 Task: Find connections with filter location Asenovgrad with filter topic #jobsearchwith filter profile language Spanish with filter current company Samsung India with filter school THIAGARAJAR COLLEGE with filter industry Mental Health Care with filter service category Program Management with filter keywords title Pipefitter
Action: Mouse moved to (238, 281)
Screenshot: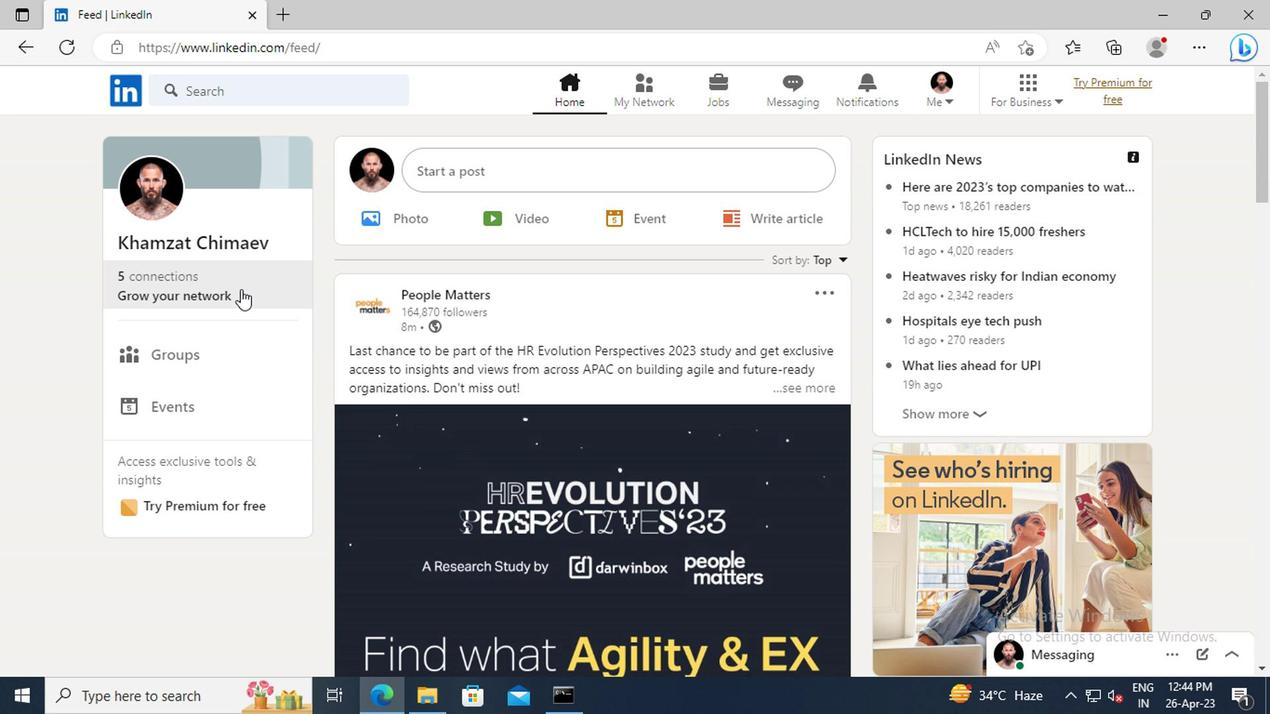 
Action: Mouse pressed left at (238, 281)
Screenshot: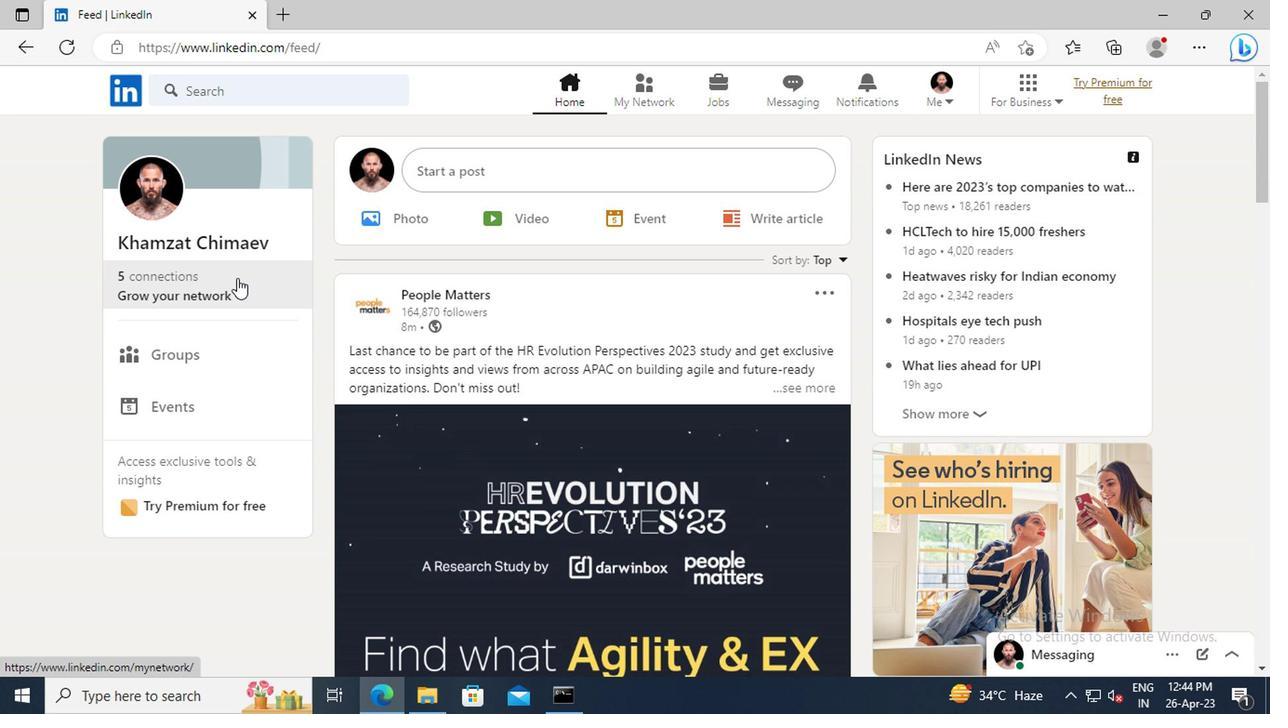 
Action: Mouse moved to (254, 201)
Screenshot: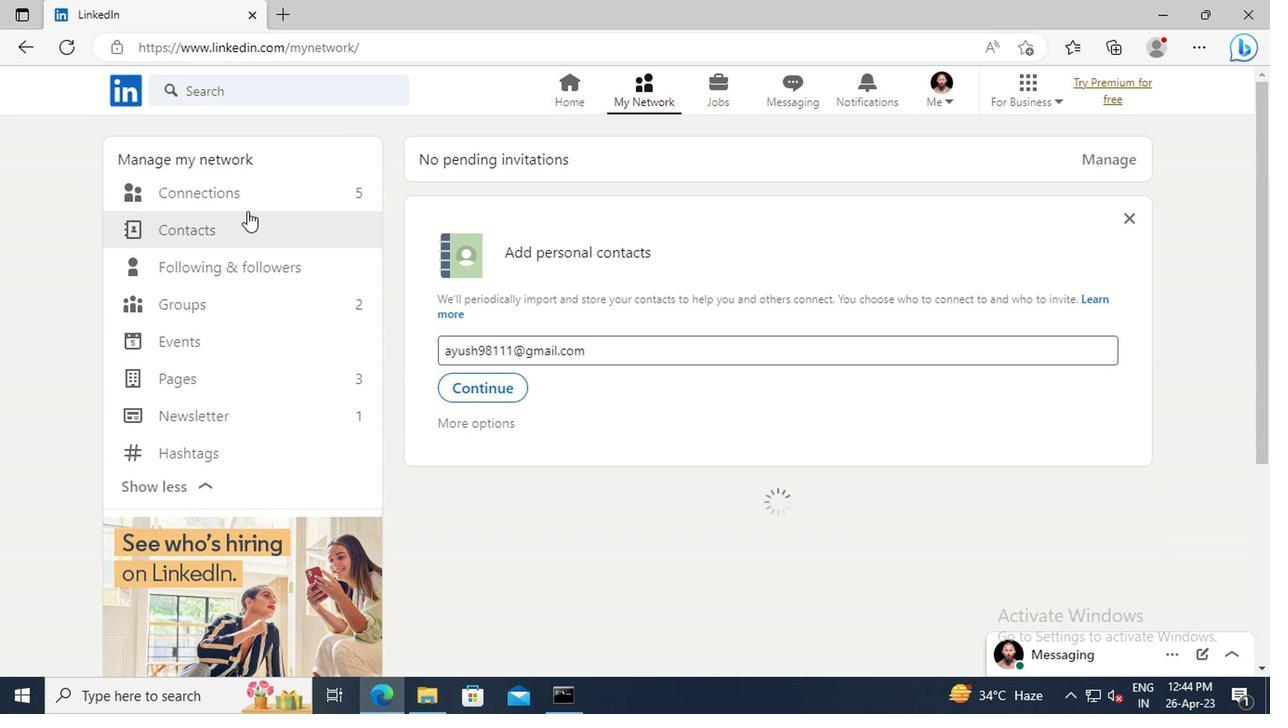 
Action: Mouse pressed left at (254, 201)
Screenshot: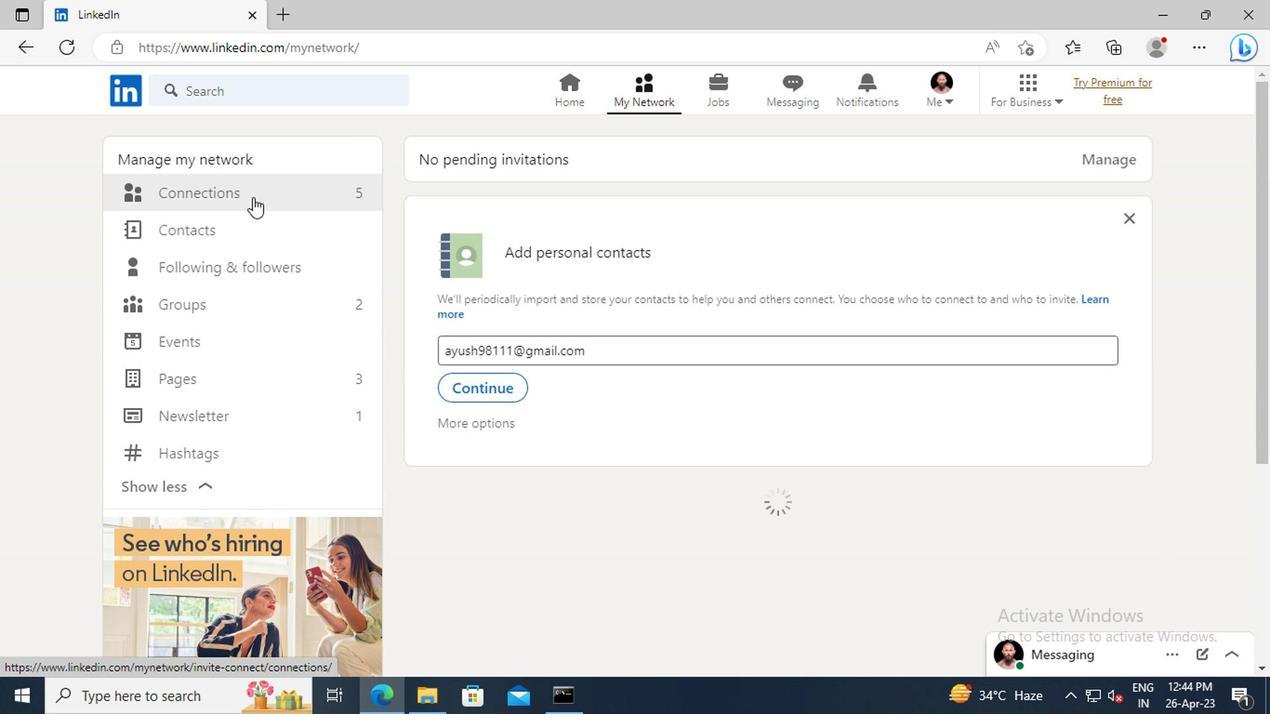 
Action: Mouse moved to (767, 203)
Screenshot: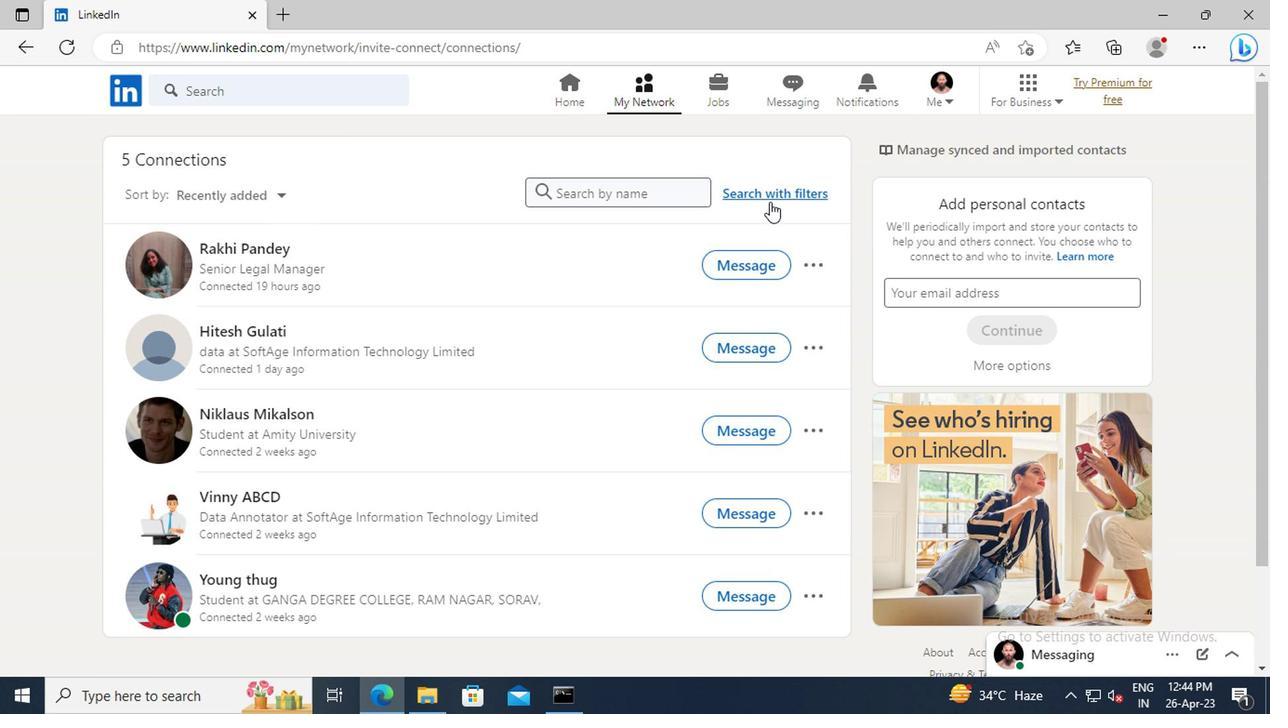 
Action: Mouse pressed left at (767, 203)
Screenshot: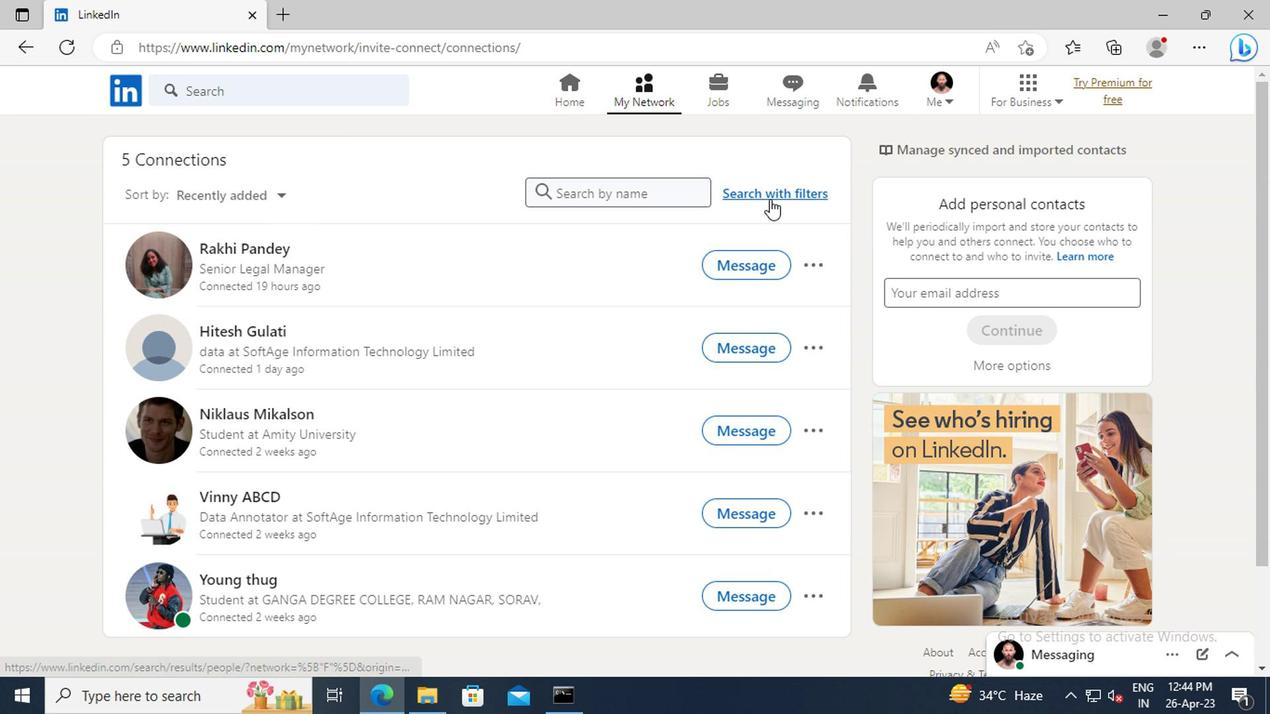 
Action: Mouse moved to (697, 152)
Screenshot: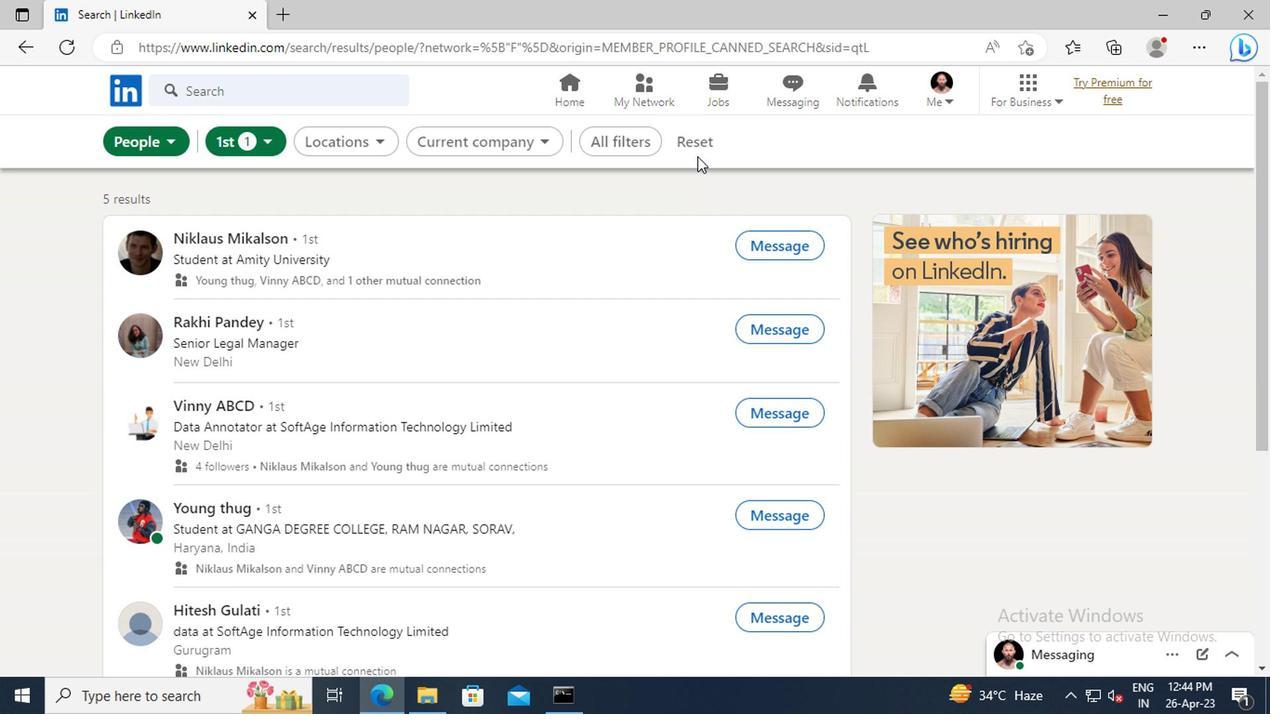 
Action: Mouse pressed left at (697, 152)
Screenshot: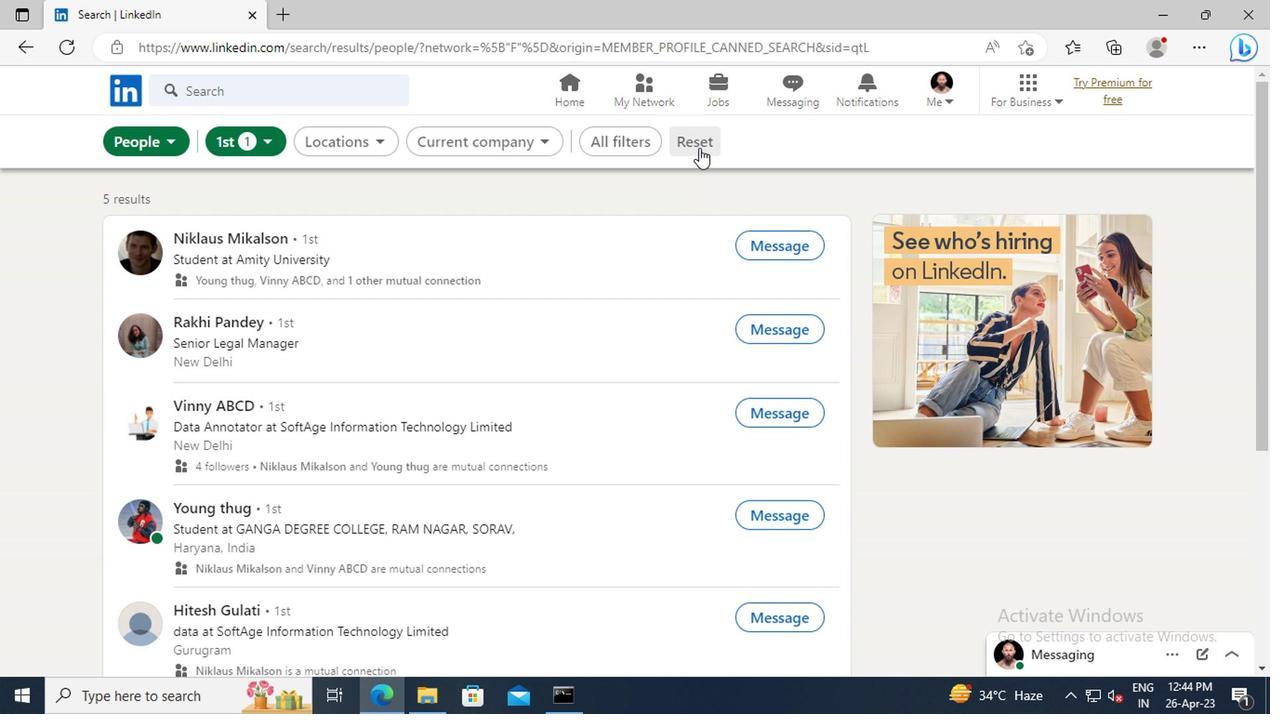 
Action: Mouse moved to (668, 152)
Screenshot: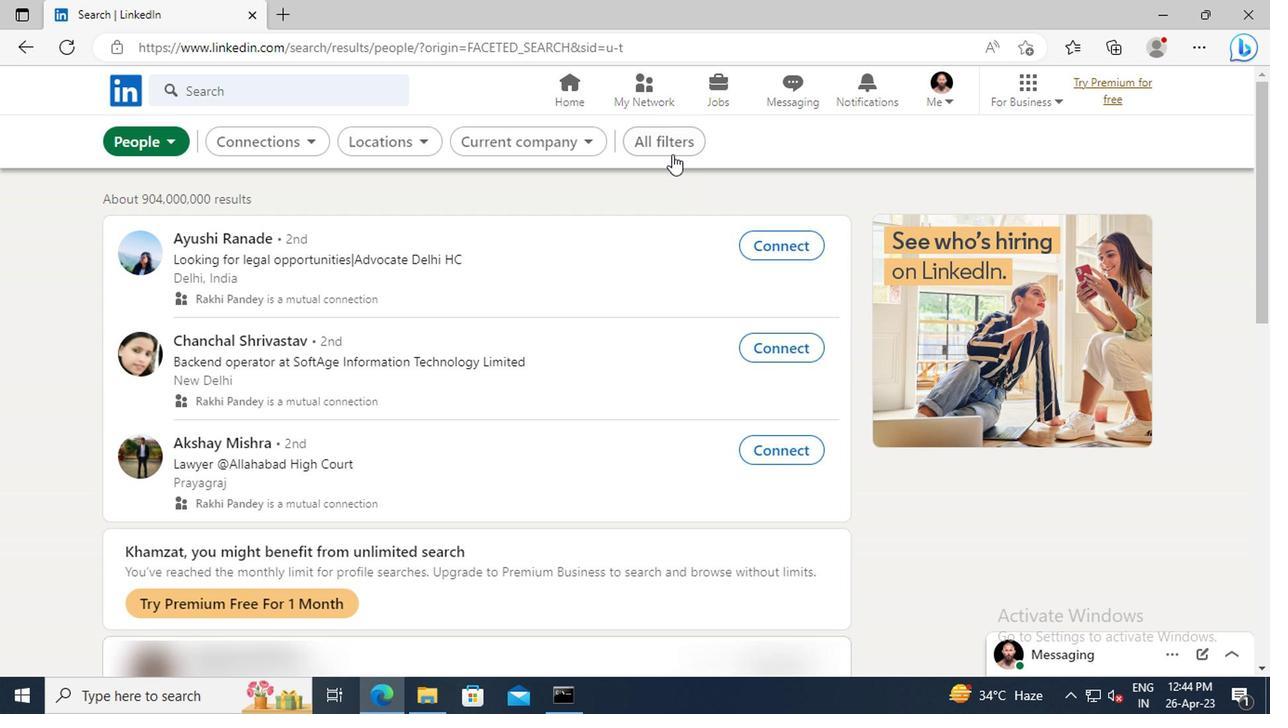 
Action: Mouse pressed left at (668, 152)
Screenshot: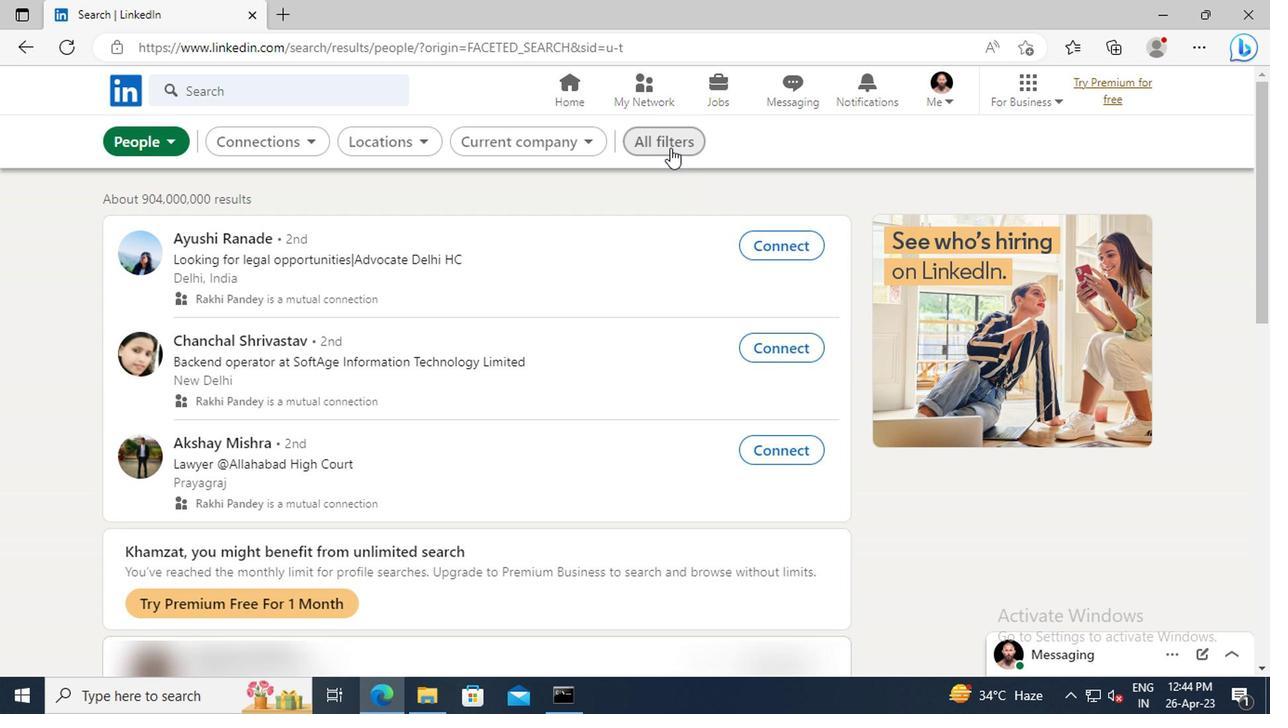 
Action: Mouse moved to (1120, 346)
Screenshot: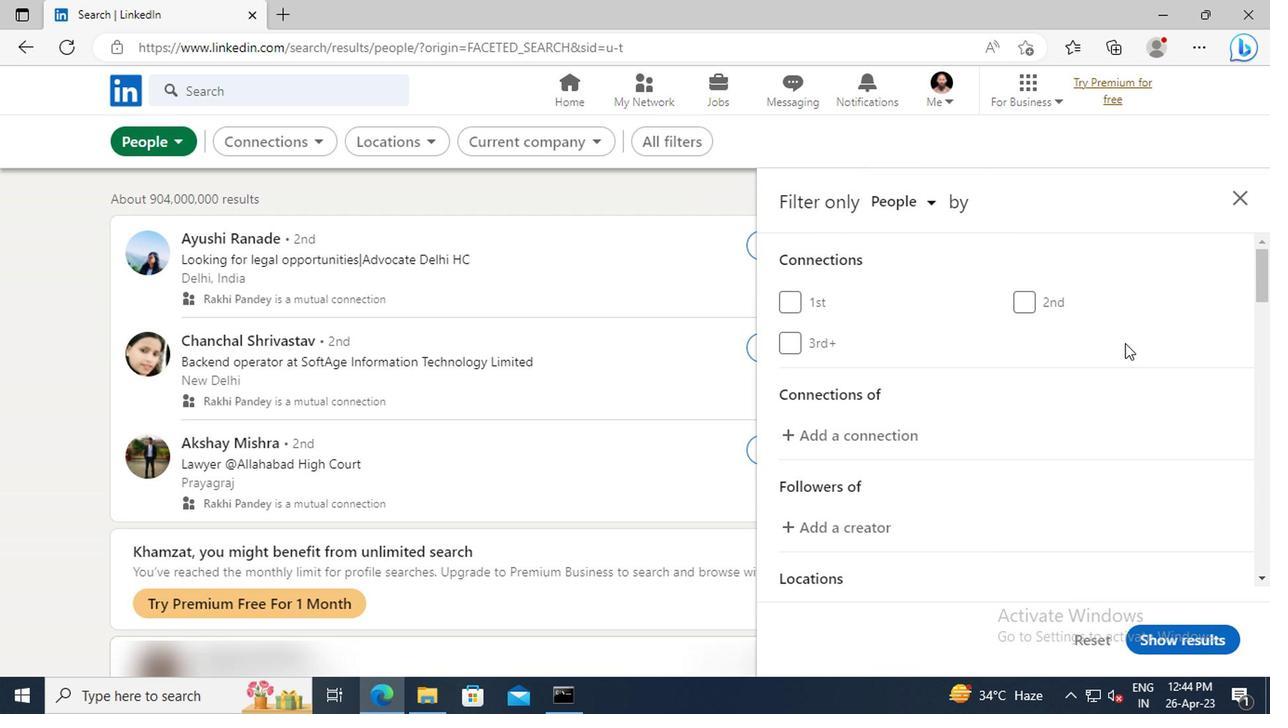 
Action: Mouse scrolled (1120, 345) with delta (0, 0)
Screenshot: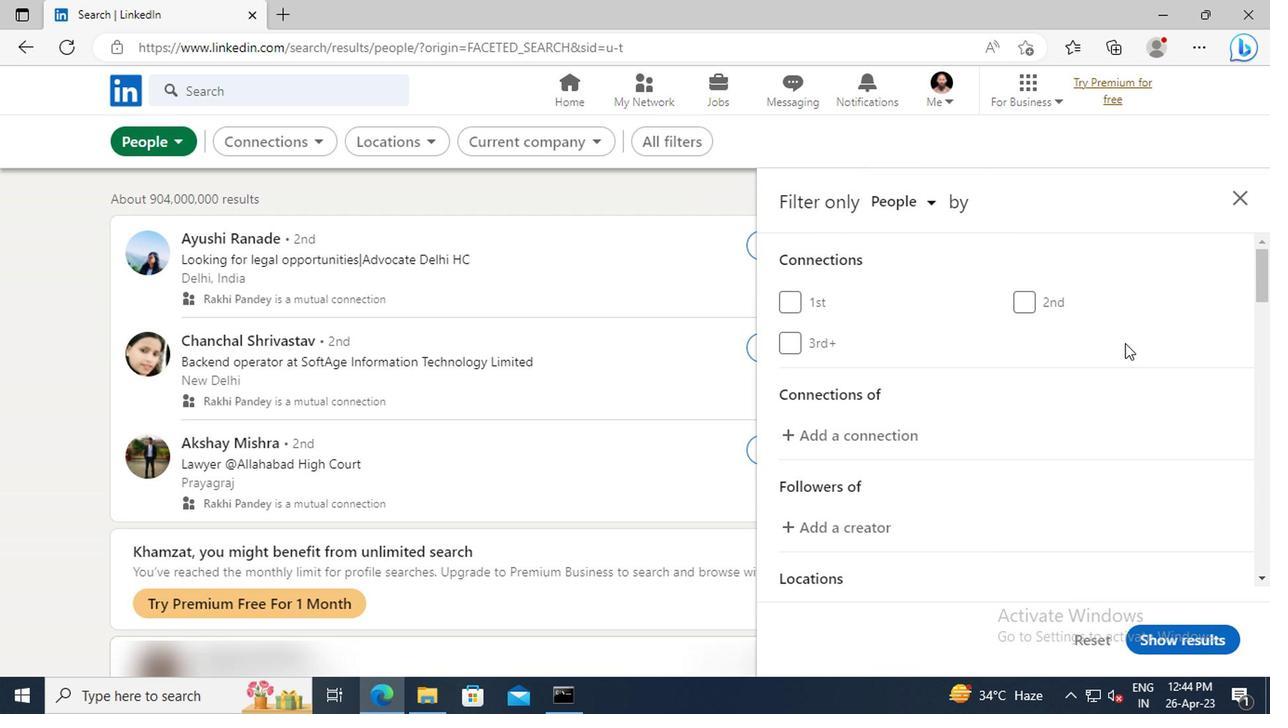 
Action: Mouse scrolled (1120, 345) with delta (0, 0)
Screenshot: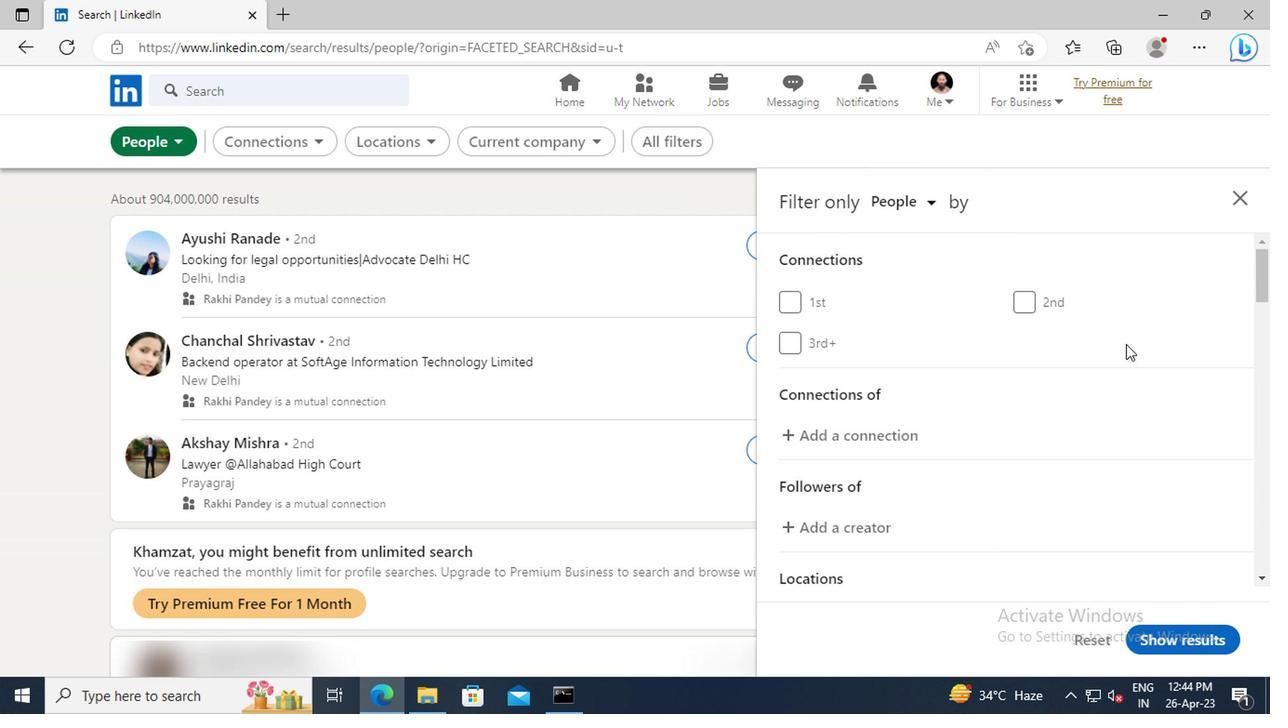
Action: Mouse scrolled (1120, 345) with delta (0, 0)
Screenshot: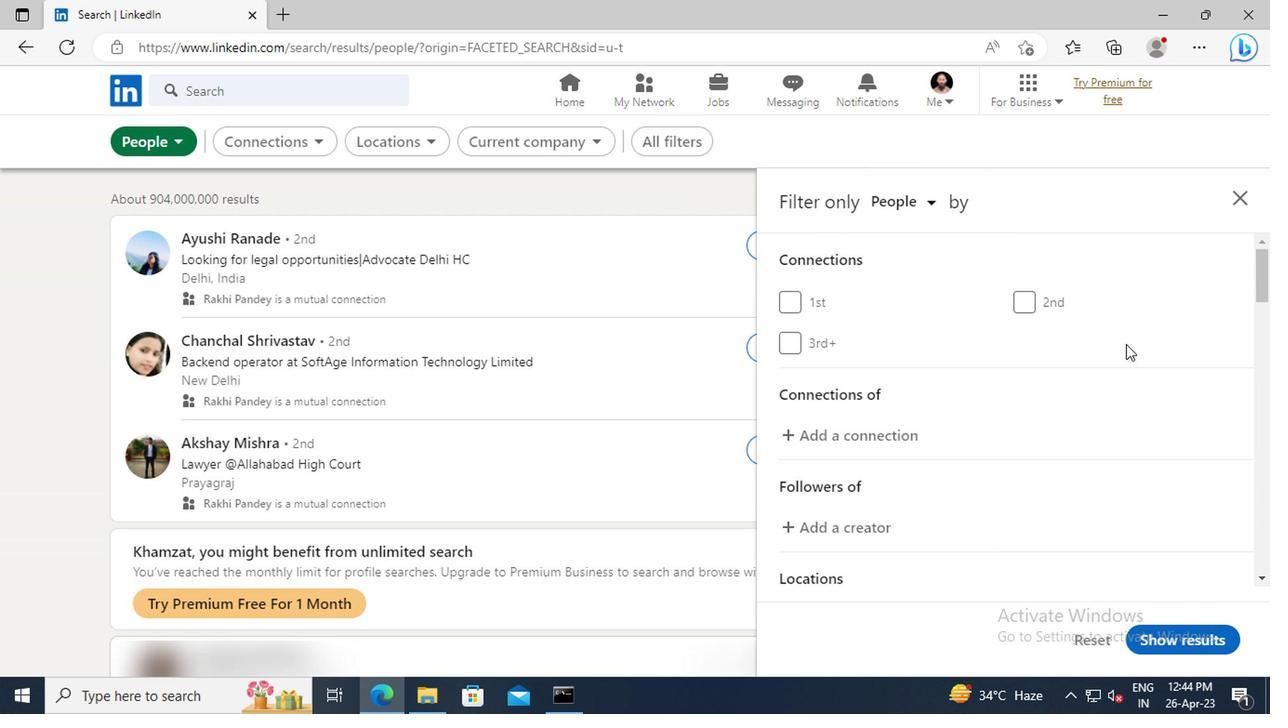 
Action: Mouse scrolled (1120, 345) with delta (0, 0)
Screenshot: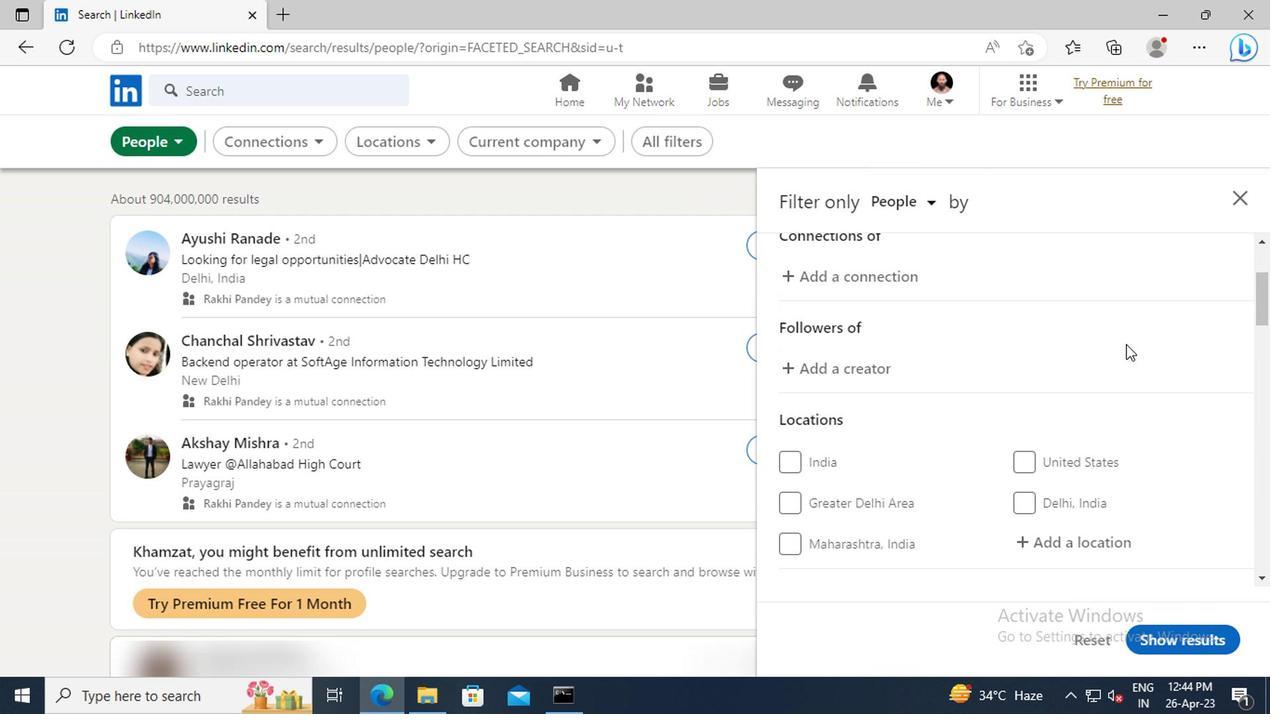
Action: Mouse scrolled (1120, 345) with delta (0, 0)
Screenshot: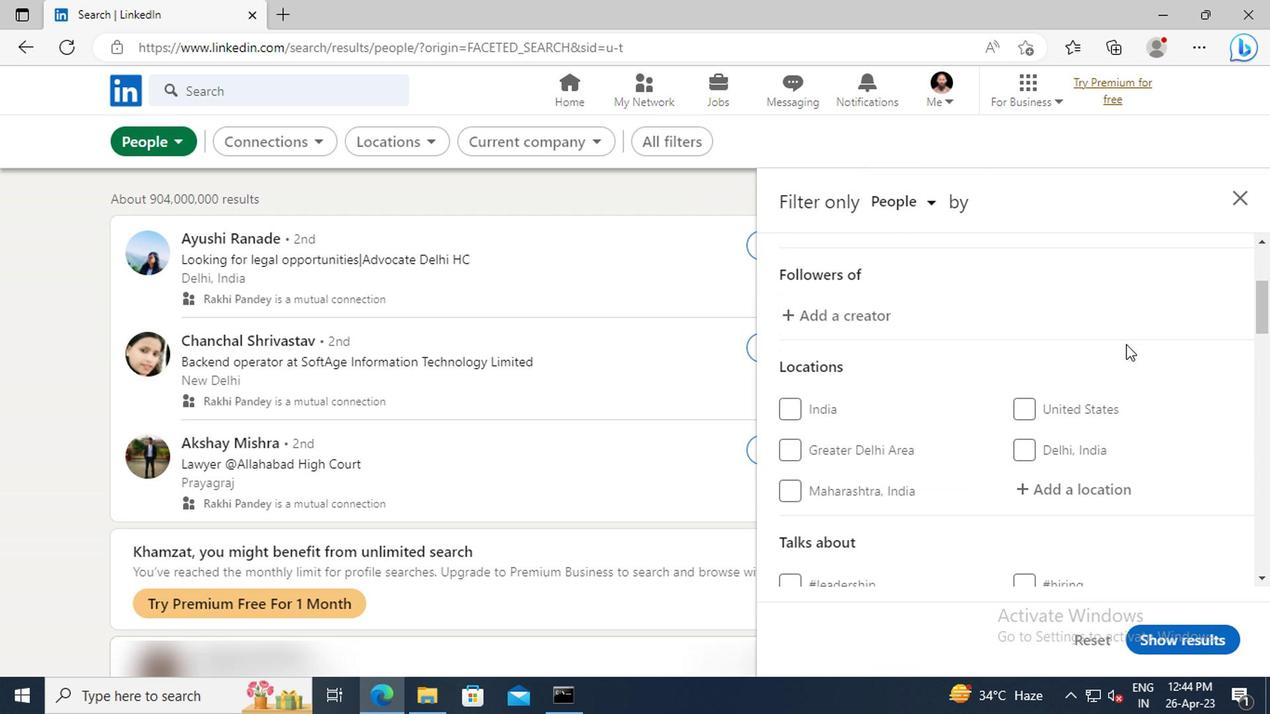 
Action: Mouse scrolled (1120, 345) with delta (0, 0)
Screenshot: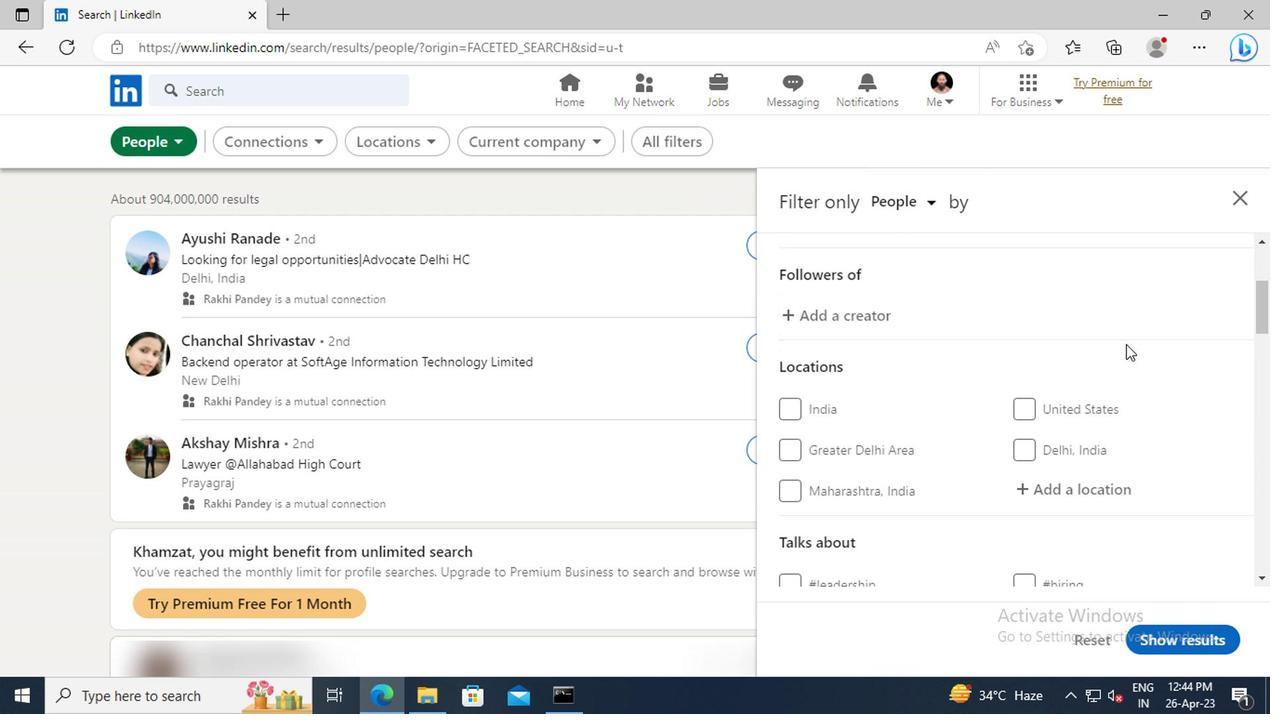 
Action: Mouse moved to (1069, 379)
Screenshot: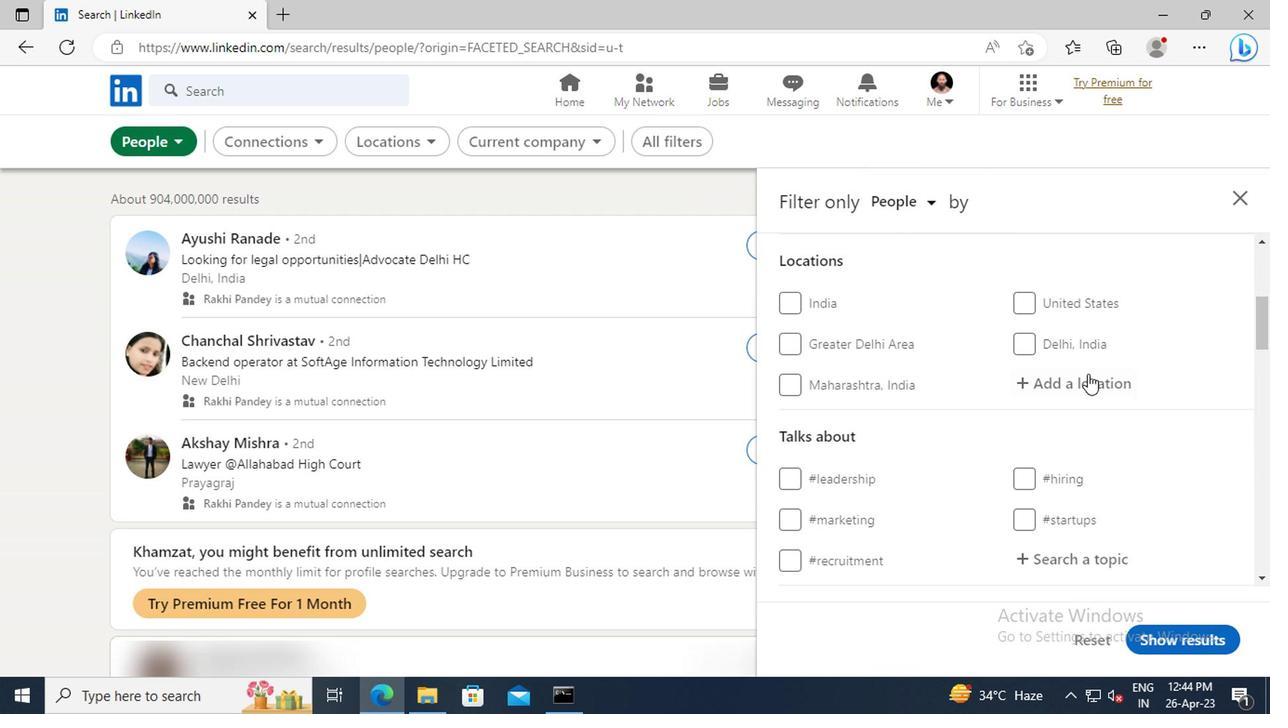 
Action: Mouse pressed left at (1069, 379)
Screenshot: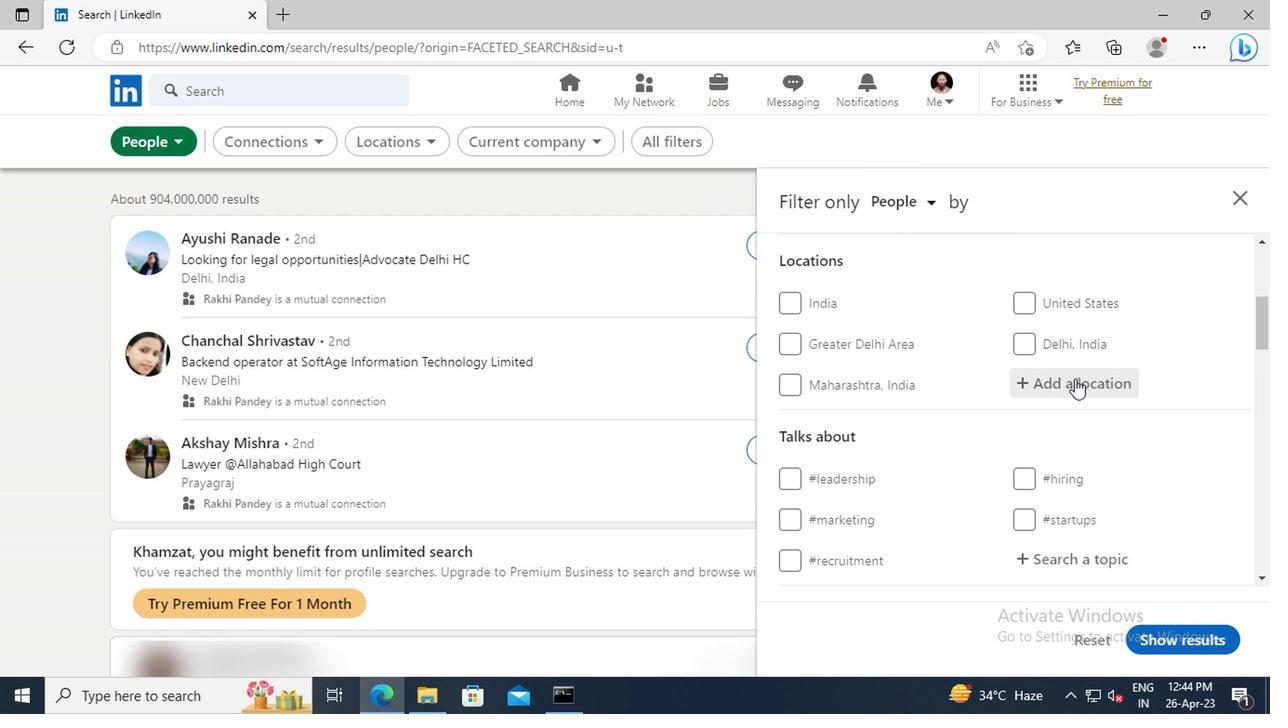 
Action: Key pressed <Key.shift><Key.shift><Key.shift>ASENOVGRAD
Screenshot: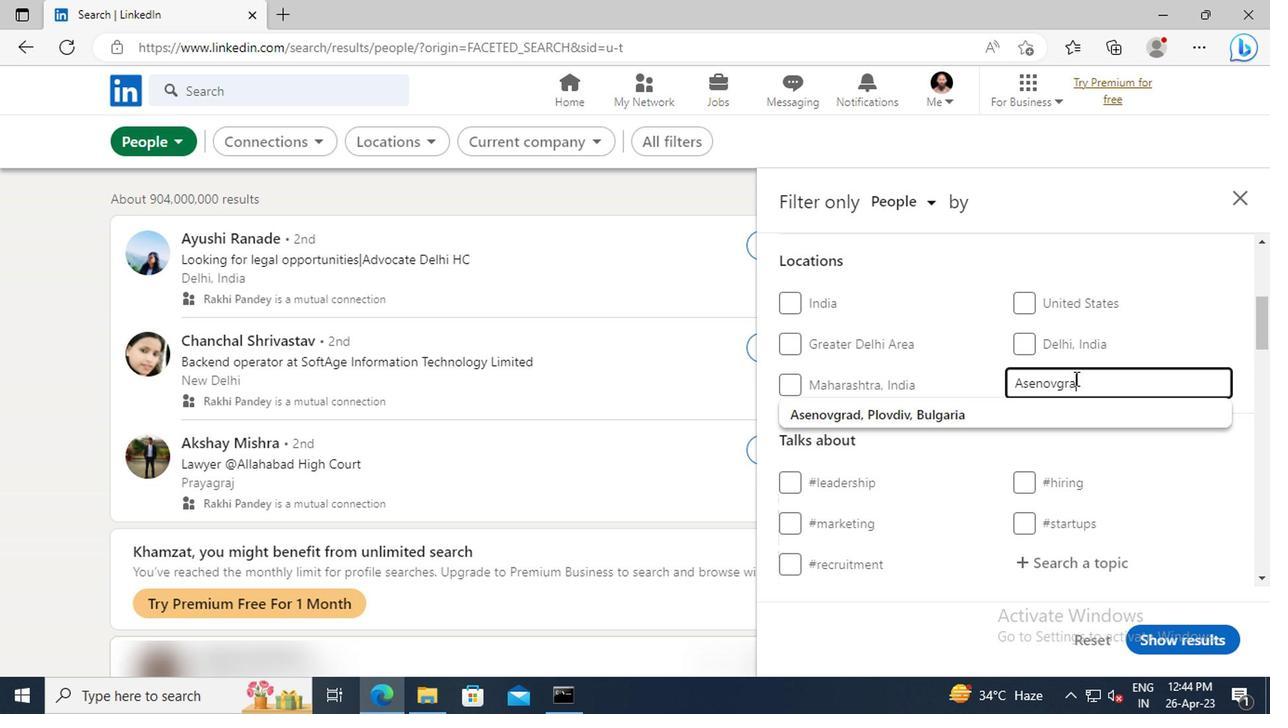 
Action: Mouse moved to (1070, 412)
Screenshot: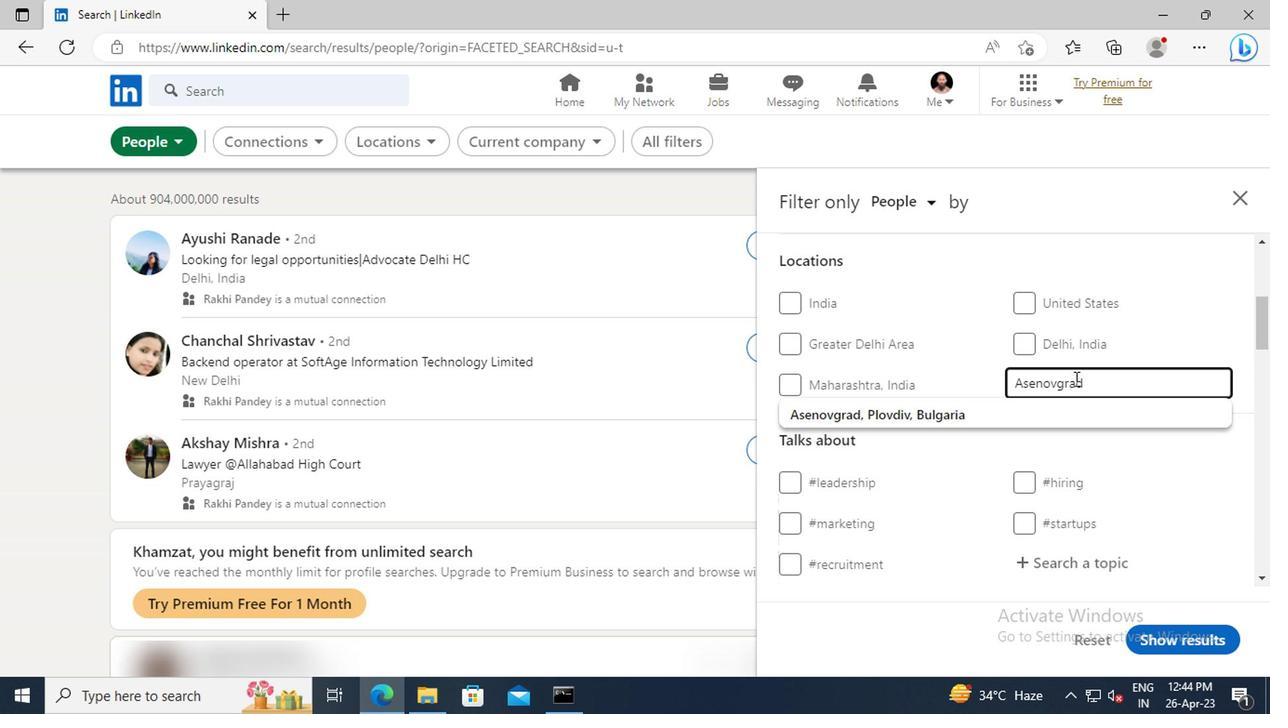 
Action: Mouse pressed left at (1070, 412)
Screenshot: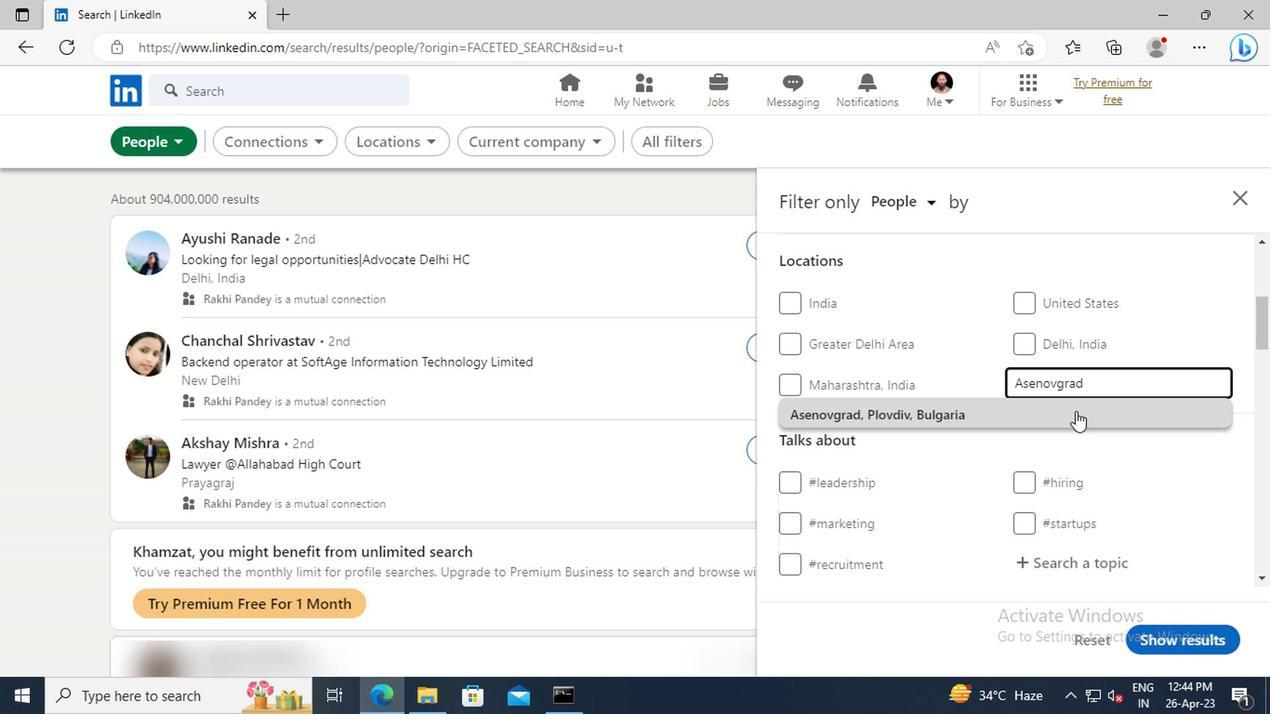 
Action: Mouse moved to (1042, 383)
Screenshot: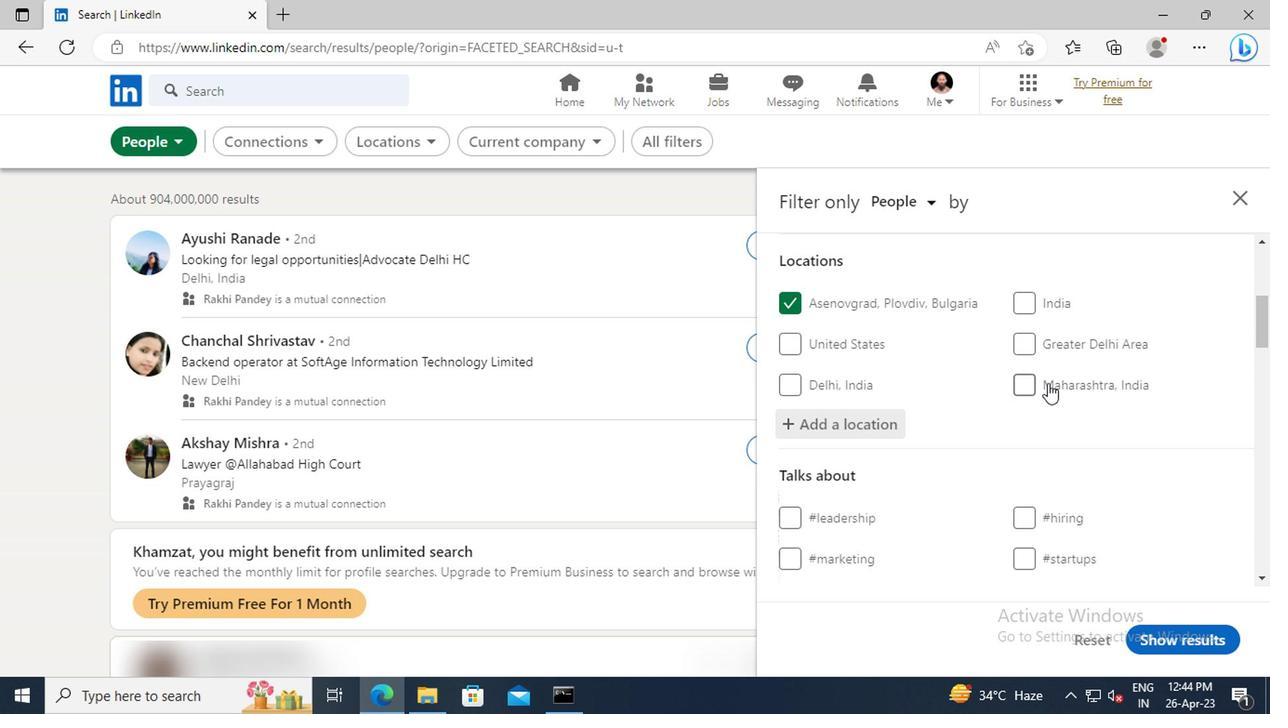 
Action: Mouse scrolled (1042, 382) with delta (0, -1)
Screenshot: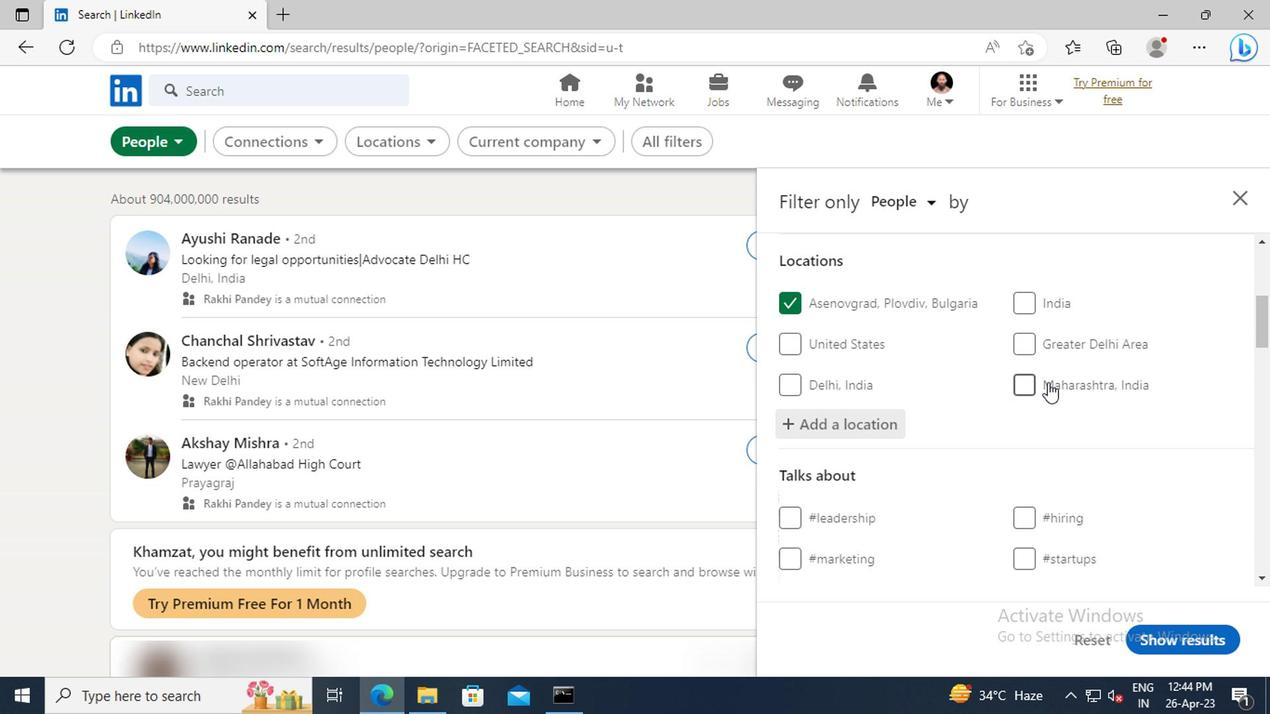 
Action: Mouse scrolled (1042, 382) with delta (0, -1)
Screenshot: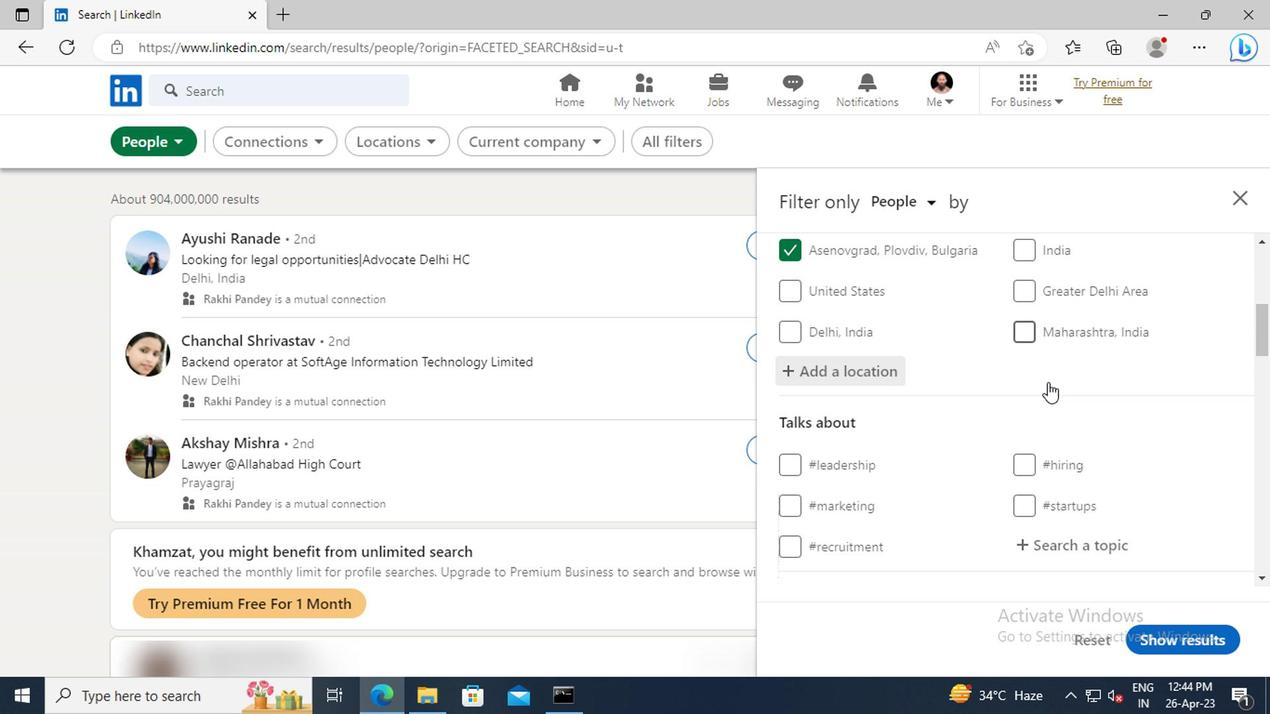
Action: Mouse scrolled (1042, 382) with delta (0, -1)
Screenshot: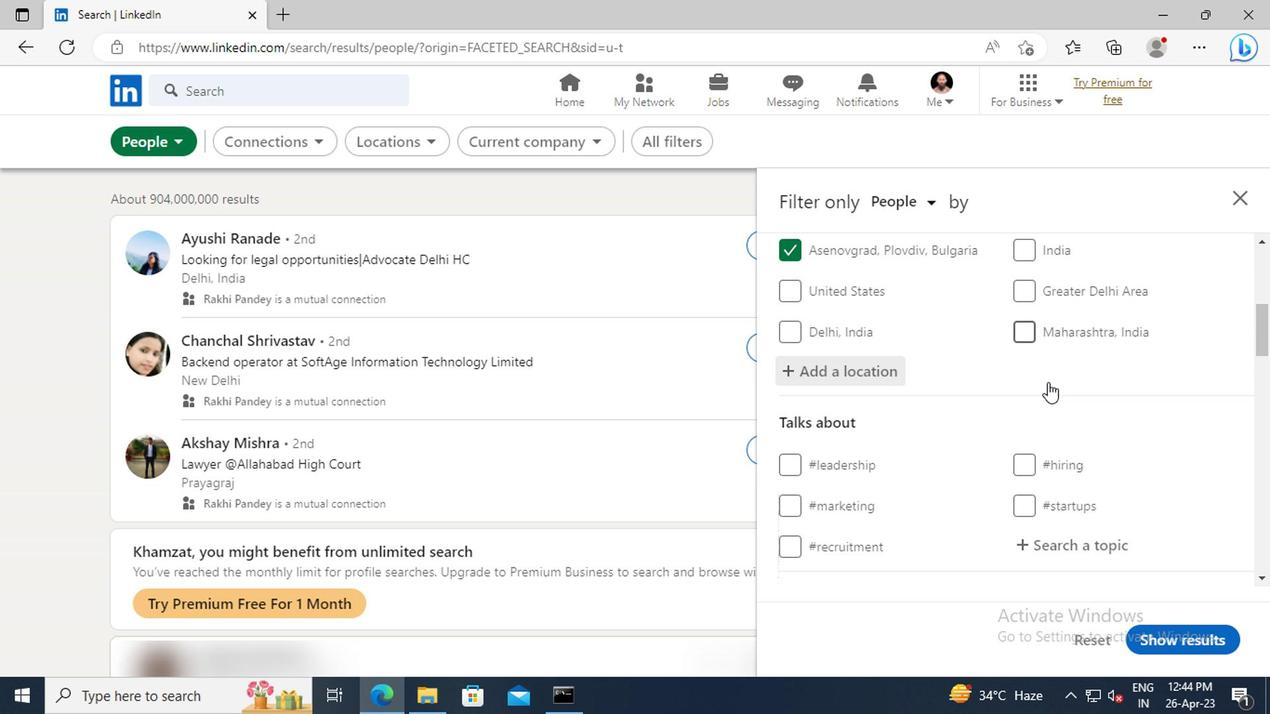 
Action: Mouse moved to (1055, 440)
Screenshot: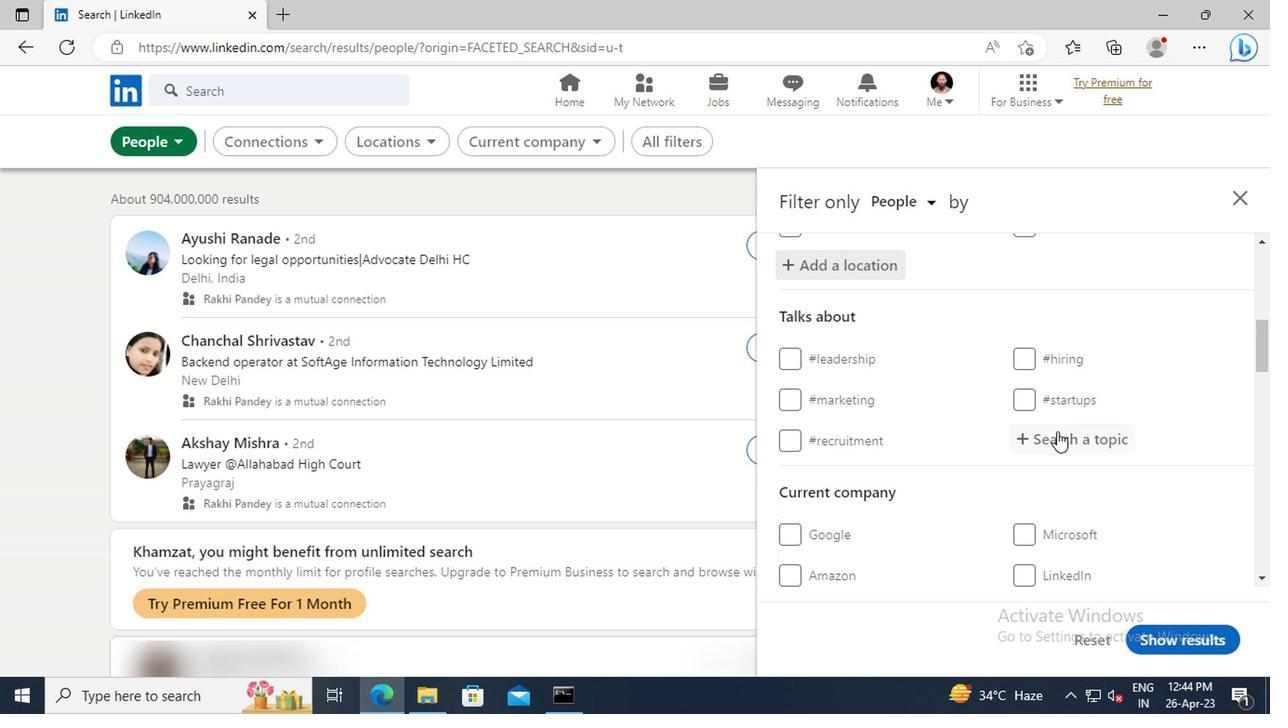
Action: Mouse pressed left at (1055, 440)
Screenshot: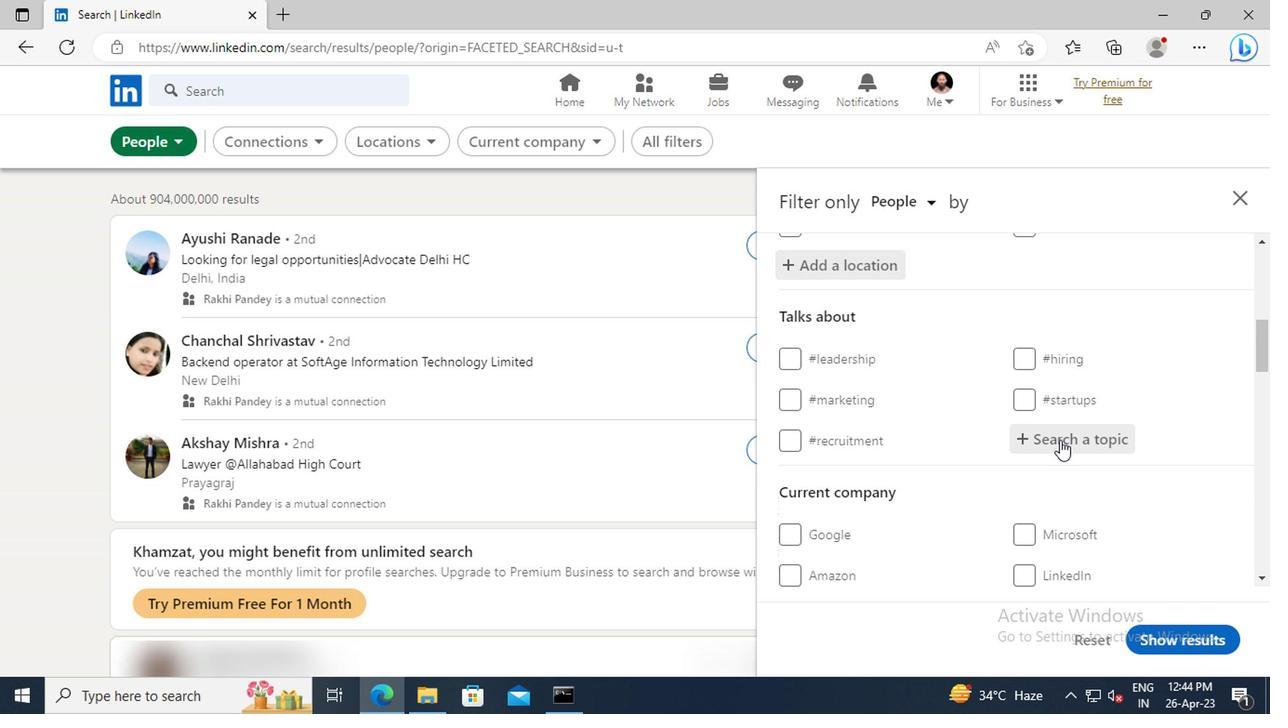 
Action: Key pressed <Key.shift>#JOBSEARCHWITH<Key.enter>
Screenshot: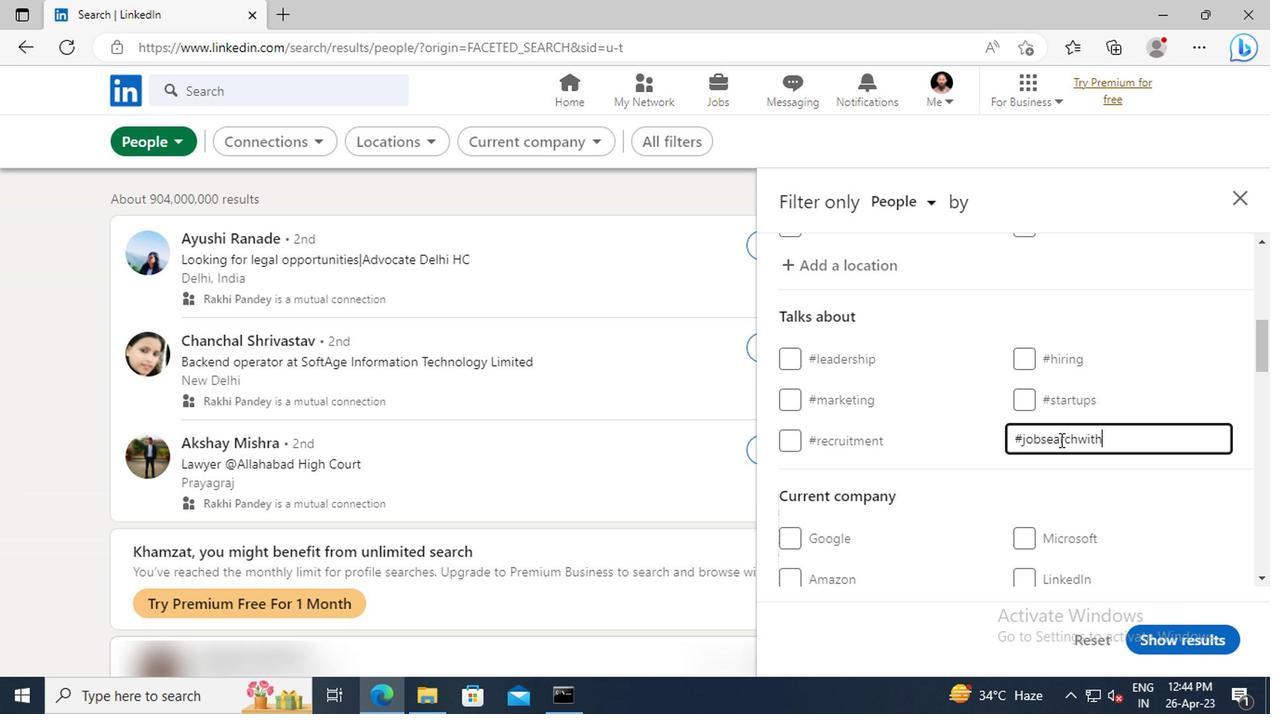 
Action: Mouse moved to (1027, 441)
Screenshot: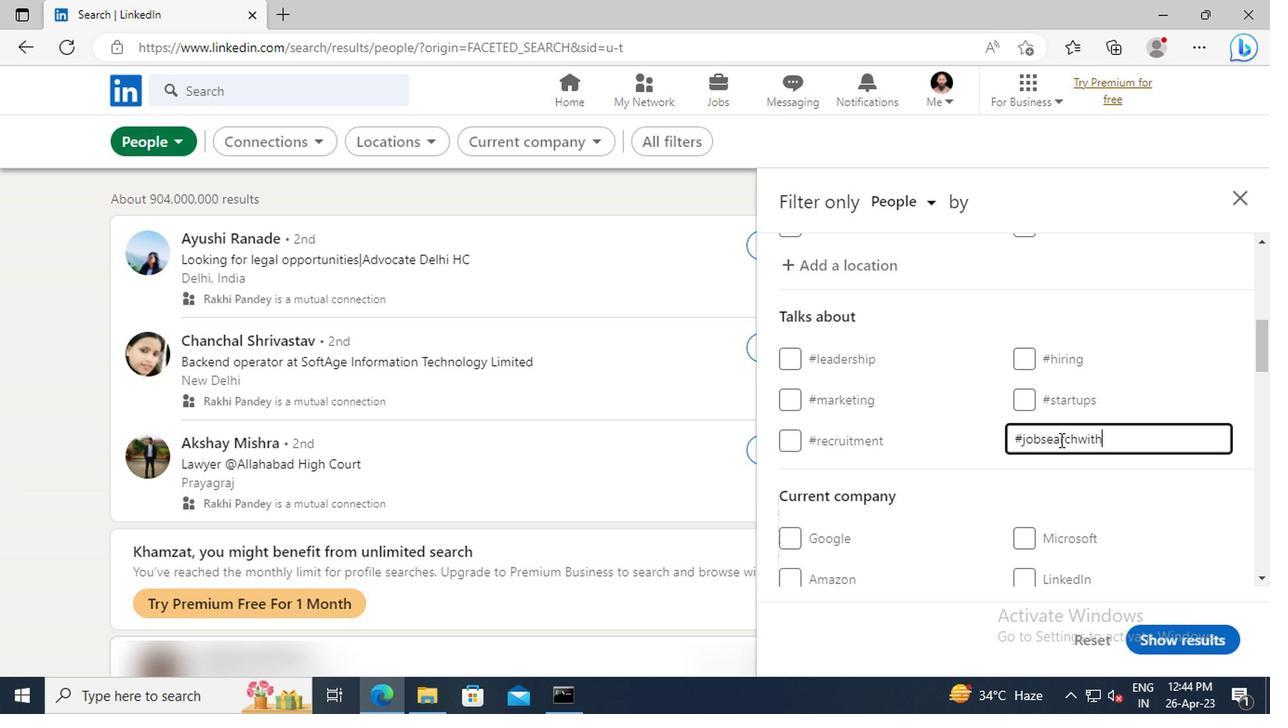 
Action: Mouse scrolled (1027, 441) with delta (0, 0)
Screenshot: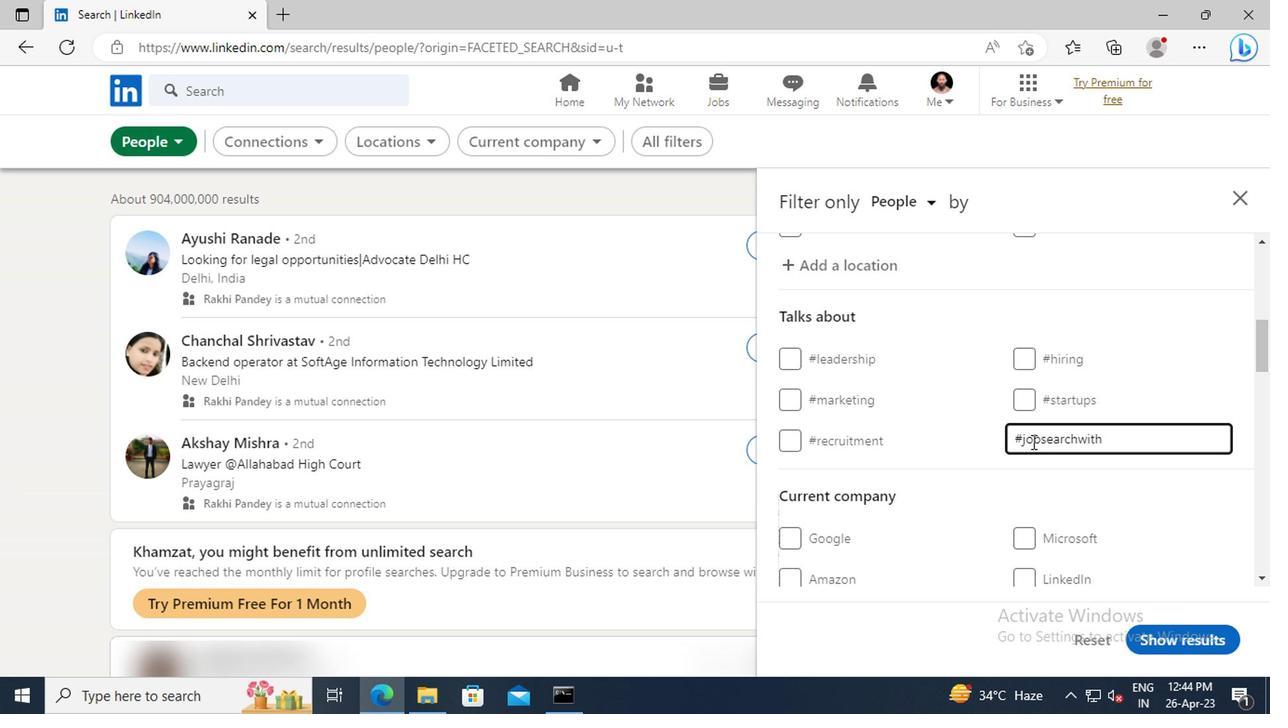 
Action: Mouse scrolled (1027, 441) with delta (0, 0)
Screenshot: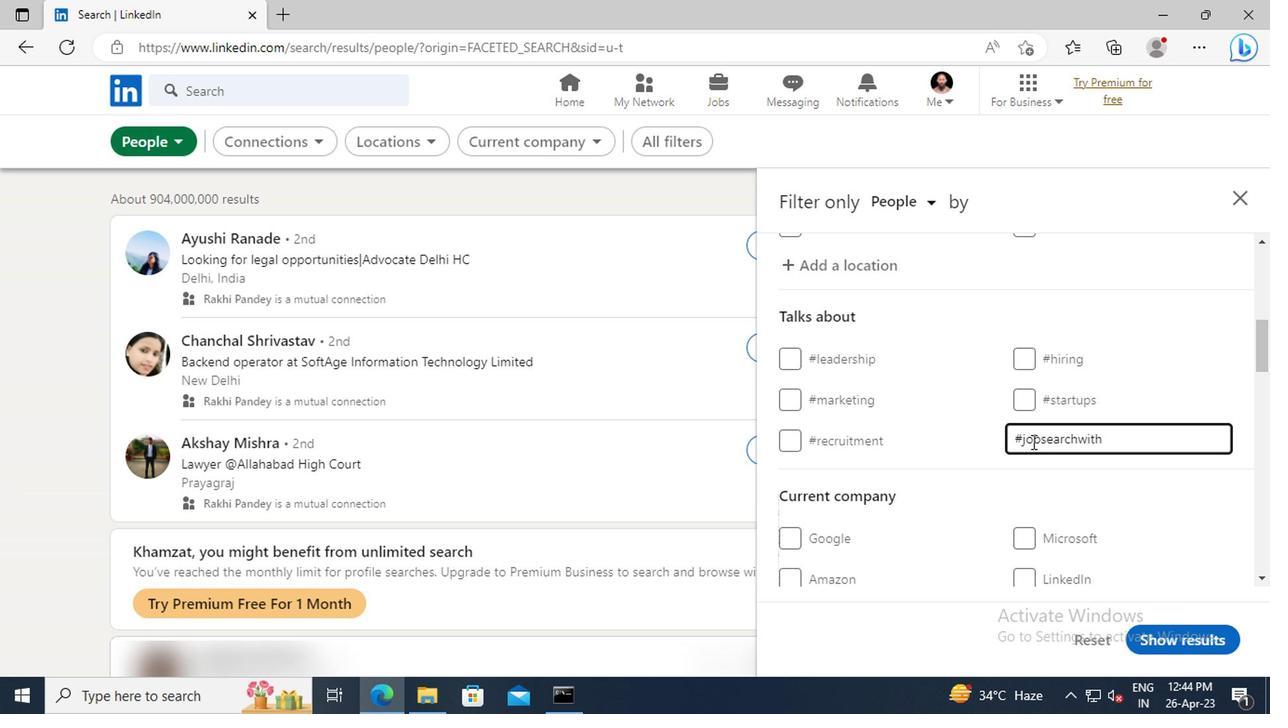 
Action: Mouse scrolled (1027, 441) with delta (0, 0)
Screenshot: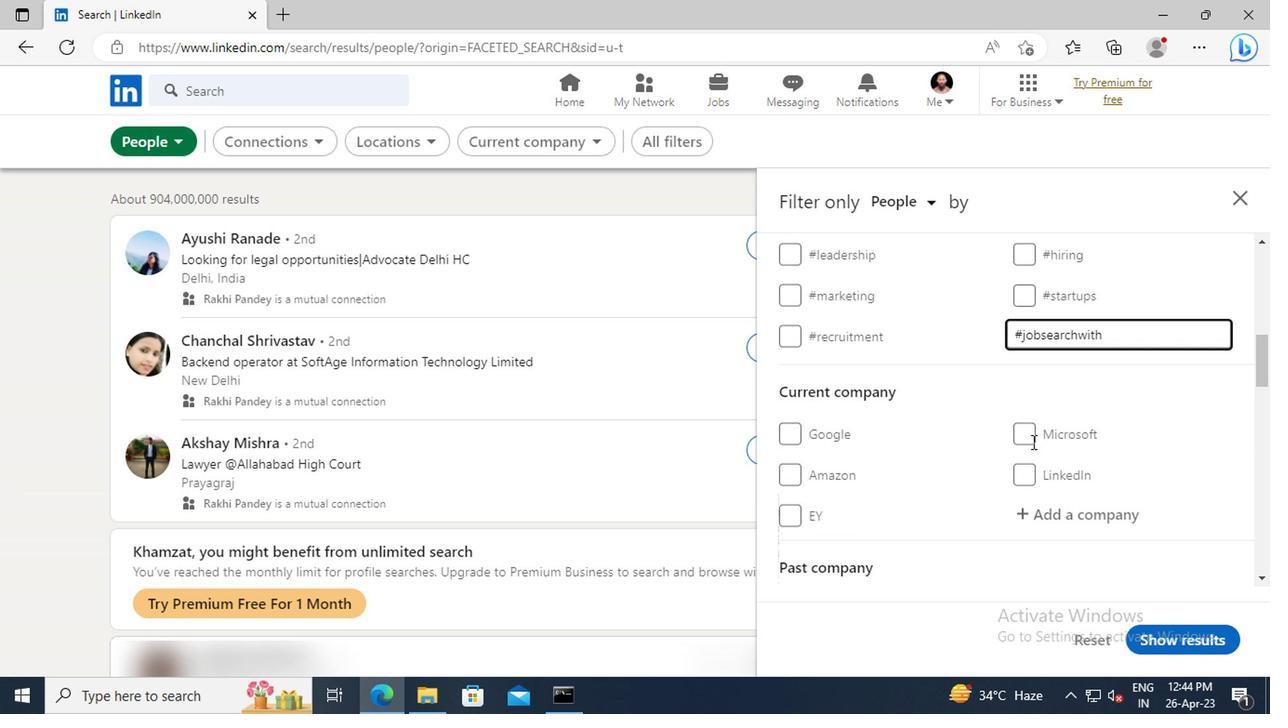 
Action: Mouse scrolled (1027, 441) with delta (0, 0)
Screenshot: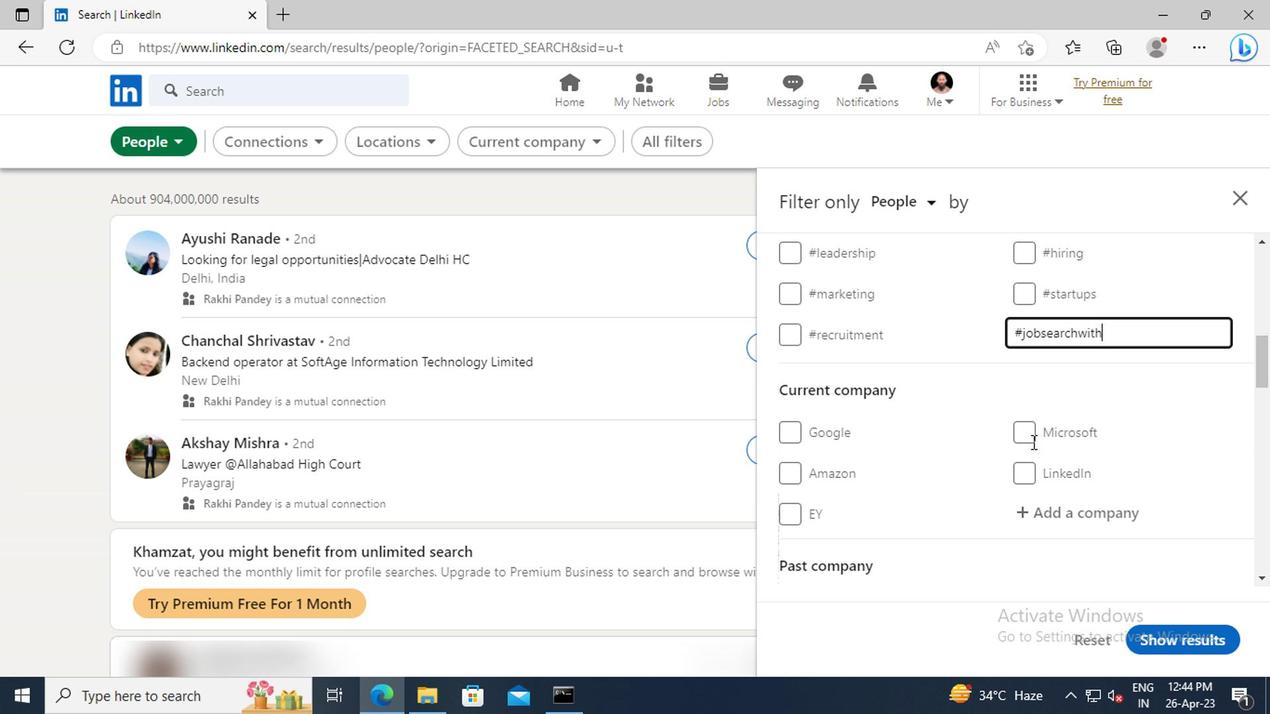 
Action: Mouse scrolled (1027, 441) with delta (0, 0)
Screenshot: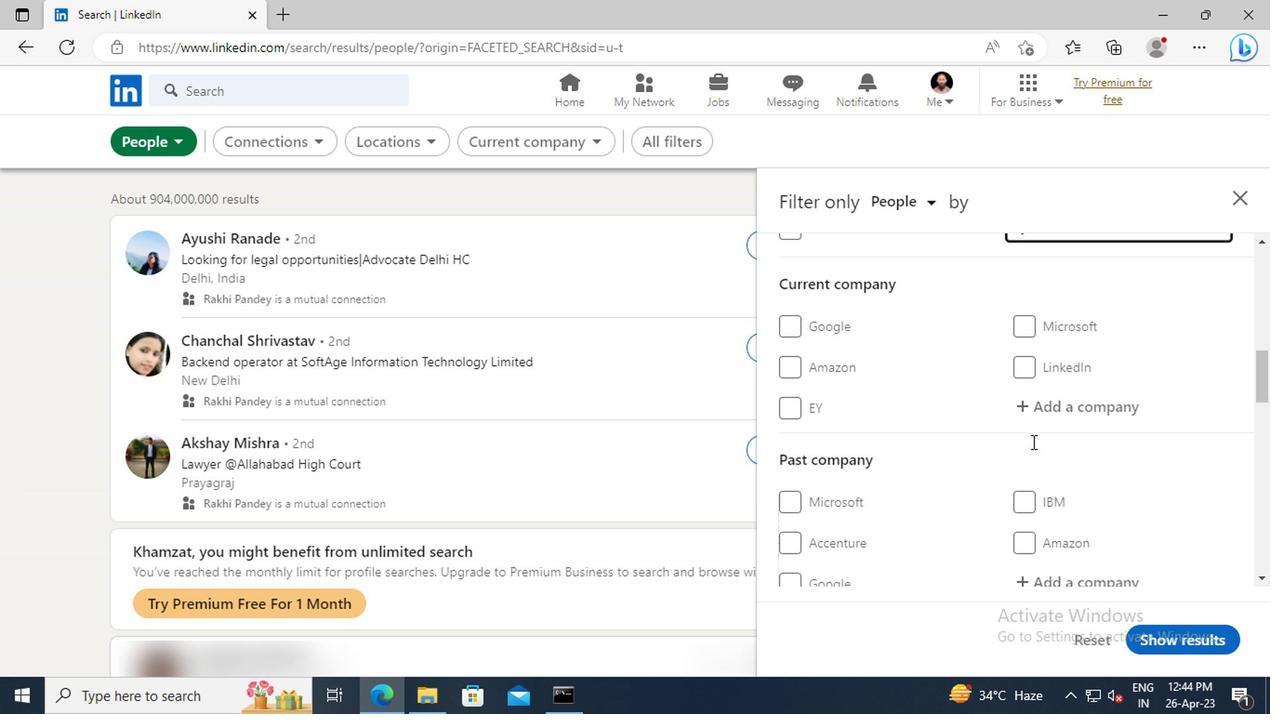 
Action: Mouse scrolled (1027, 441) with delta (0, 0)
Screenshot: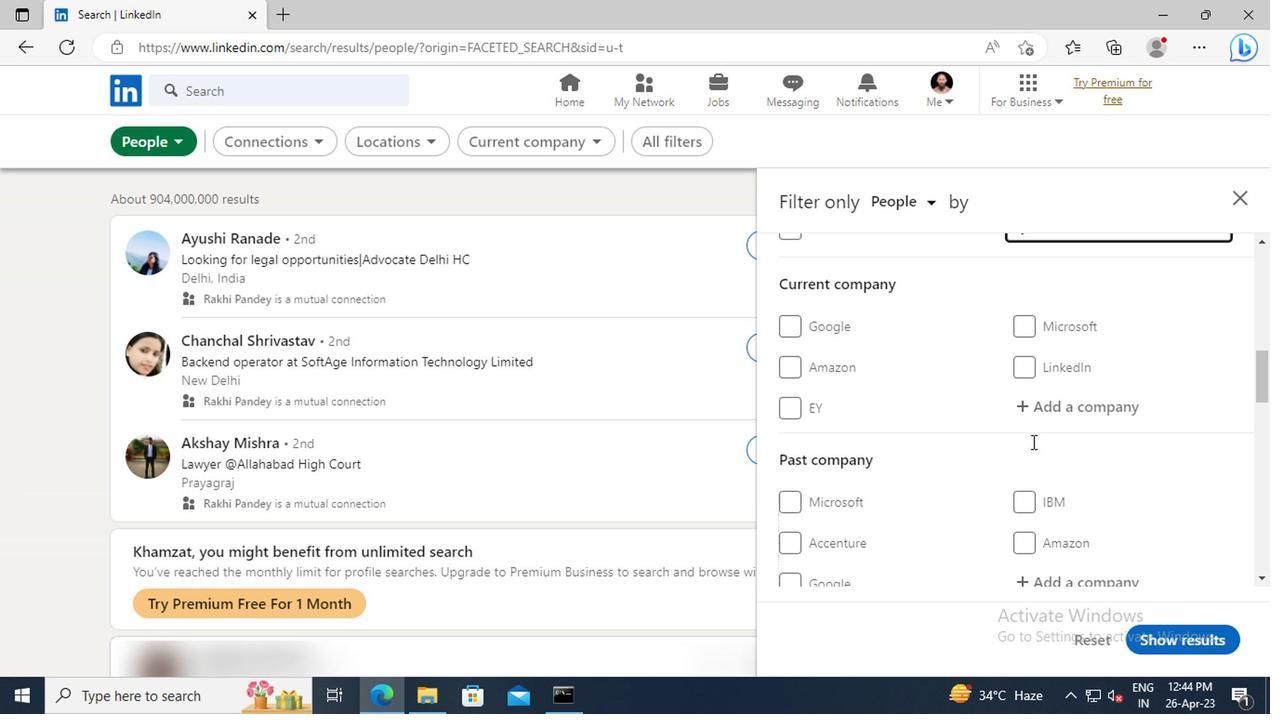 
Action: Mouse scrolled (1027, 441) with delta (0, 0)
Screenshot: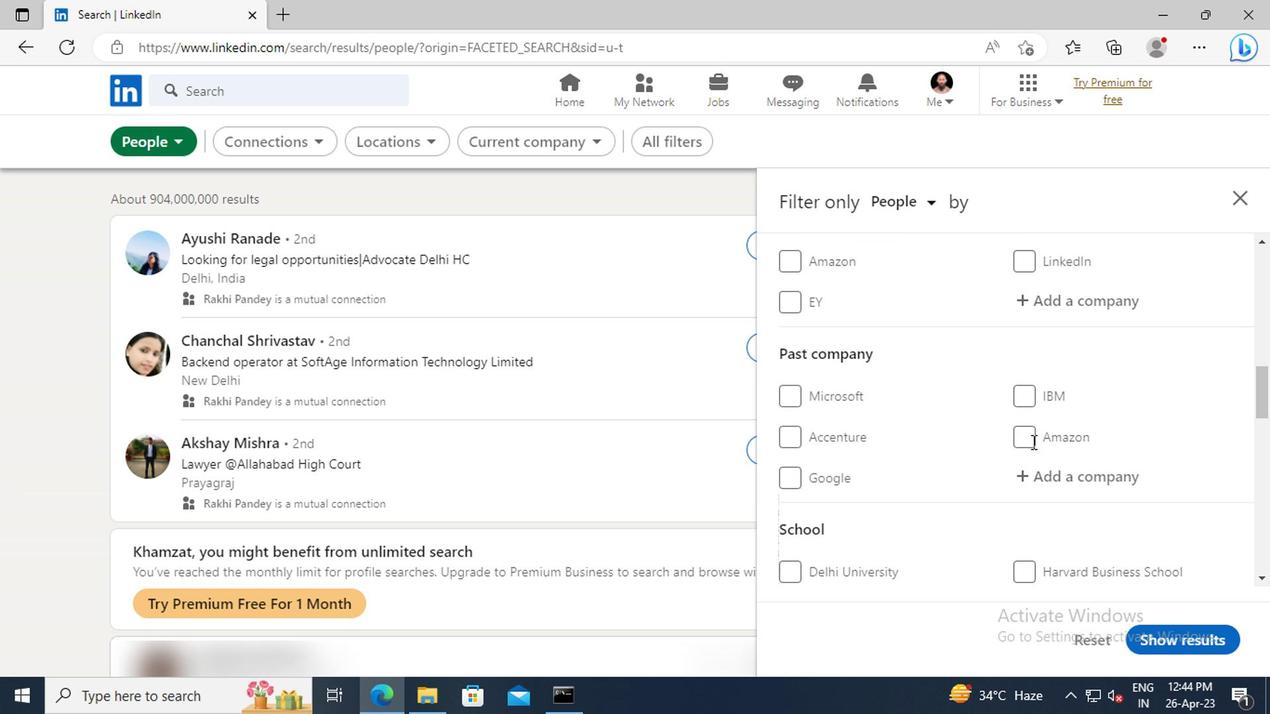 
Action: Mouse scrolled (1027, 441) with delta (0, 0)
Screenshot: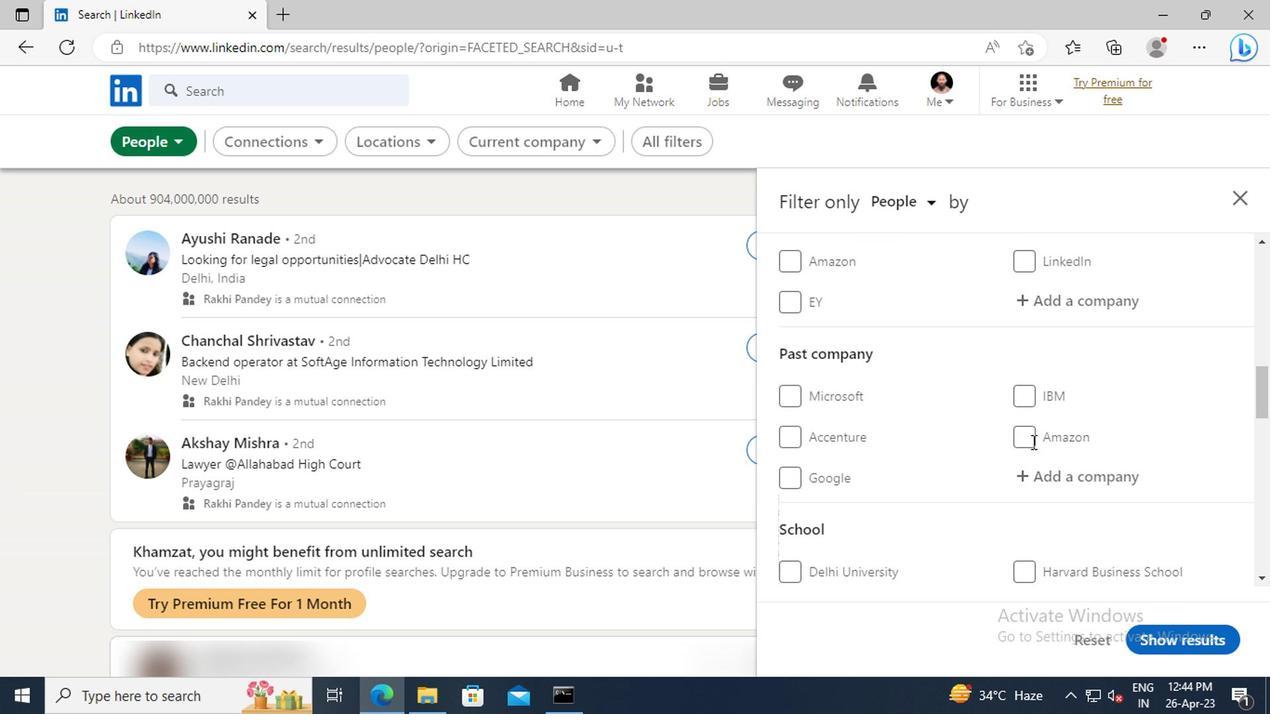 
Action: Mouse scrolled (1027, 441) with delta (0, 0)
Screenshot: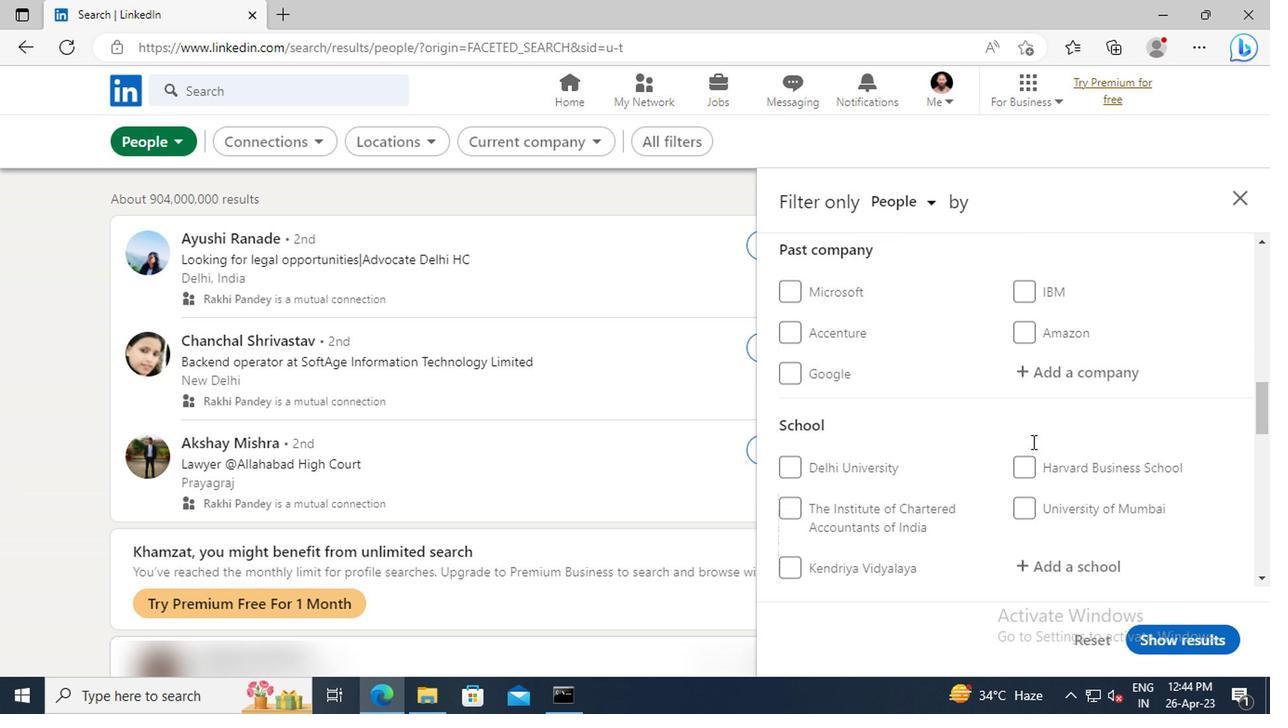 
Action: Mouse scrolled (1027, 441) with delta (0, 0)
Screenshot: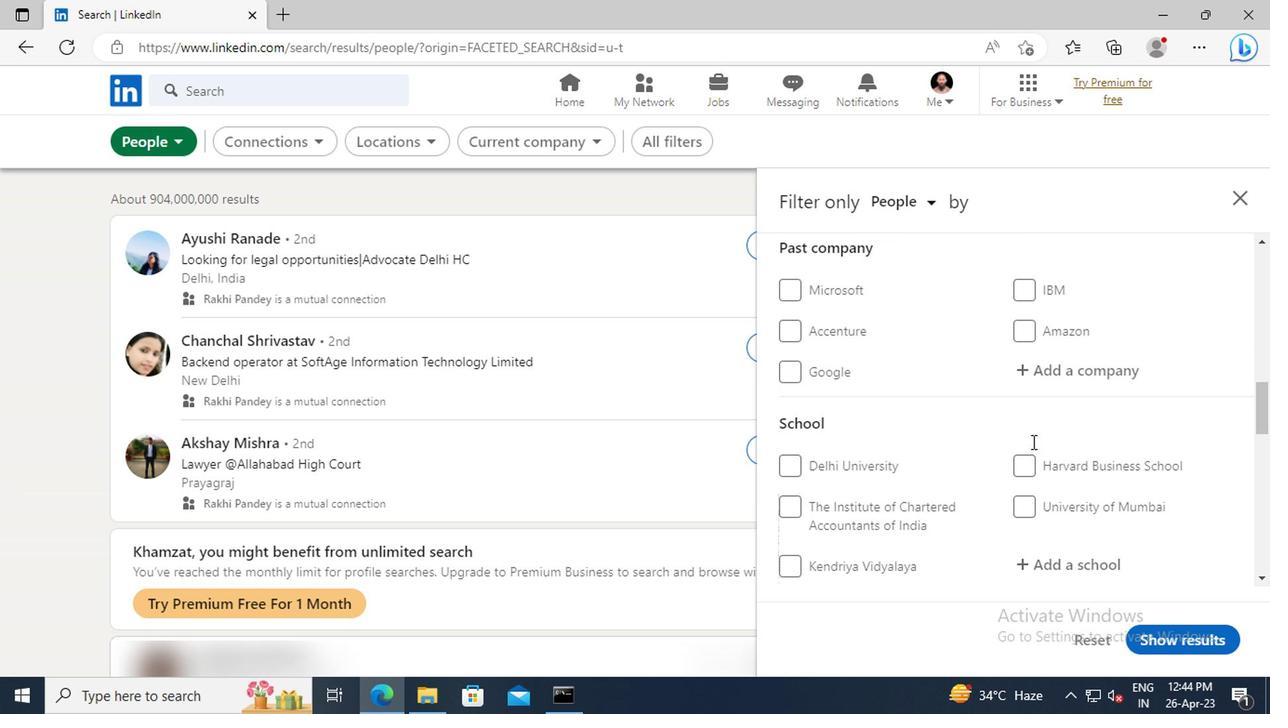 
Action: Mouse scrolled (1027, 441) with delta (0, 0)
Screenshot: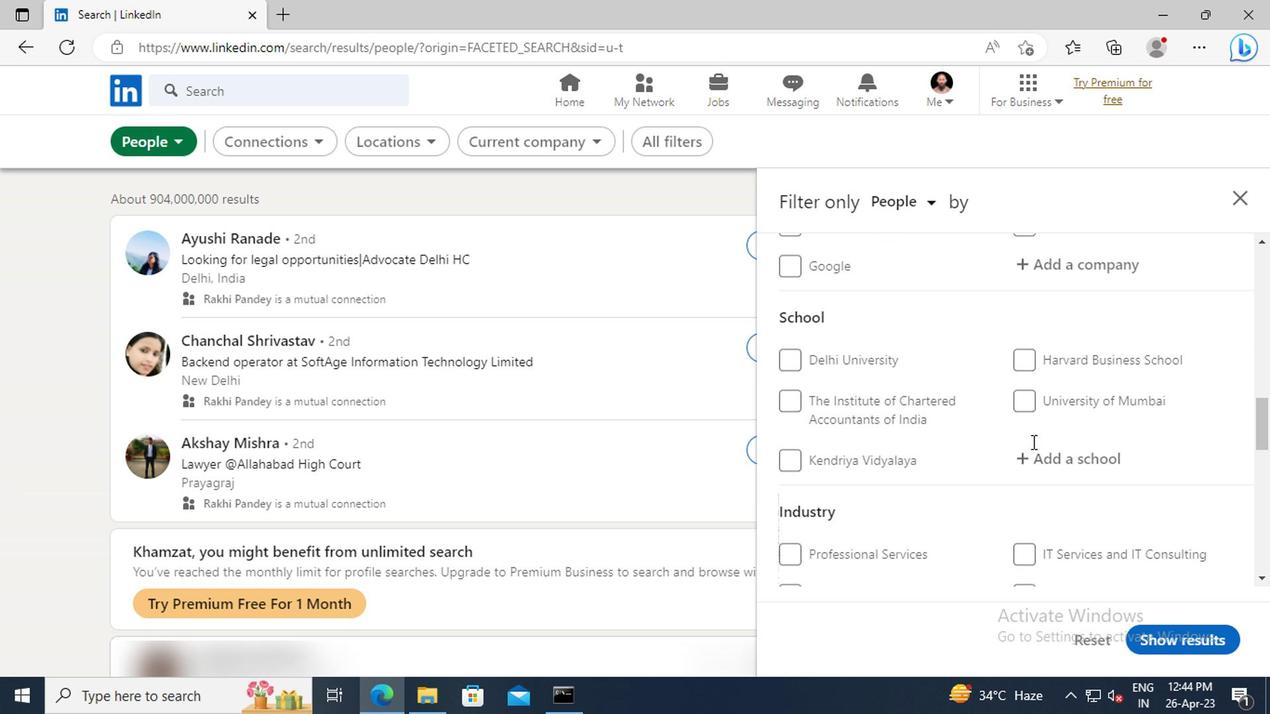 
Action: Mouse scrolled (1027, 441) with delta (0, 0)
Screenshot: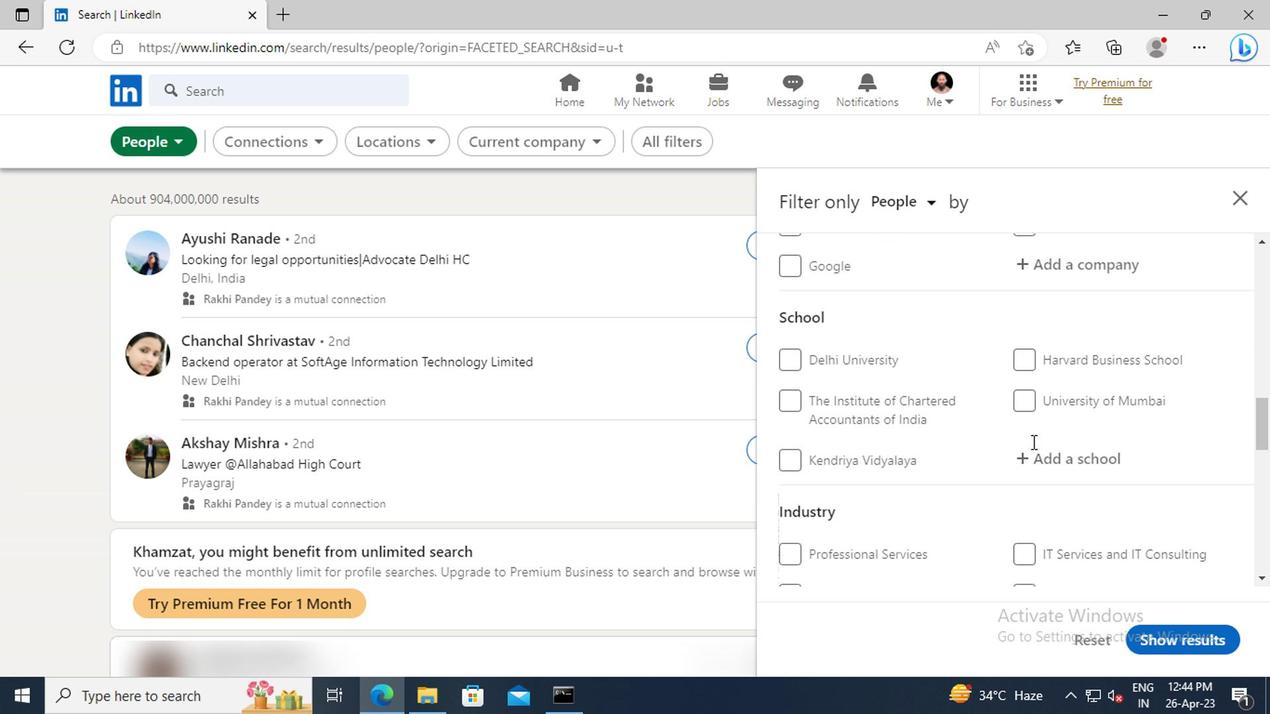 
Action: Mouse scrolled (1027, 441) with delta (0, 0)
Screenshot: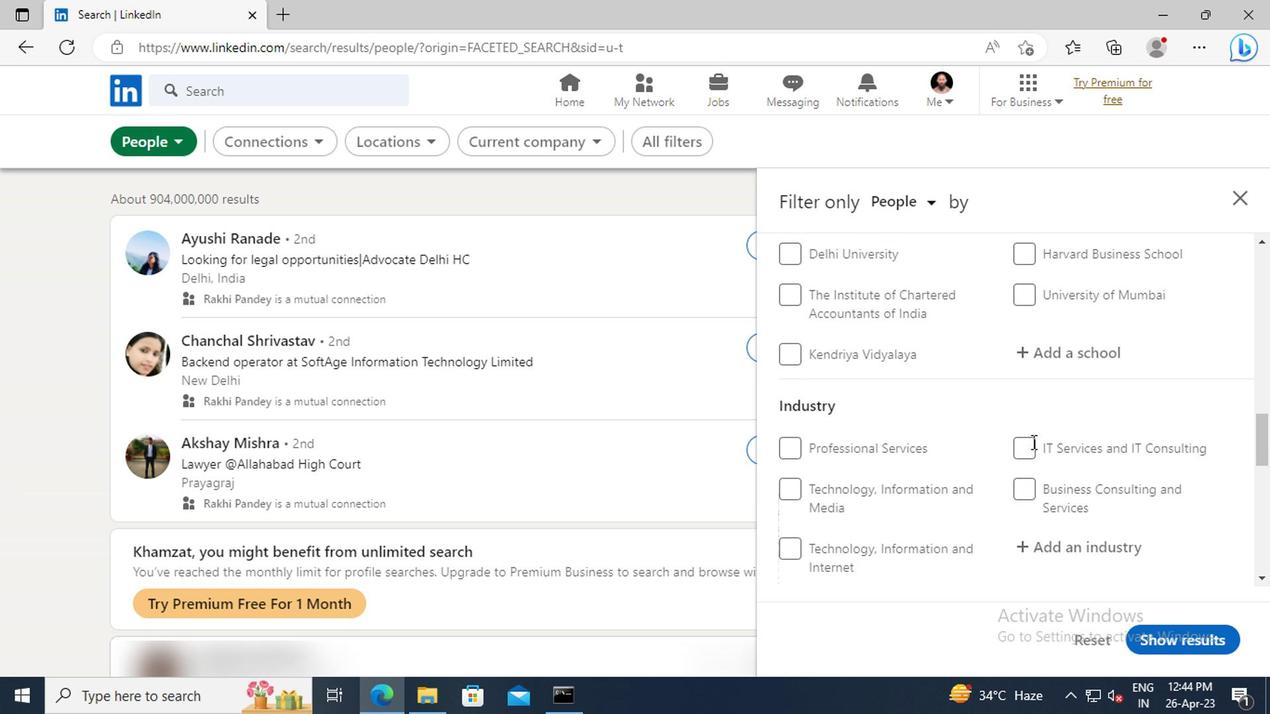 
Action: Mouse scrolled (1027, 441) with delta (0, 0)
Screenshot: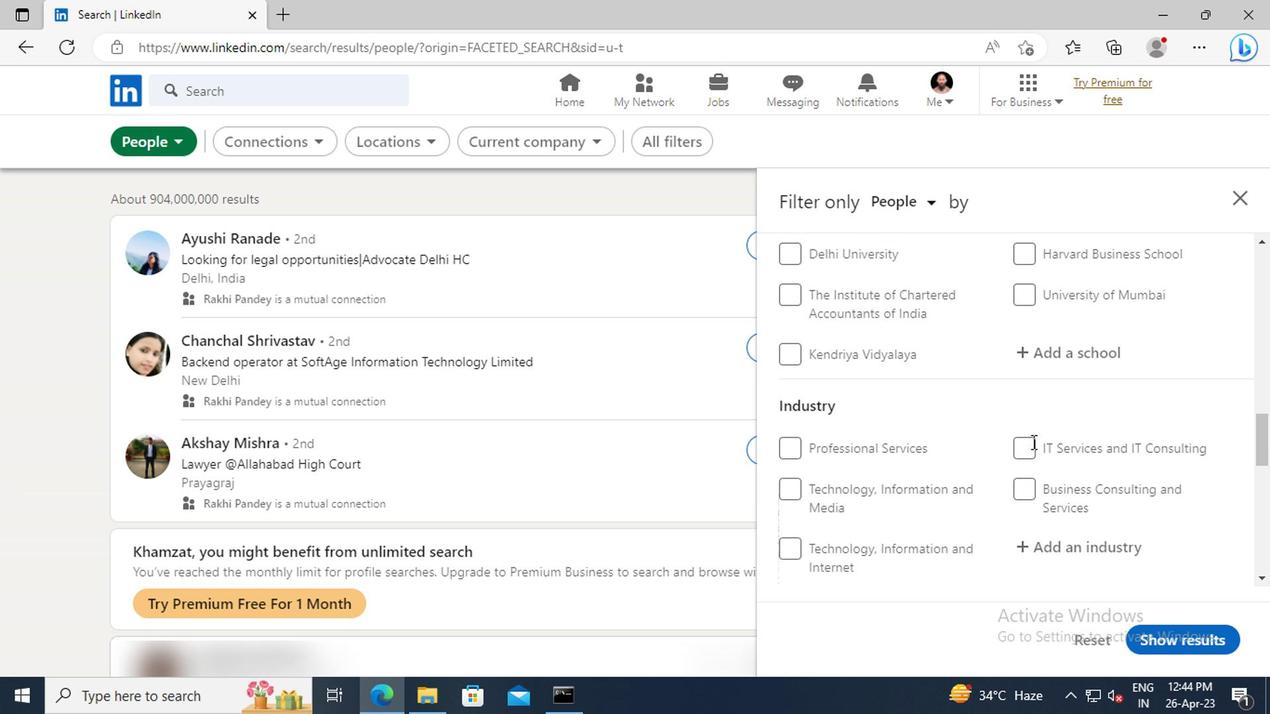 
Action: Mouse scrolled (1027, 441) with delta (0, 0)
Screenshot: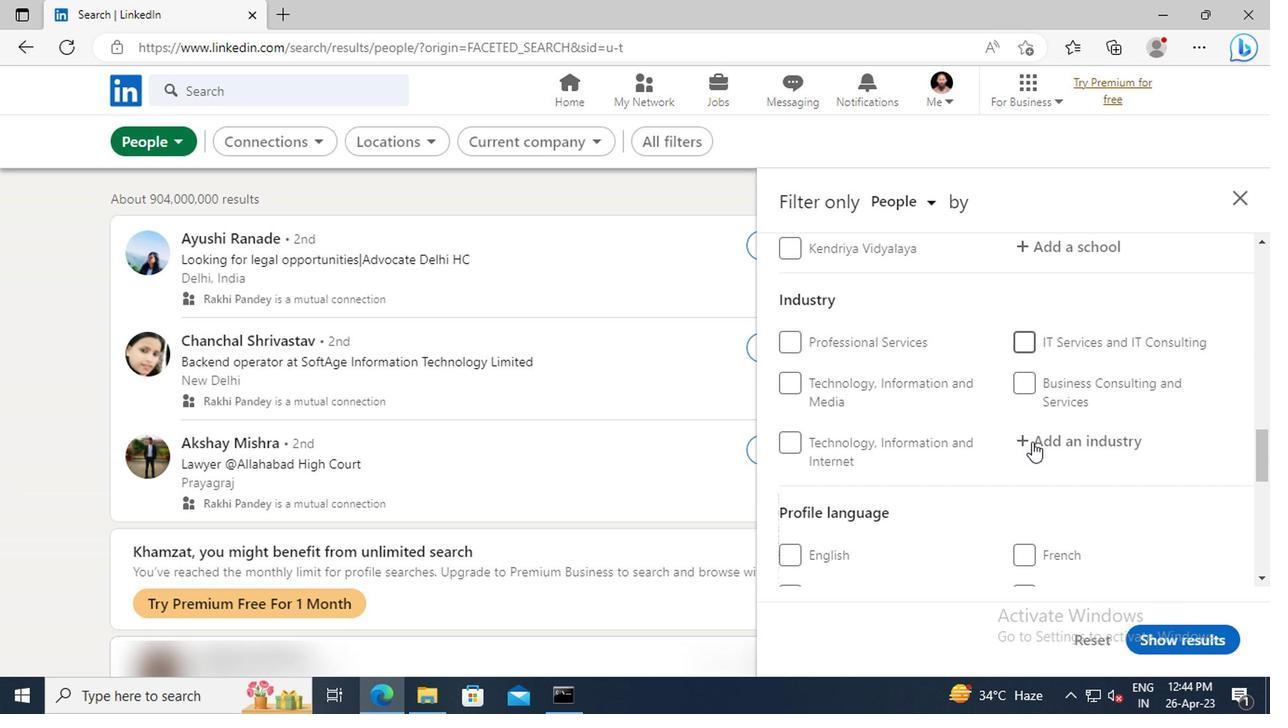 
Action: Mouse scrolled (1027, 441) with delta (0, 0)
Screenshot: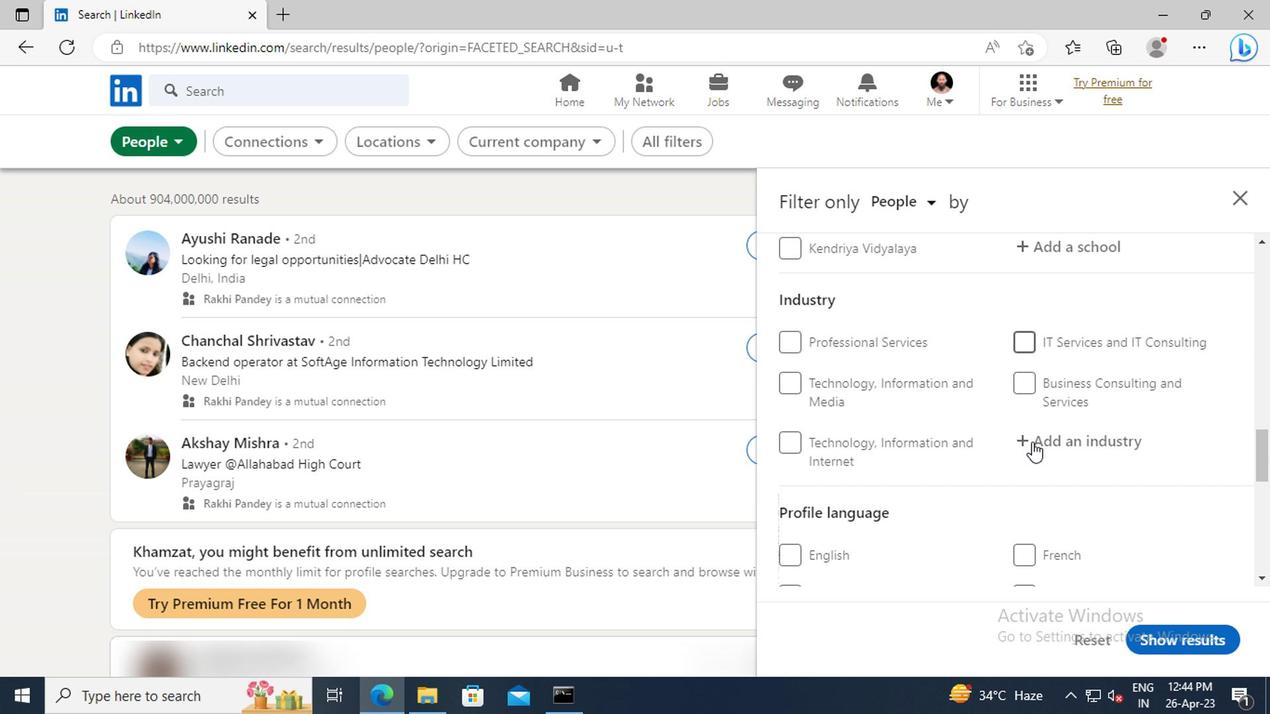 
Action: Mouse scrolled (1027, 441) with delta (0, 0)
Screenshot: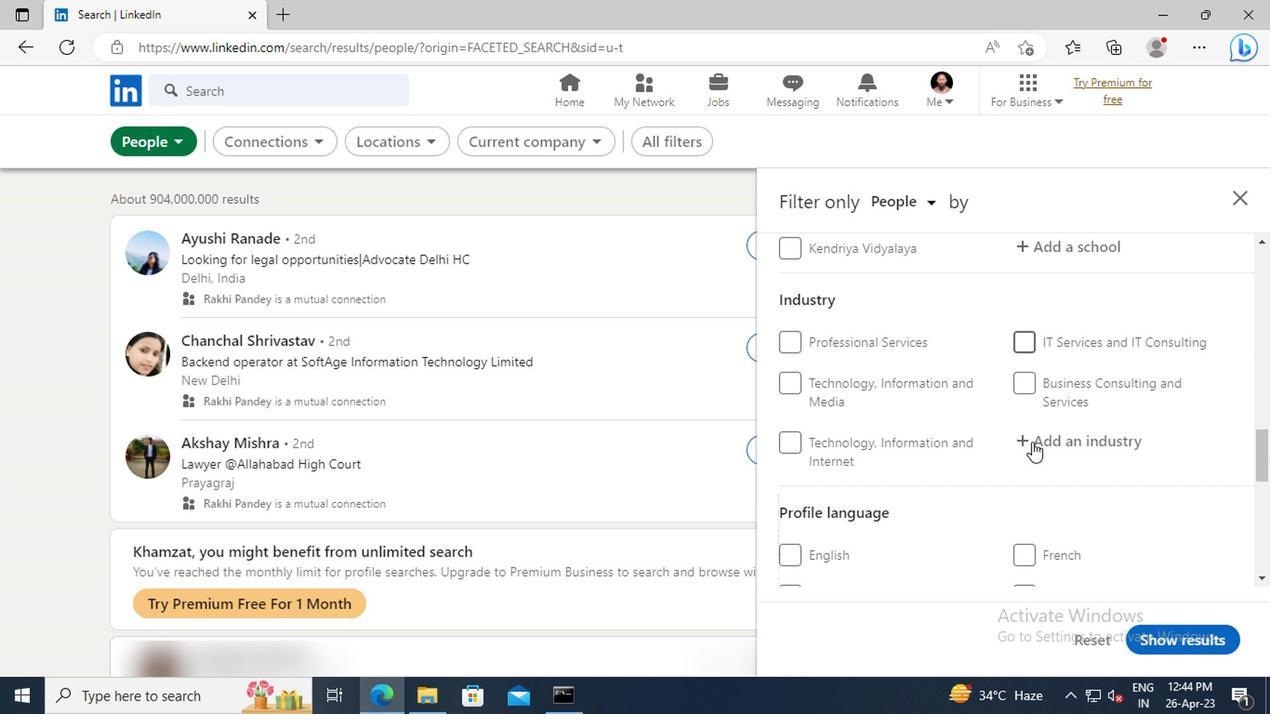 
Action: Mouse moved to (790, 443)
Screenshot: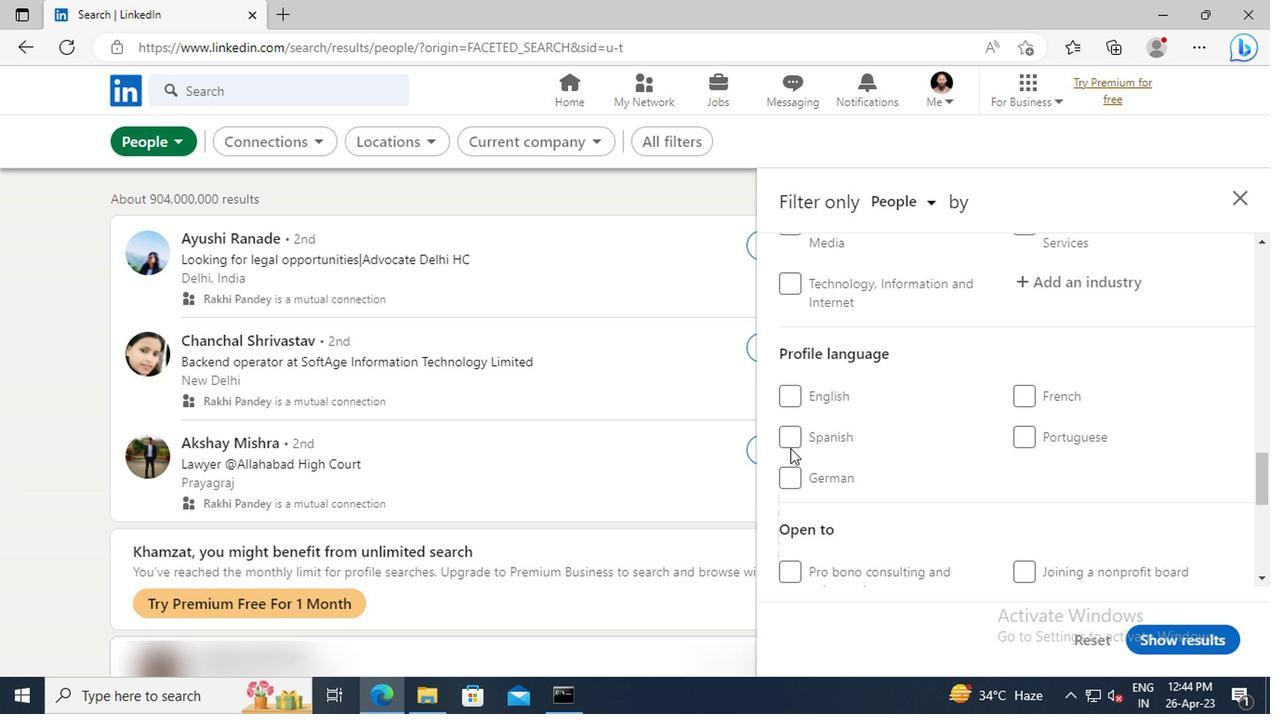 
Action: Mouse pressed left at (790, 443)
Screenshot: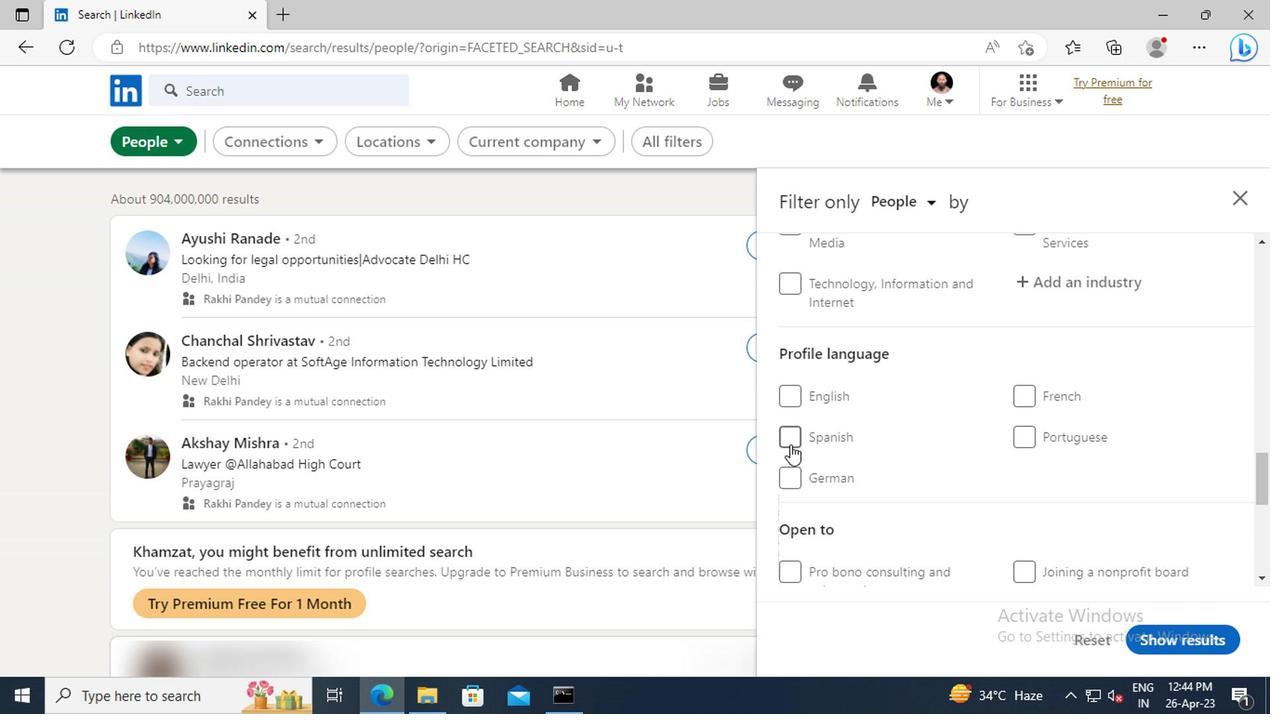 
Action: Mouse moved to (965, 460)
Screenshot: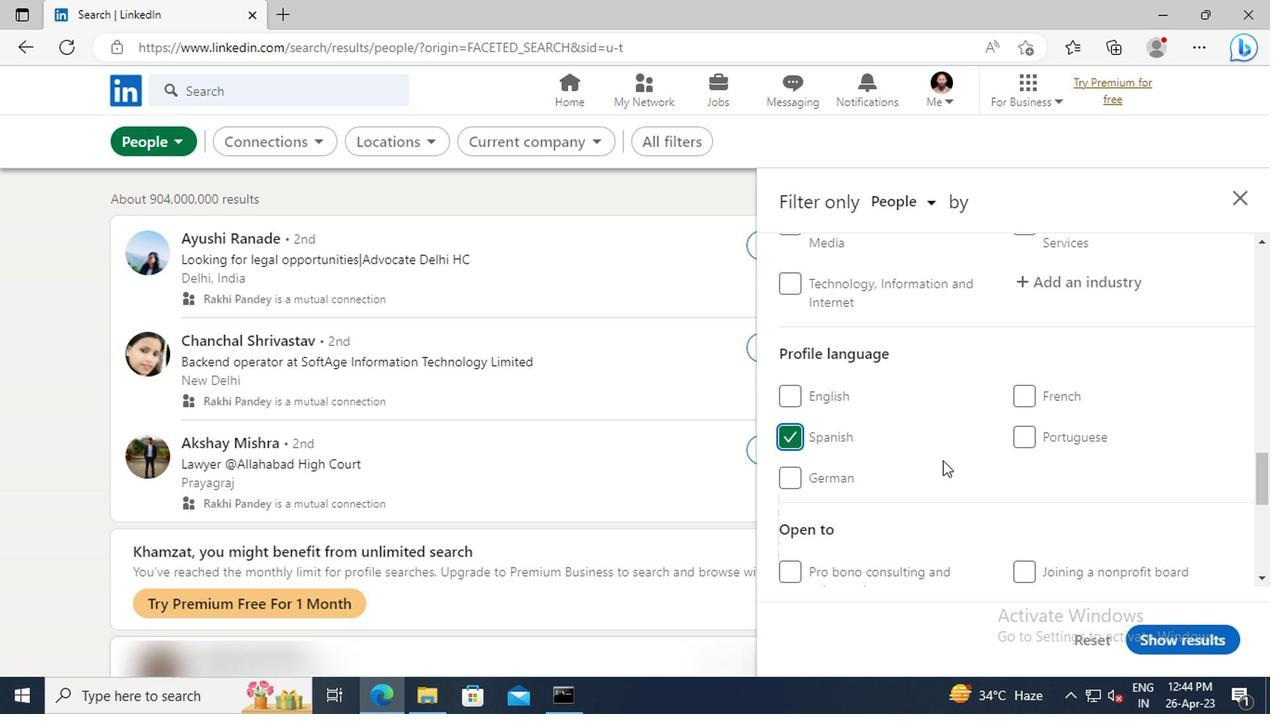 
Action: Mouse scrolled (965, 461) with delta (0, 0)
Screenshot: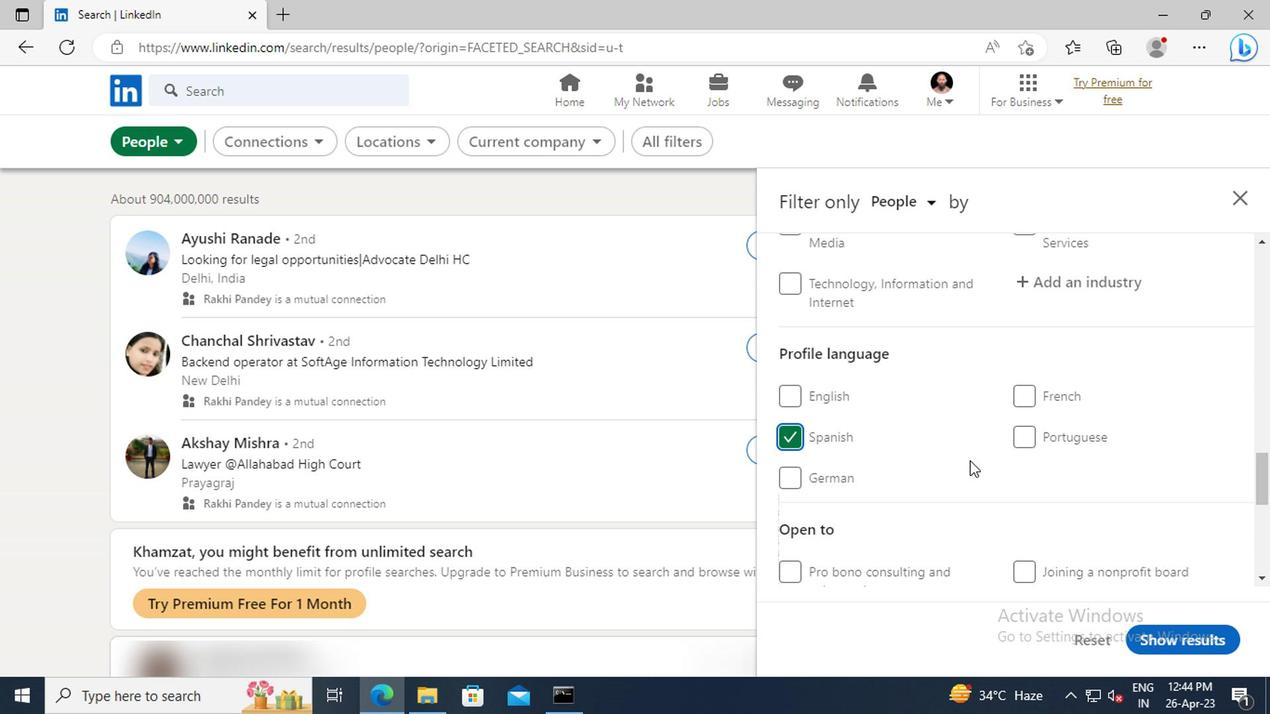 
Action: Mouse scrolled (965, 461) with delta (0, 0)
Screenshot: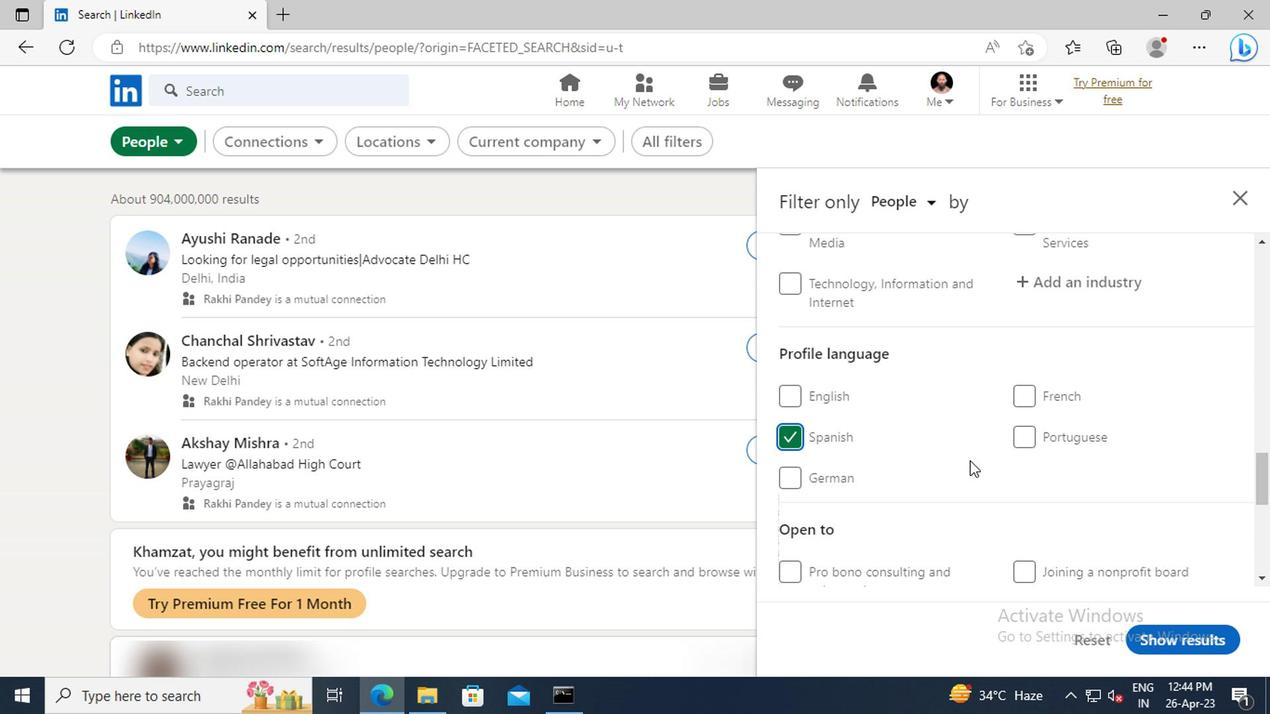 
Action: Mouse scrolled (965, 461) with delta (0, 0)
Screenshot: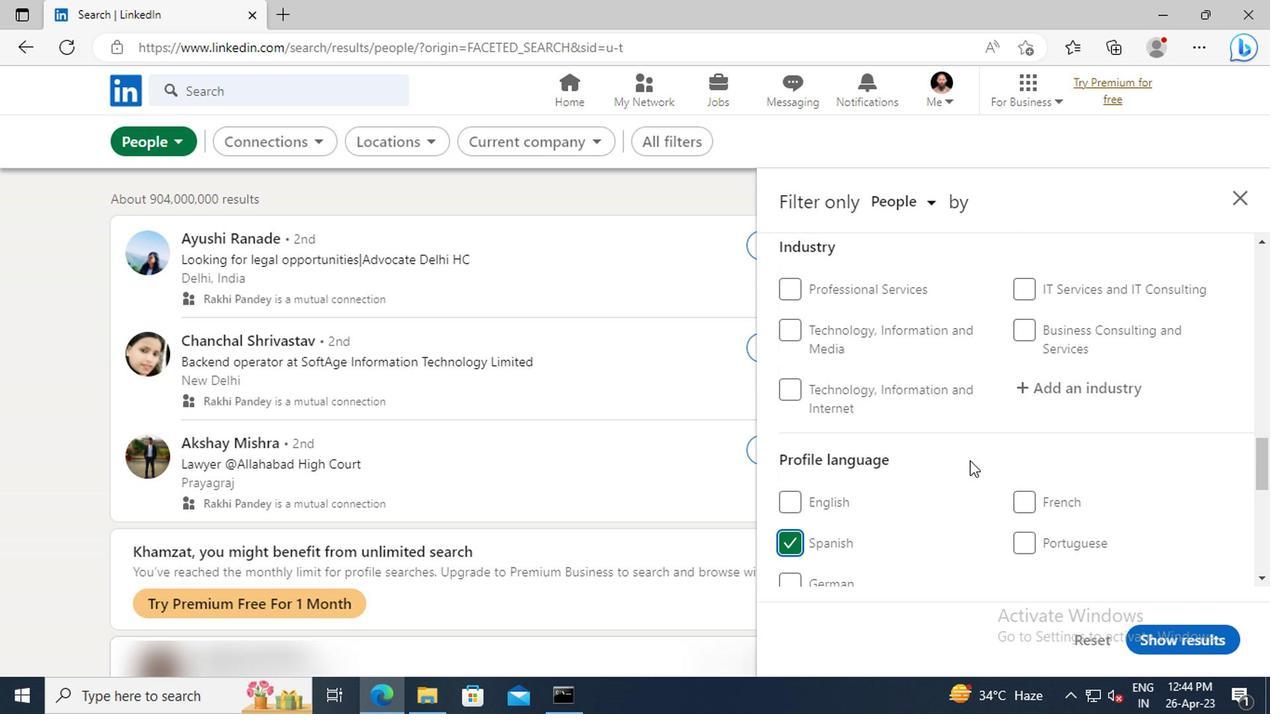 
Action: Mouse scrolled (965, 461) with delta (0, 0)
Screenshot: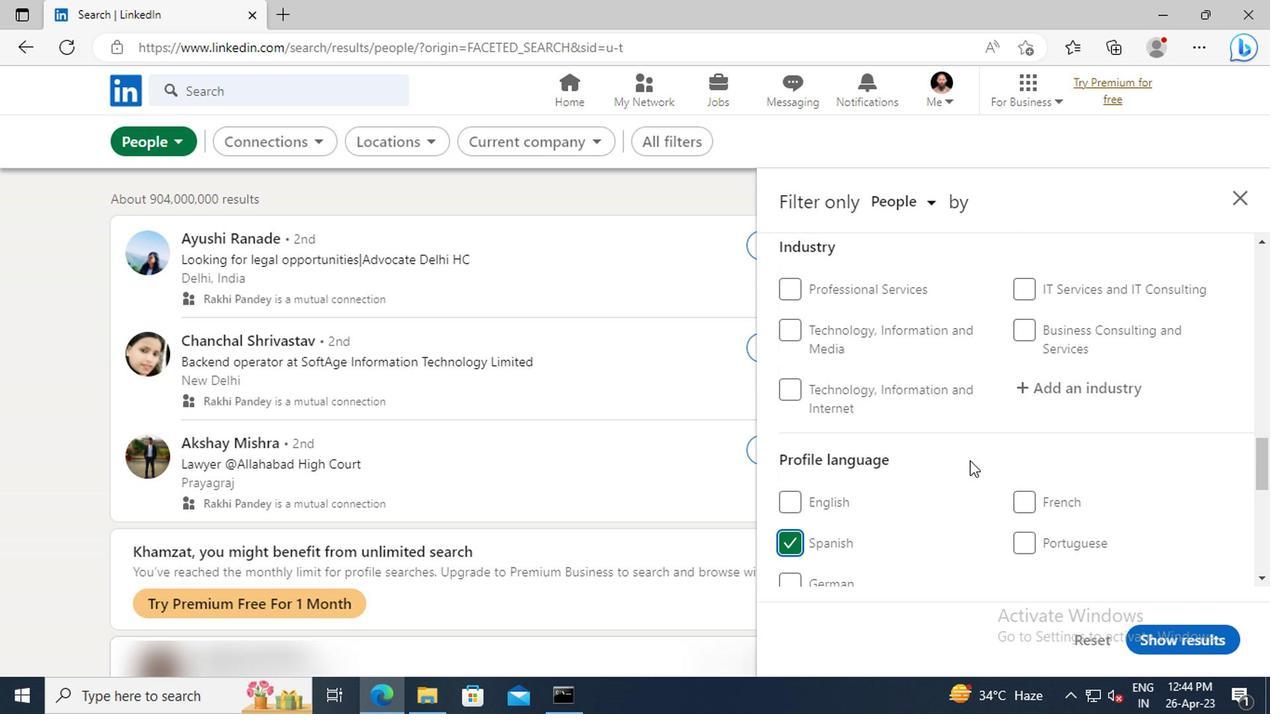 
Action: Mouse scrolled (965, 461) with delta (0, 0)
Screenshot: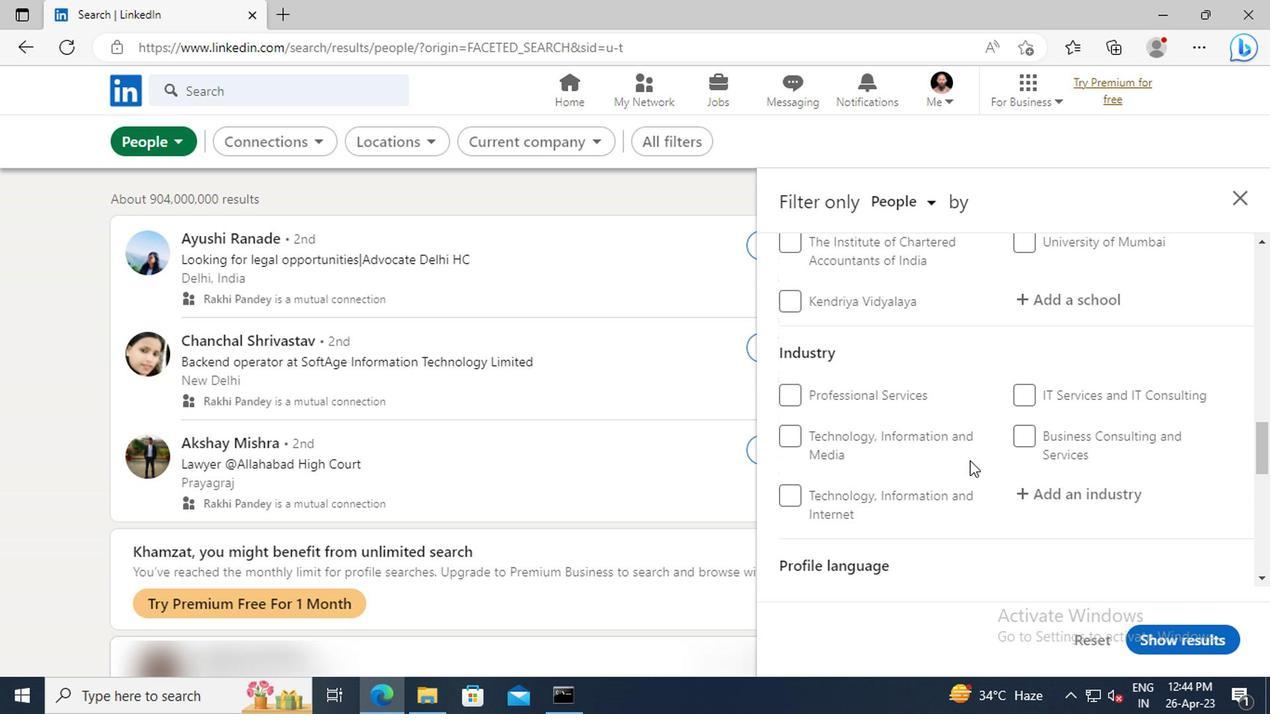 
Action: Mouse scrolled (965, 461) with delta (0, 0)
Screenshot: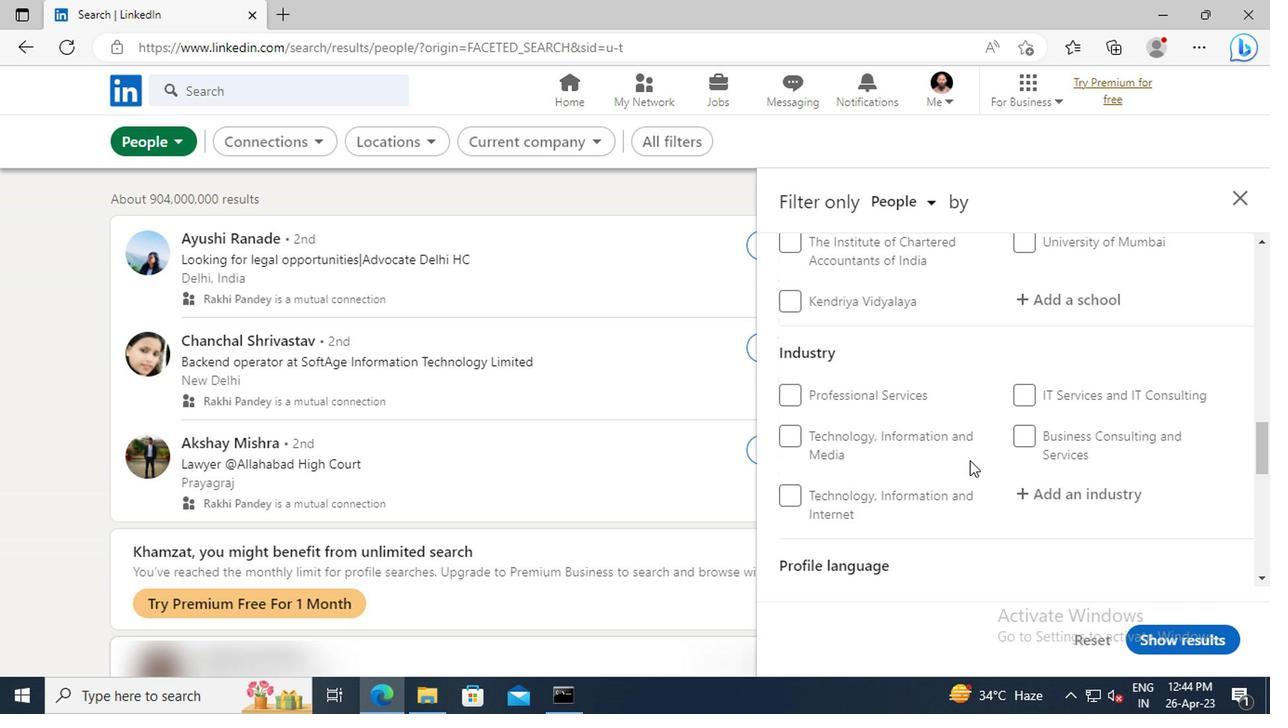 
Action: Mouse scrolled (965, 461) with delta (0, 0)
Screenshot: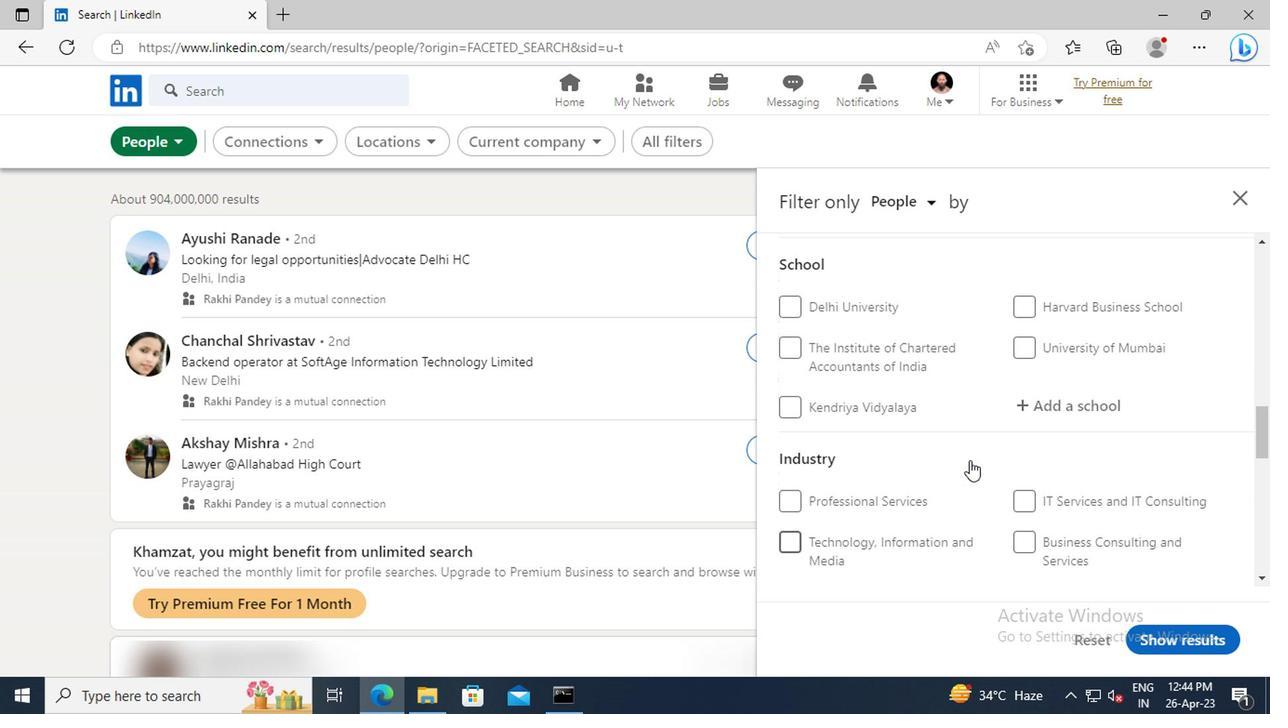 
Action: Mouse scrolled (965, 461) with delta (0, 0)
Screenshot: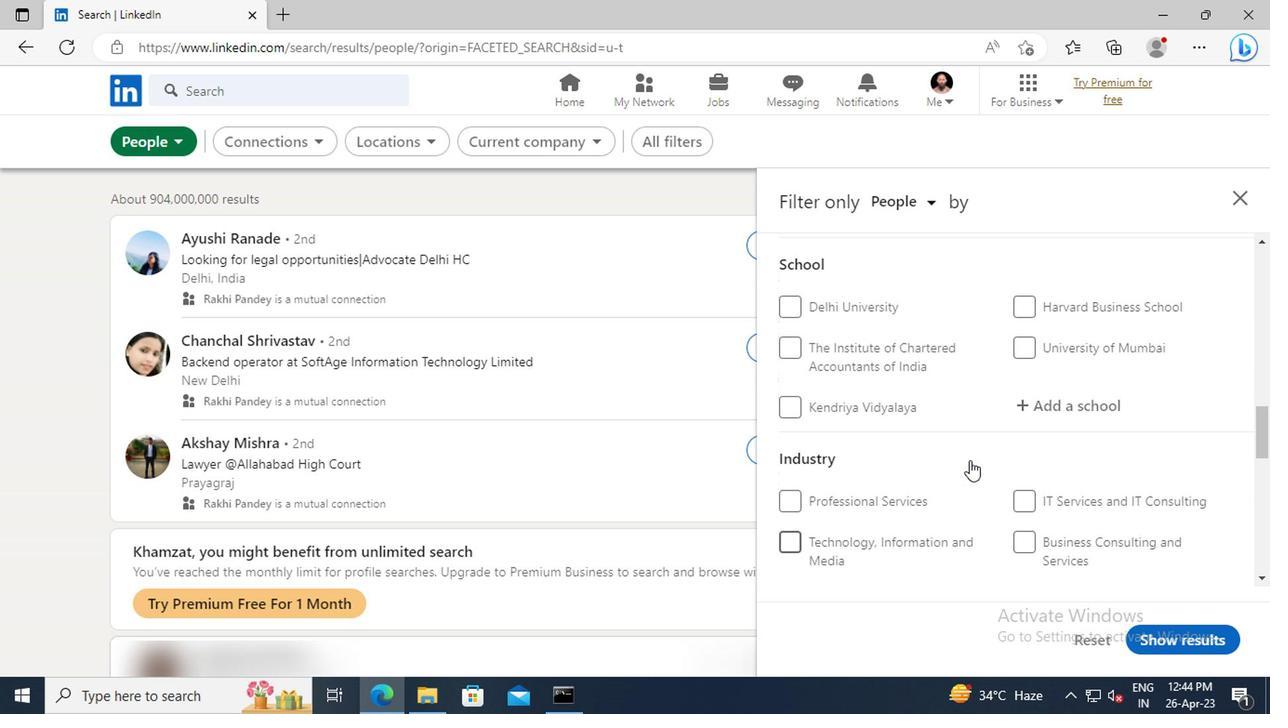 
Action: Mouse scrolled (965, 461) with delta (0, 0)
Screenshot: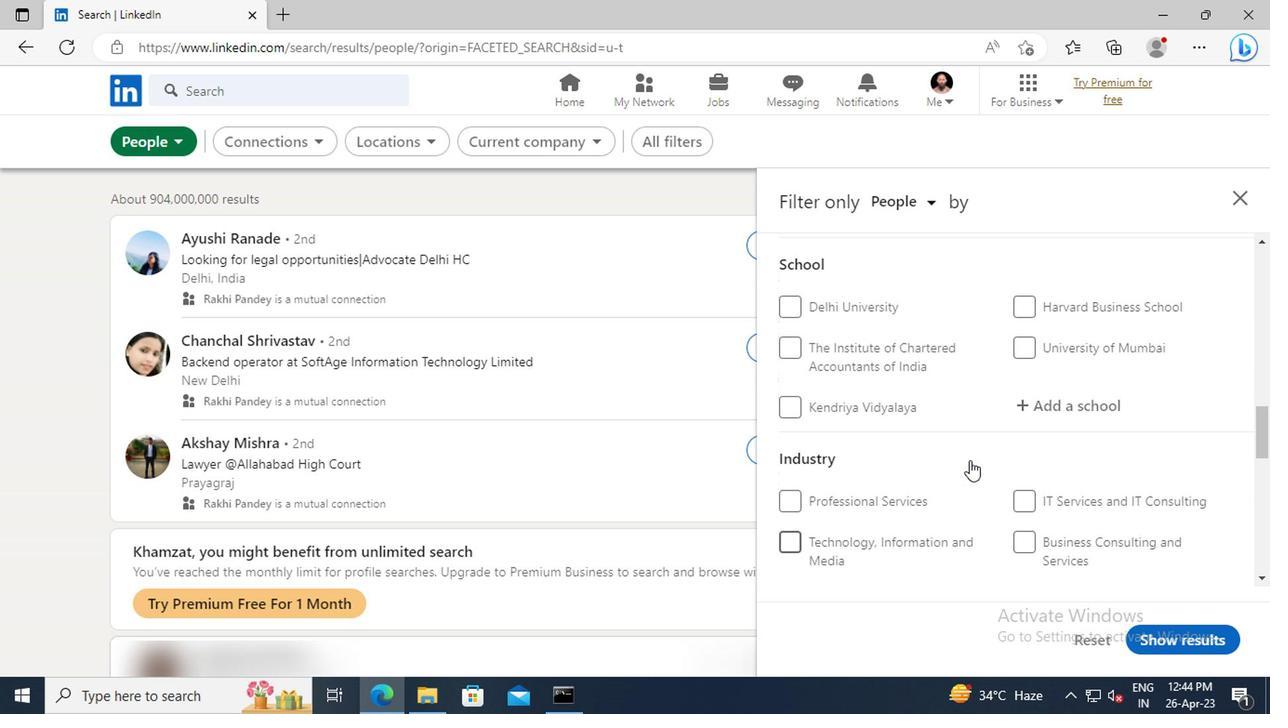 
Action: Mouse scrolled (965, 461) with delta (0, 0)
Screenshot: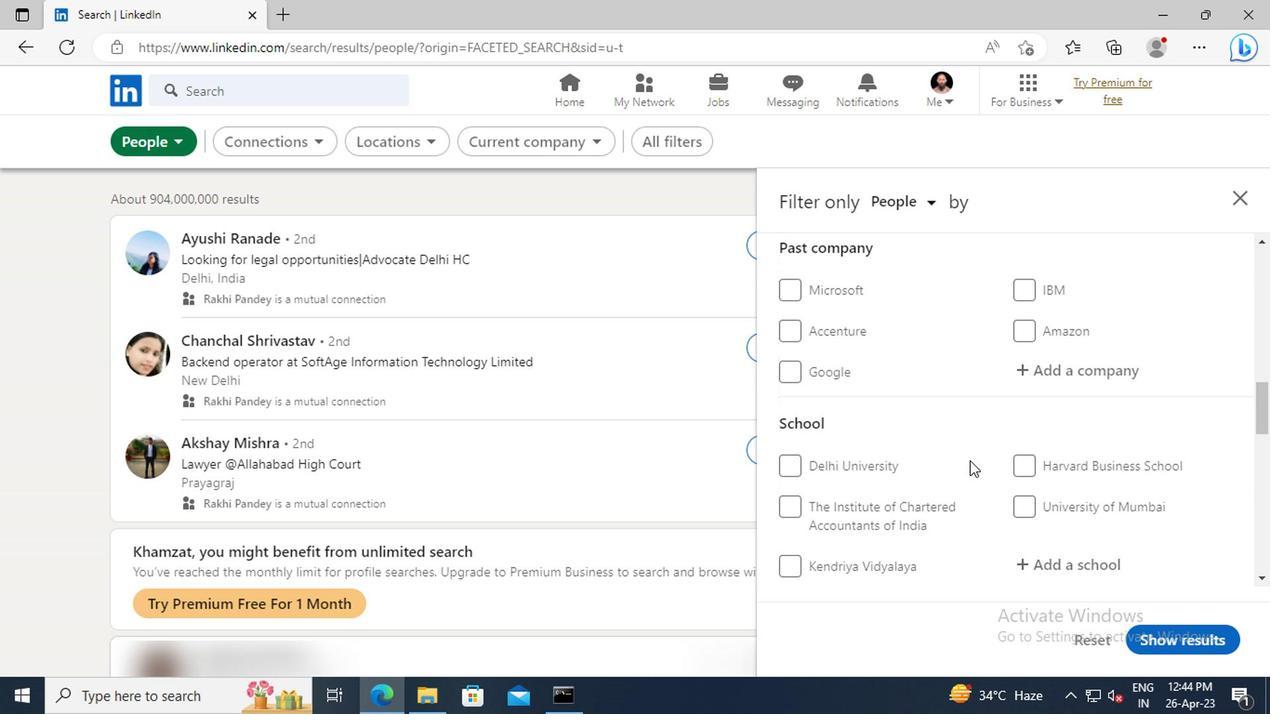 
Action: Mouse scrolled (965, 461) with delta (0, 0)
Screenshot: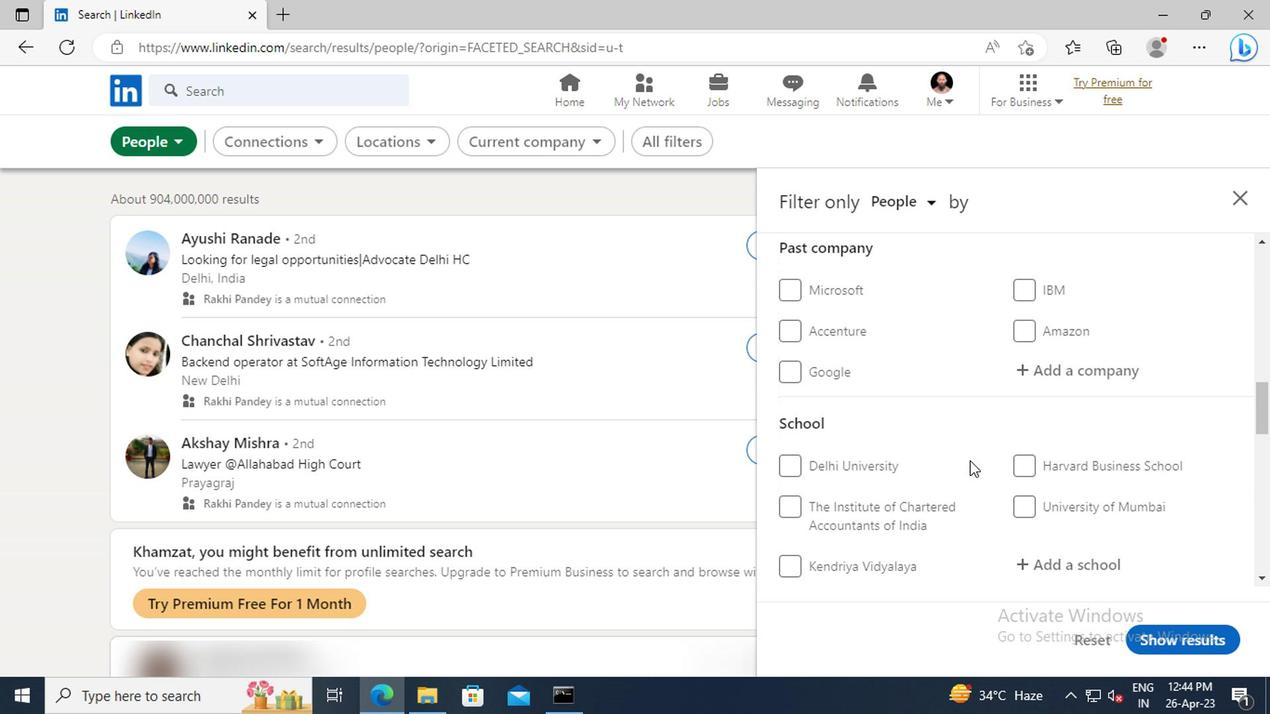 
Action: Mouse scrolled (965, 461) with delta (0, 0)
Screenshot: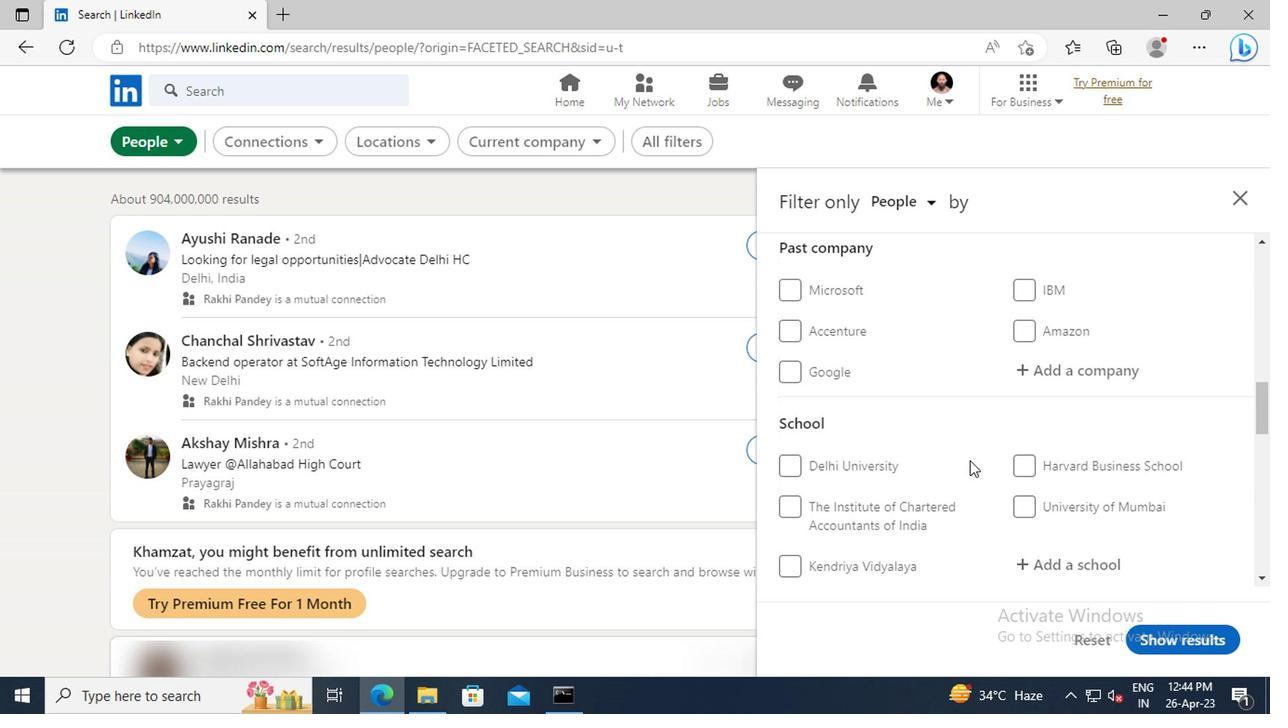
Action: Mouse scrolled (965, 461) with delta (0, 0)
Screenshot: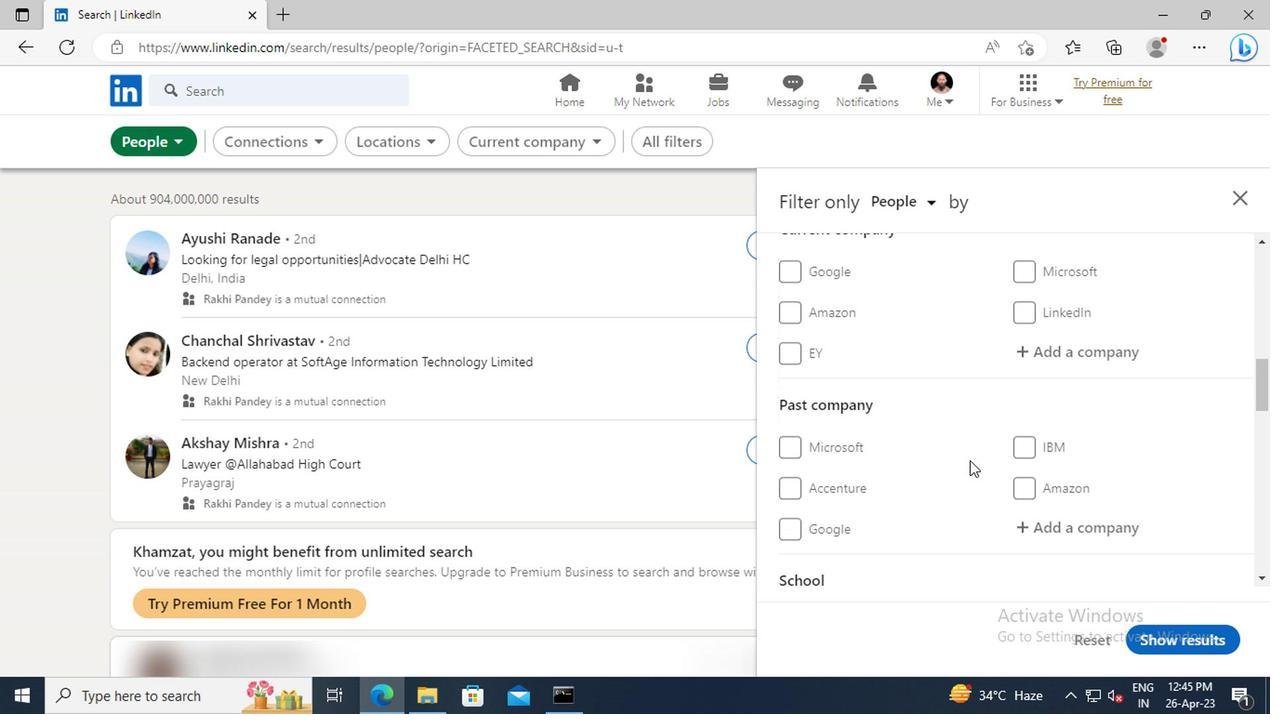 
Action: Mouse scrolled (965, 461) with delta (0, 0)
Screenshot: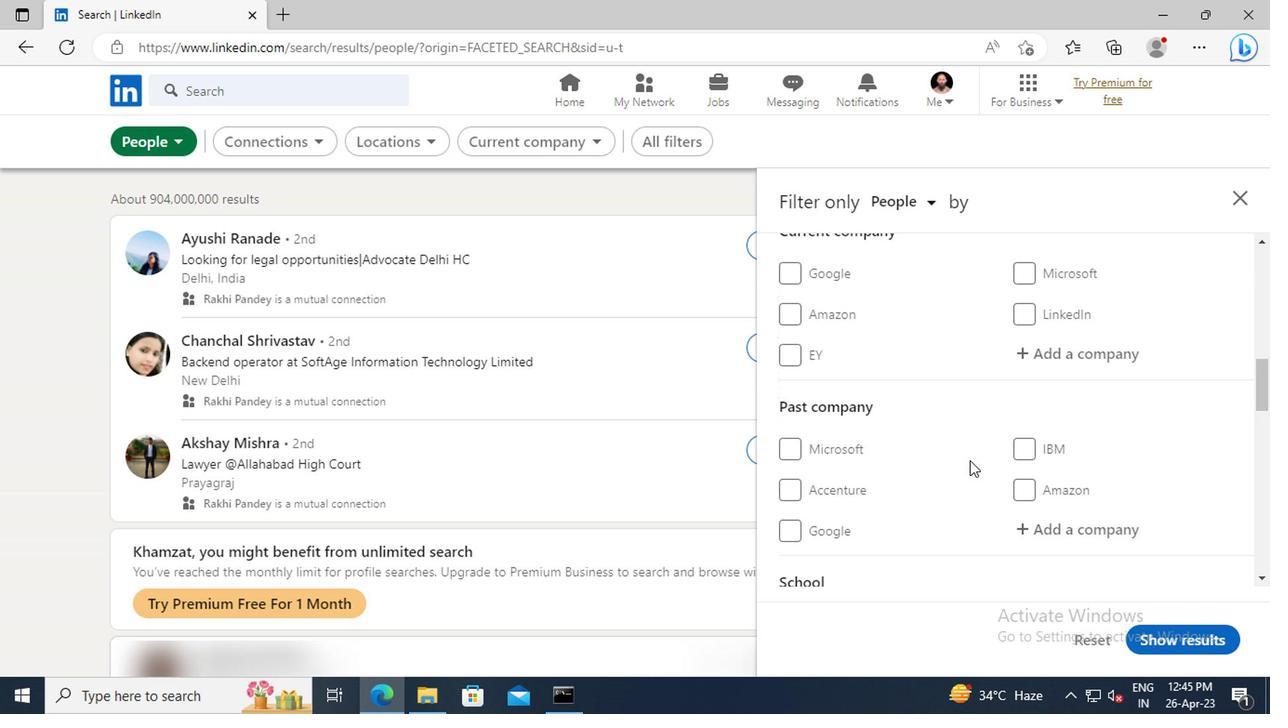 
Action: Mouse moved to (1041, 467)
Screenshot: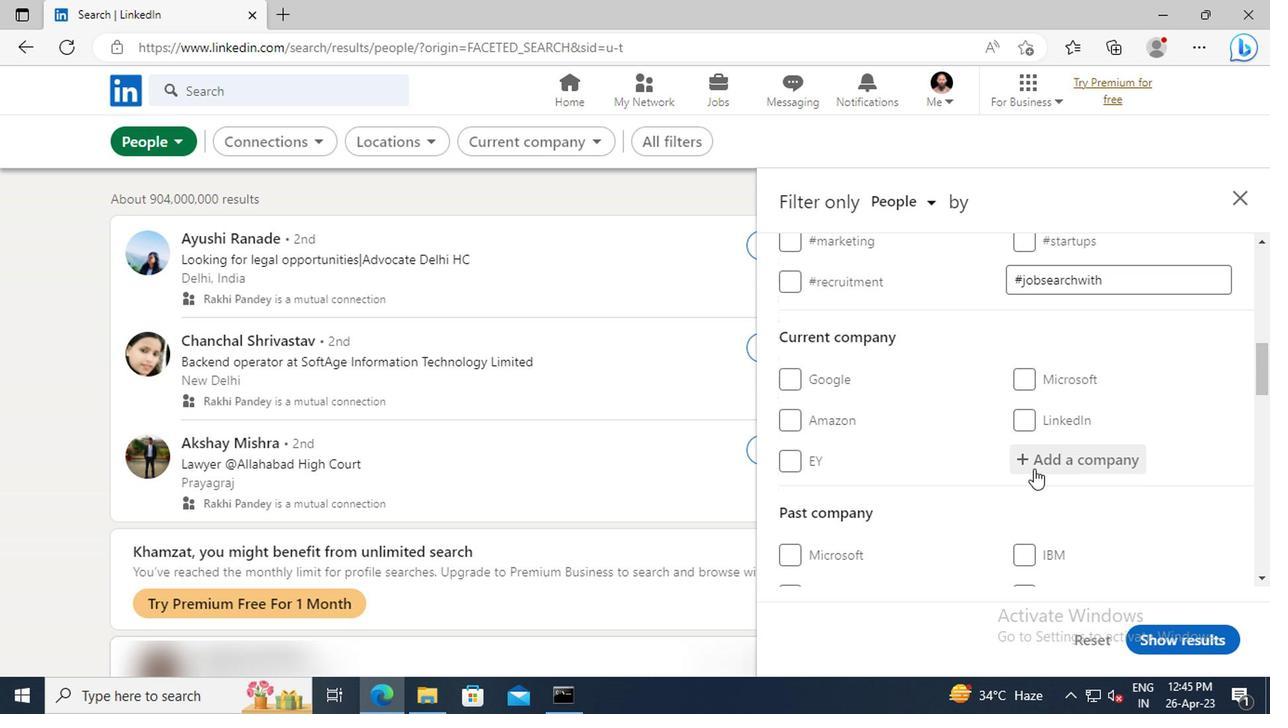 
Action: Mouse pressed left at (1041, 467)
Screenshot: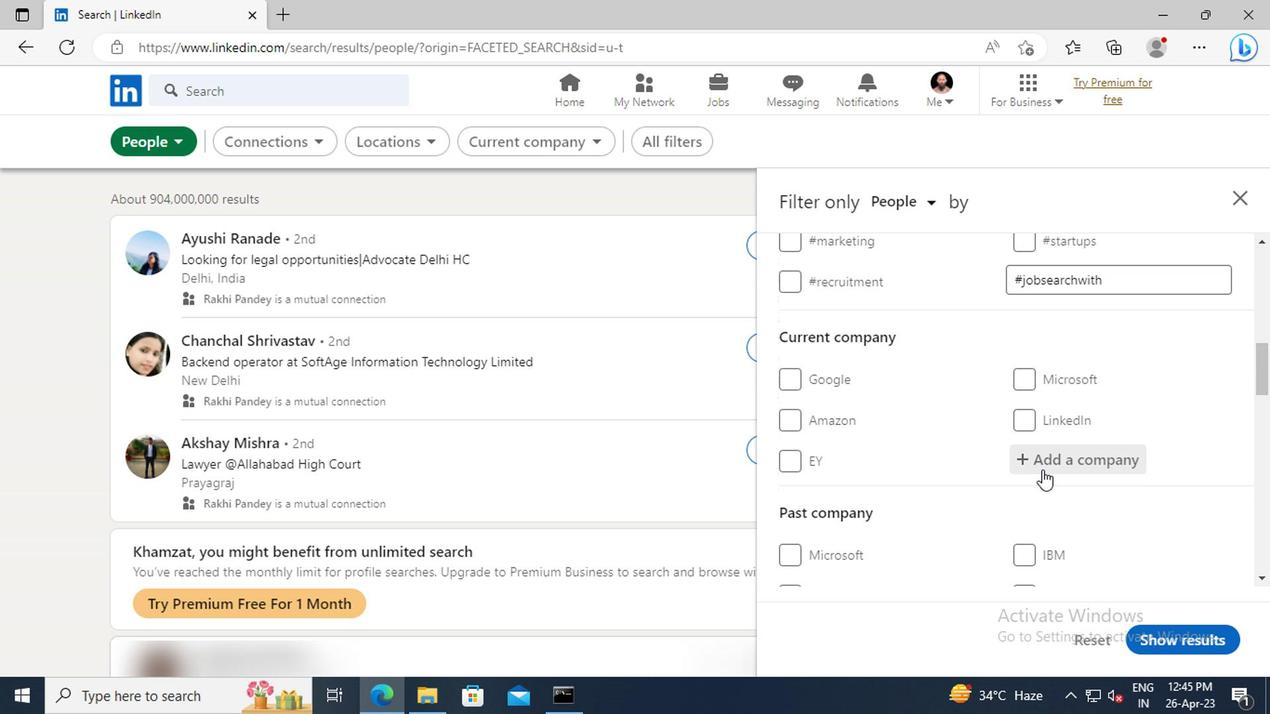 
Action: Key pressed <Key.shift>SAMSUNG<Key.space><Key.shift>INDIA
Screenshot: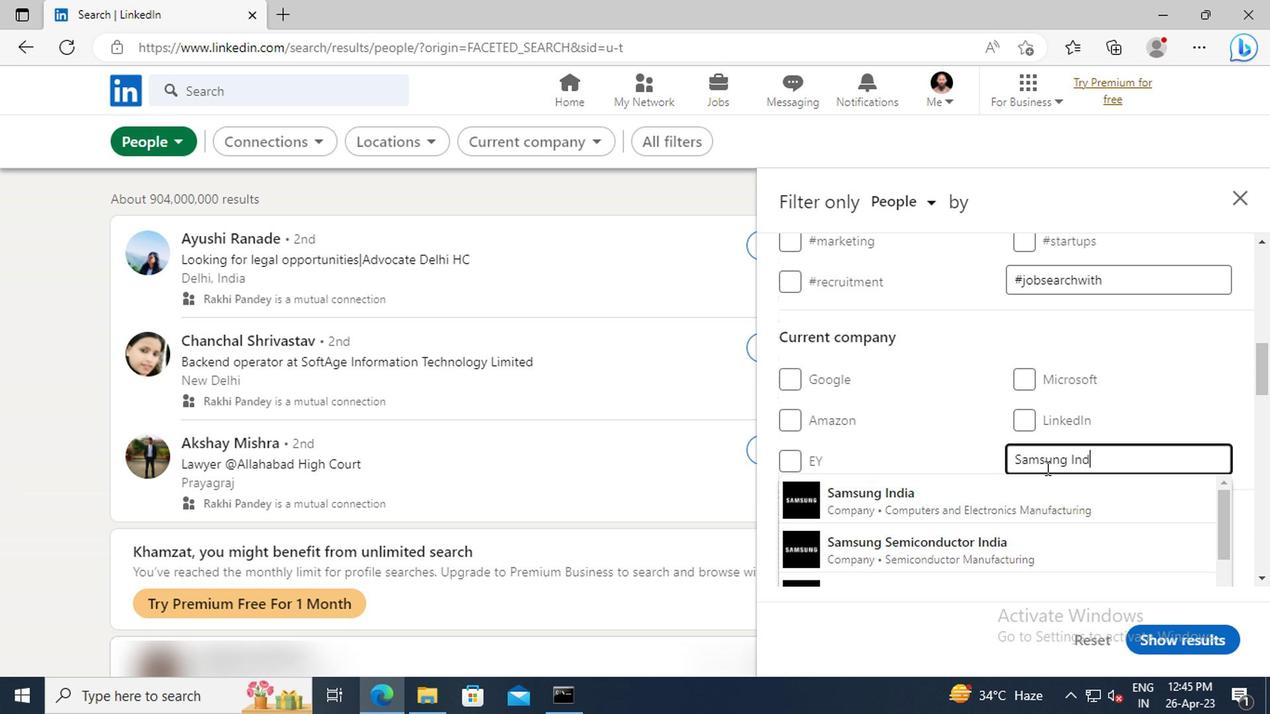 
Action: Mouse moved to (1034, 493)
Screenshot: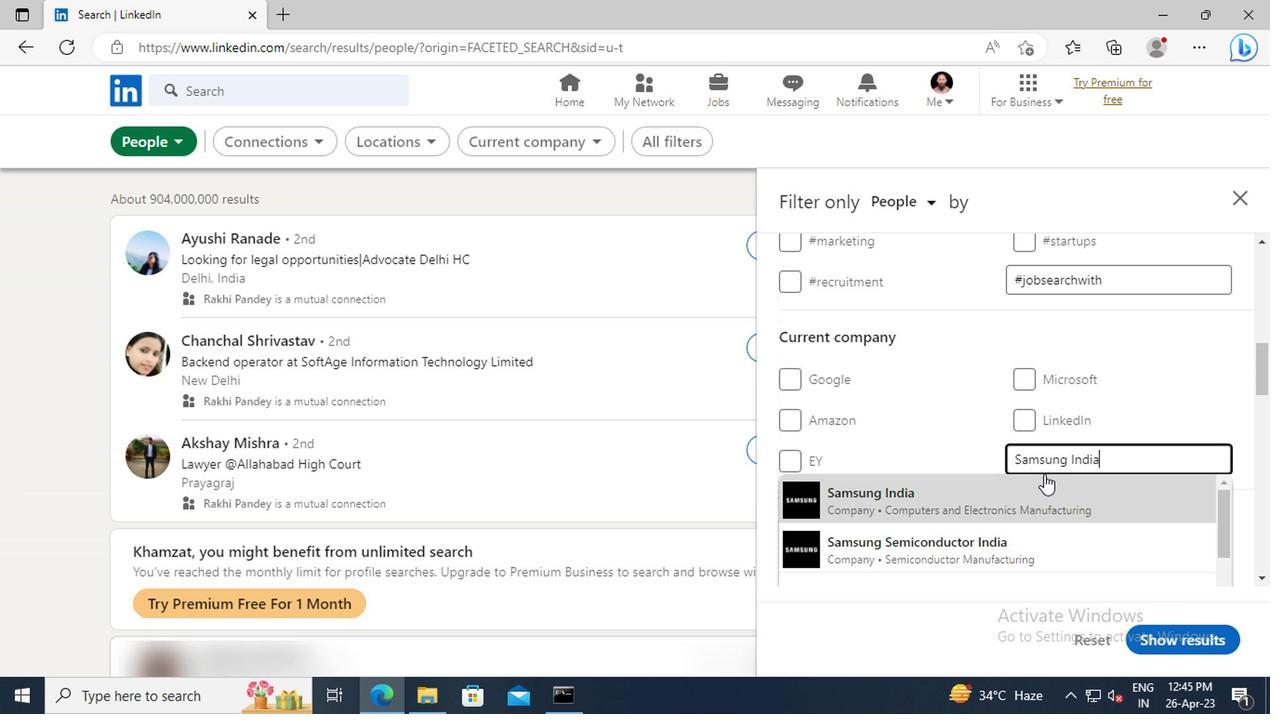 
Action: Mouse pressed left at (1034, 493)
Screenshot: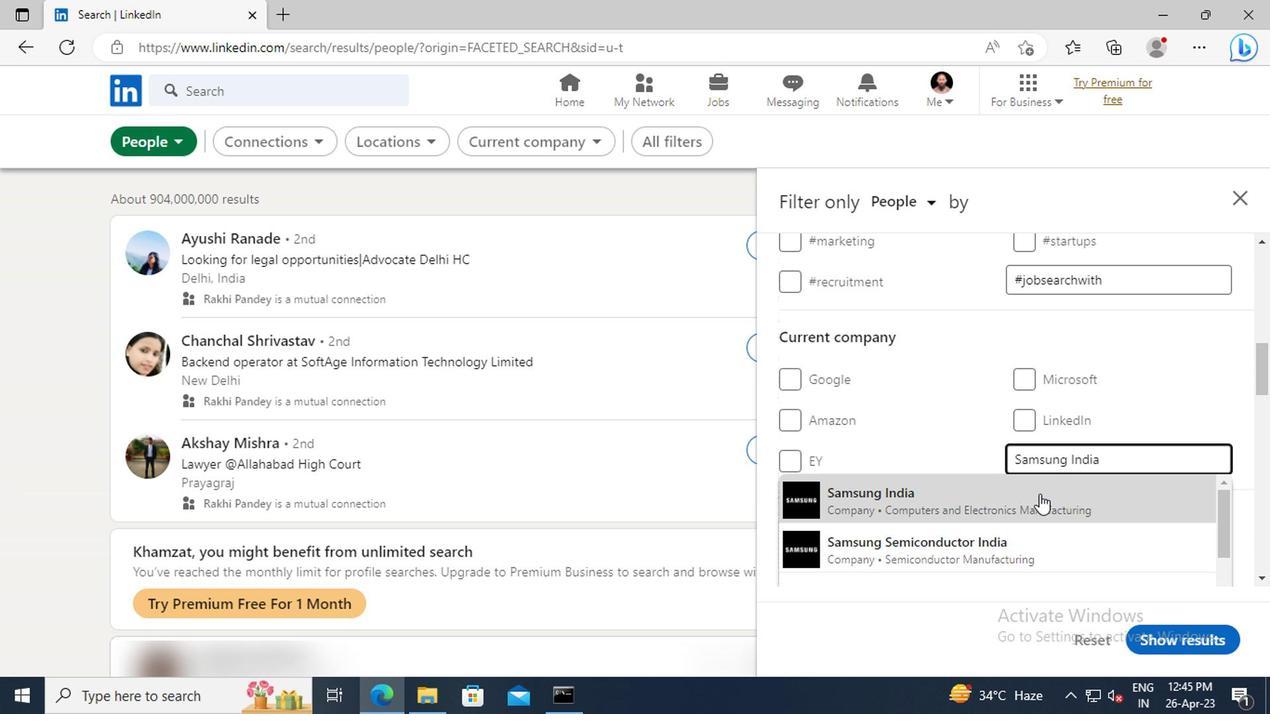 
Action: Mouse moved to (1032, 348)
Screenshot: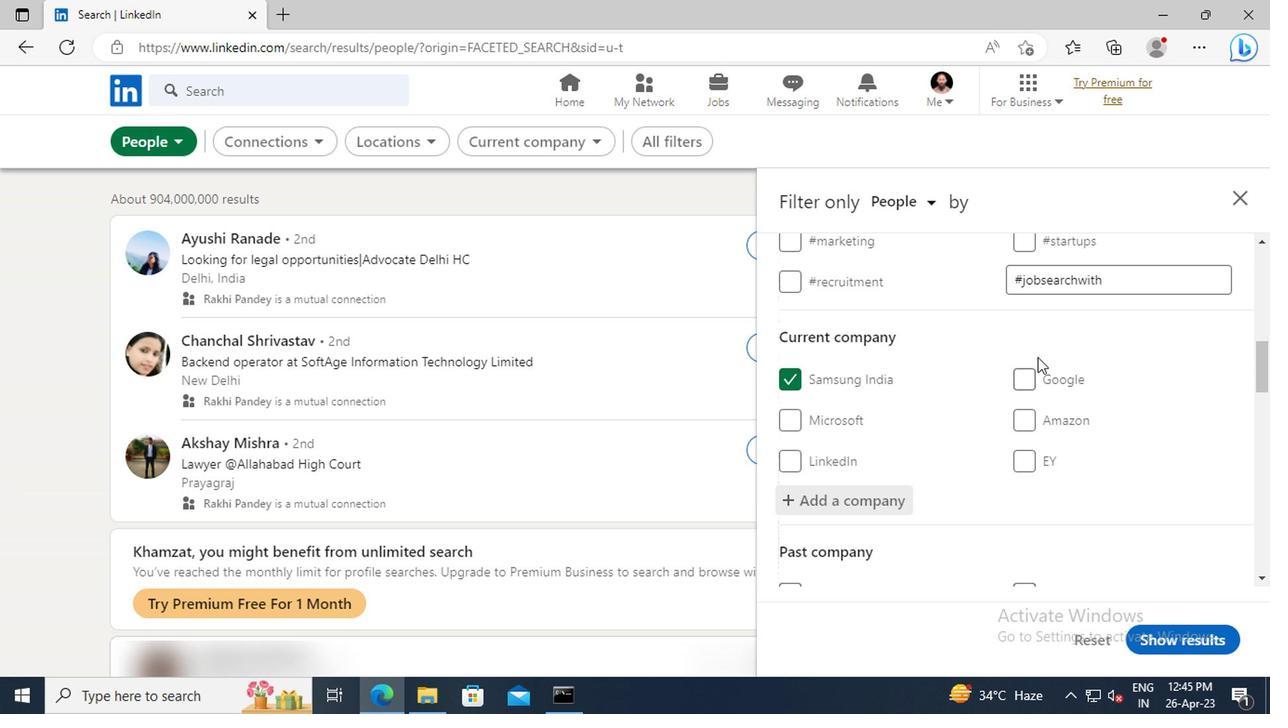 
Action: Mouse scrolled (1032, 348) with delta (0, 0)
Screenshot: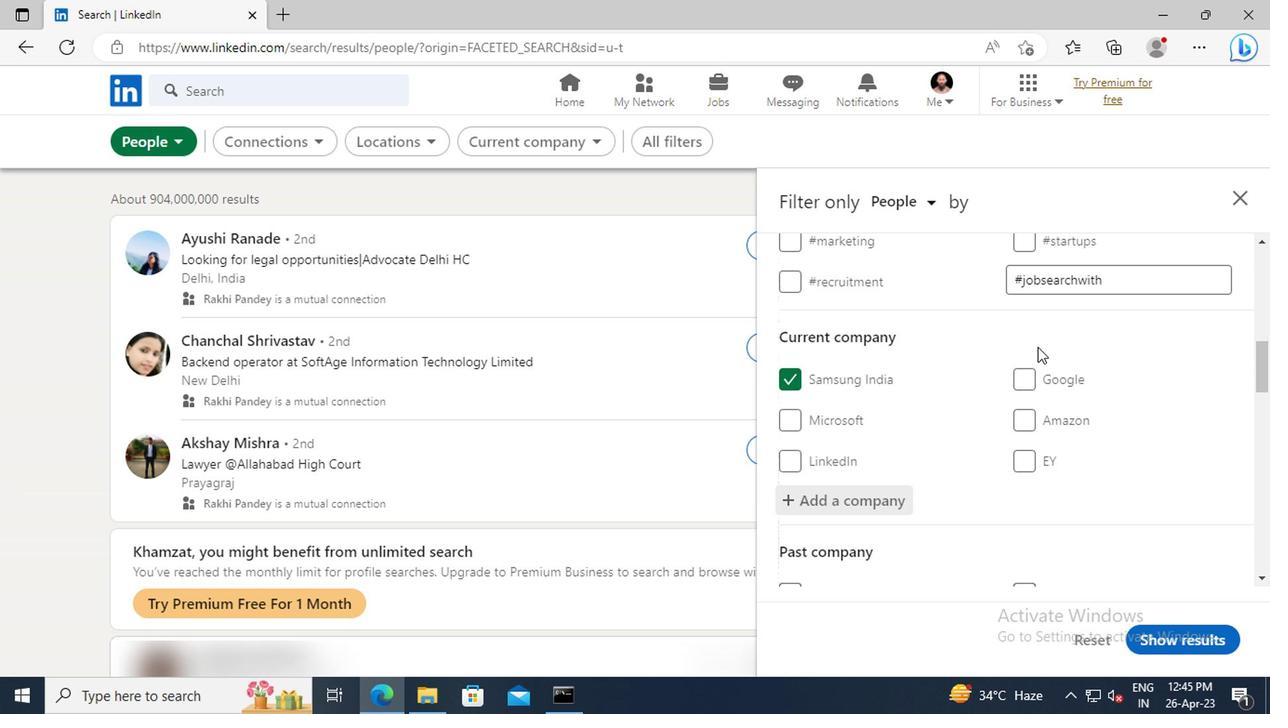 
Action: Mouse scrolled (1032, 348) with delta (0, 0)
Screenshot: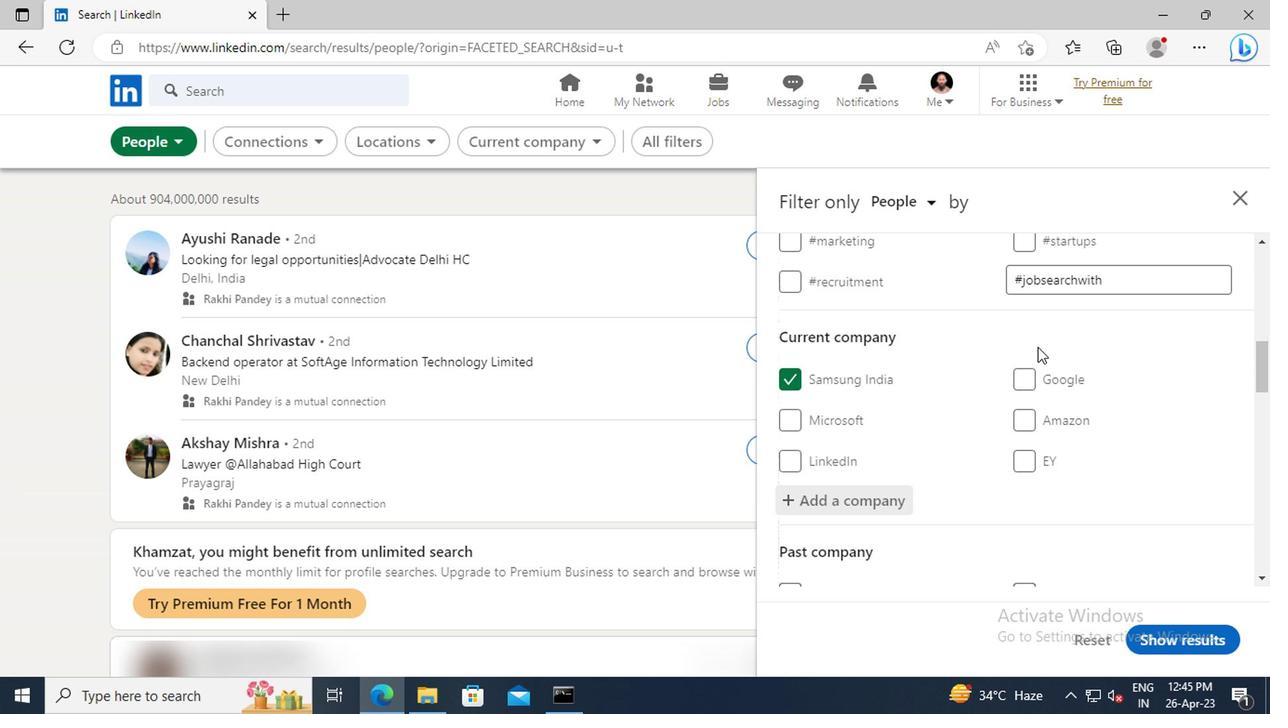 
Action: Mouse scrolled (1032, 348) with delta (0, 0)
Screenshot: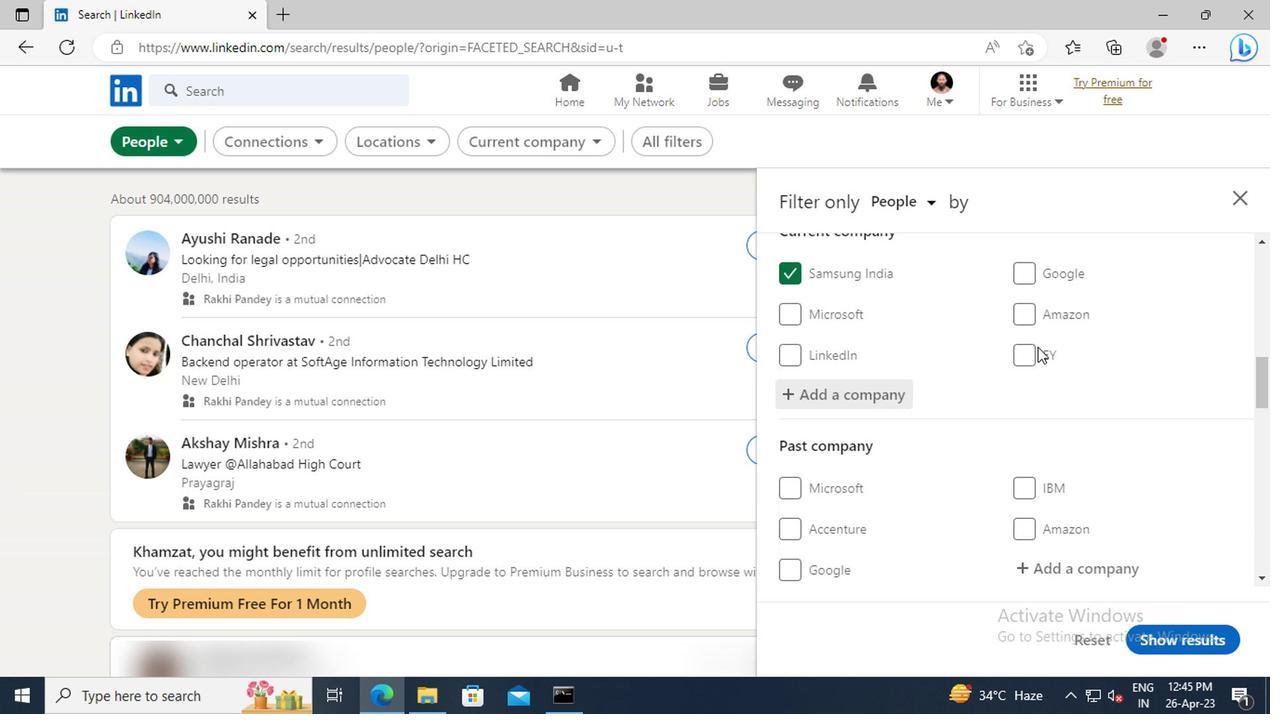 
Action: Mouse scrolled (1032, 348) with delta (0, 0)
Screenshot: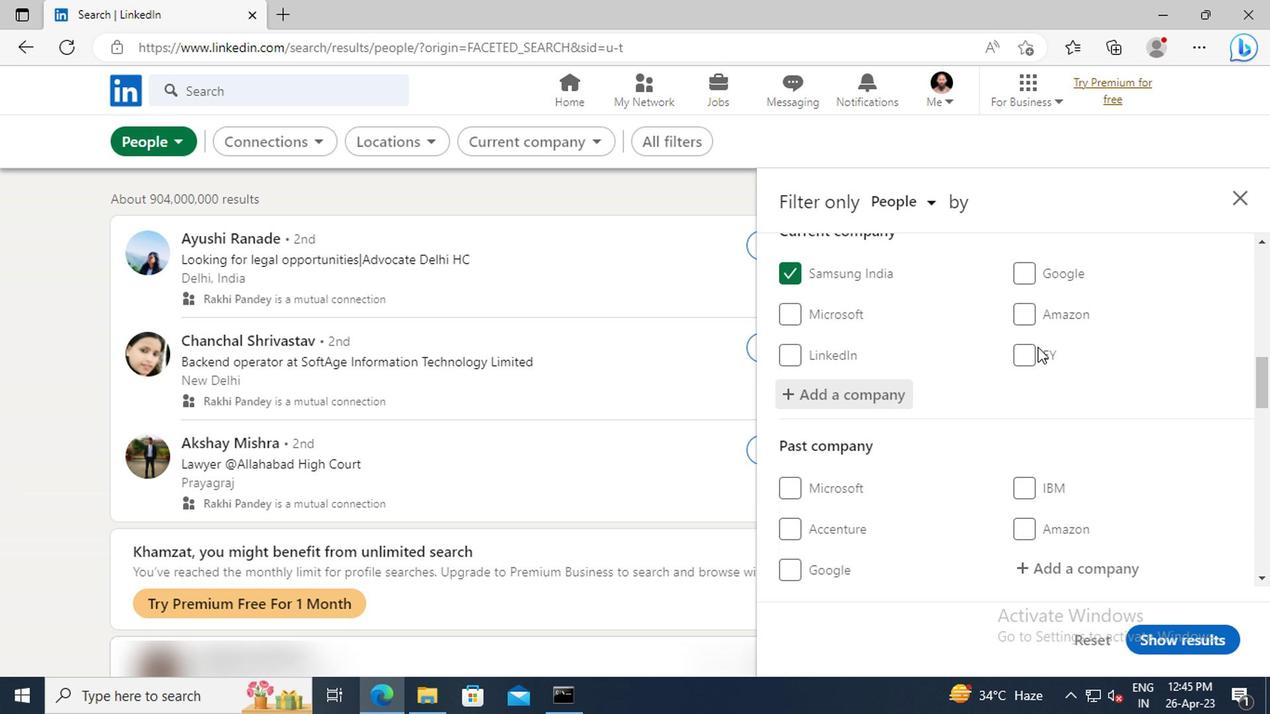 
Action: Mouse scrolled (1032, 348) with delta (0, 0)
Screenshot: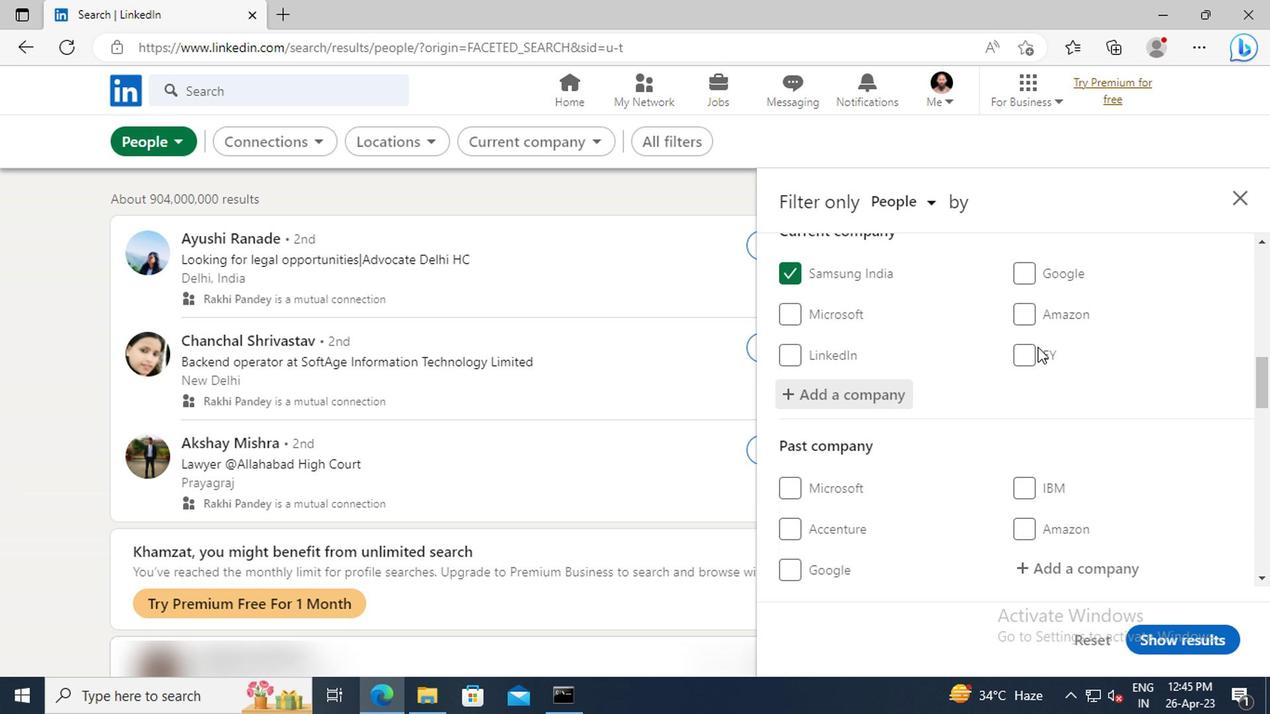 
Action: Mouse scrolled (1032, 348) with delta (0, 0)
Screenshot: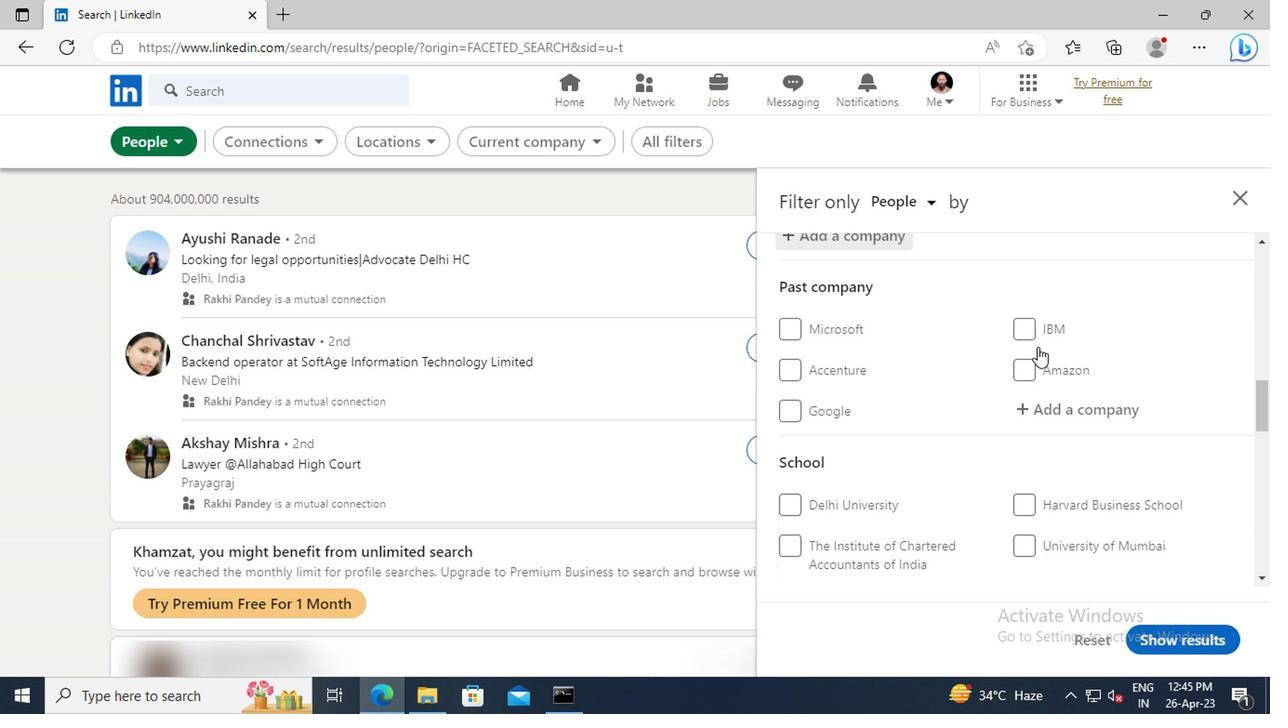 
Action: Mouse scrolled (1032, 348) with delta (0, 0)
Screenshot: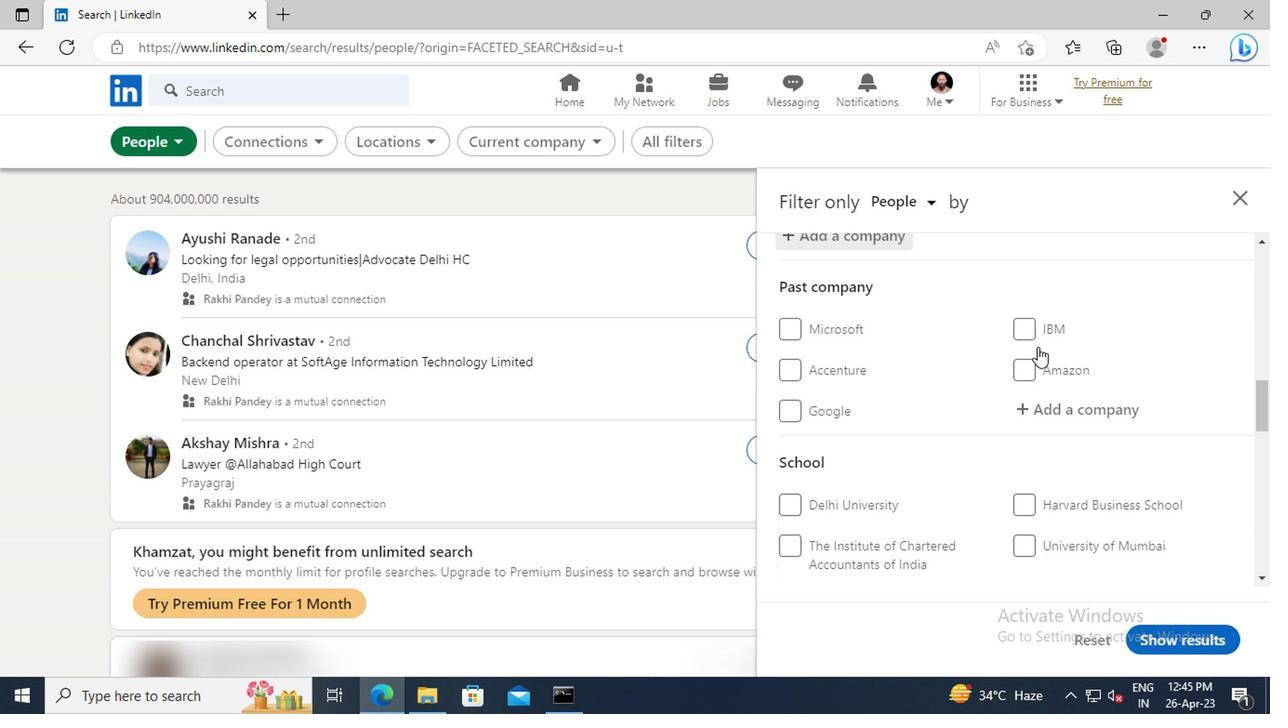 
Action: Mouse scrolled (1032, 348) with delta (0, 0)
Screenshot: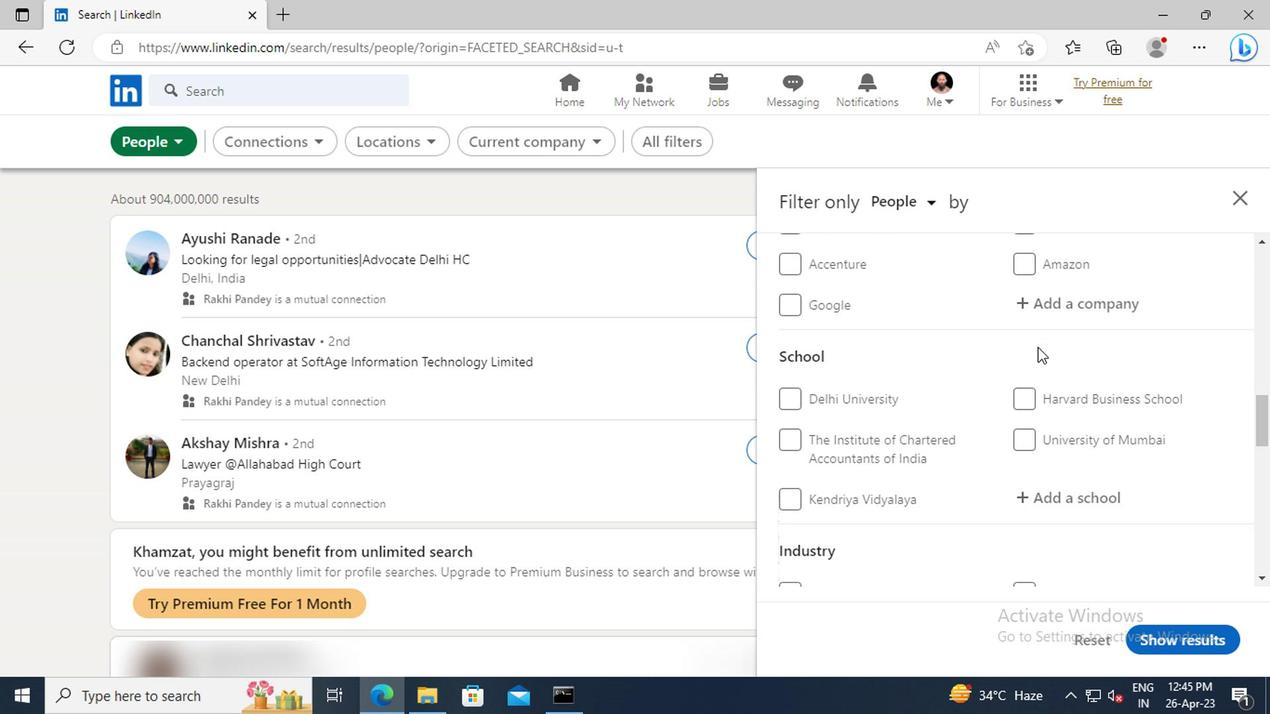 
Action: Mouse scrolled (1032, 348) with delta (0, 0)
Screenshot: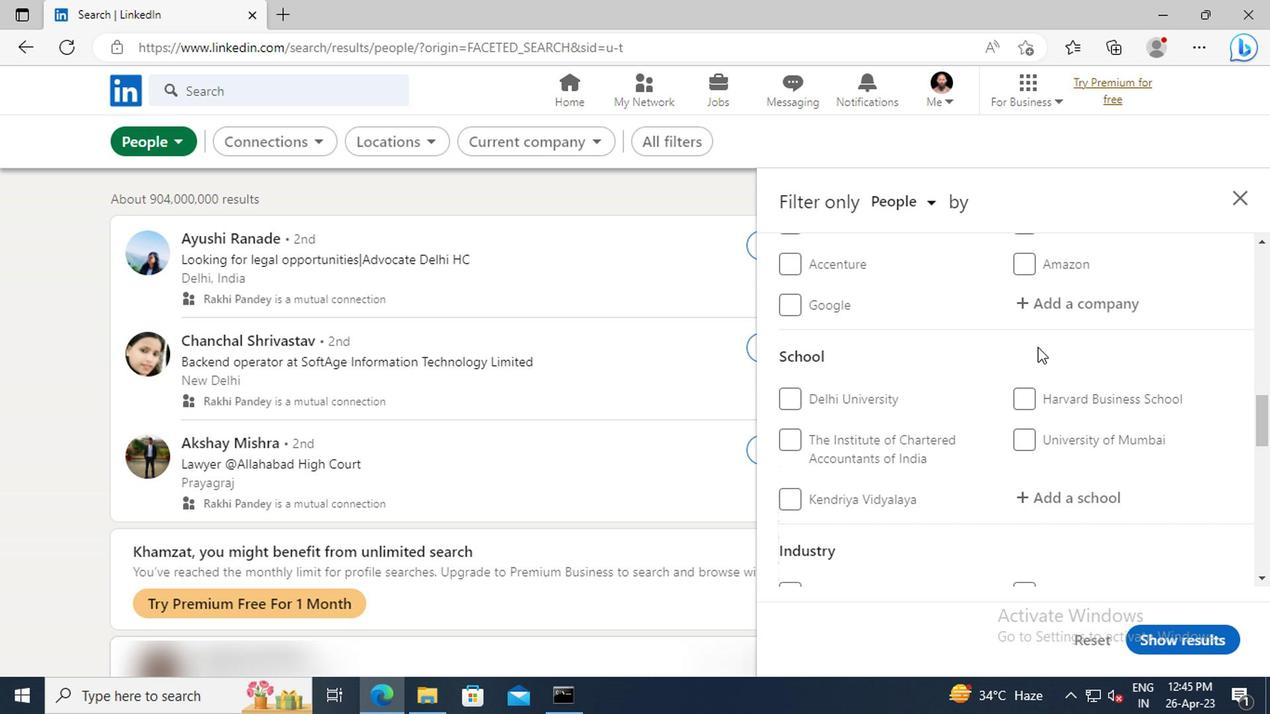 
Action: Mouse scrolled (1032, 348) with delta (0, 0)
Screenshot: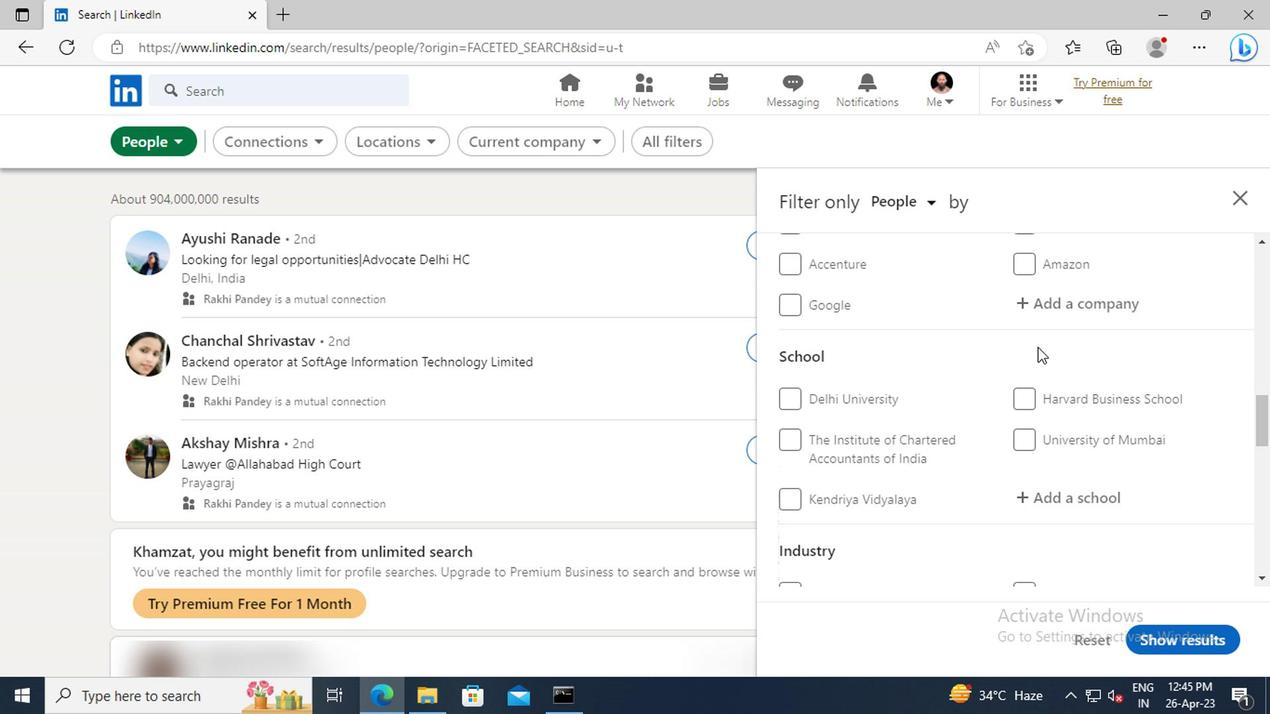 
Action: Mouse moved to (1041, 346)
Screenshot: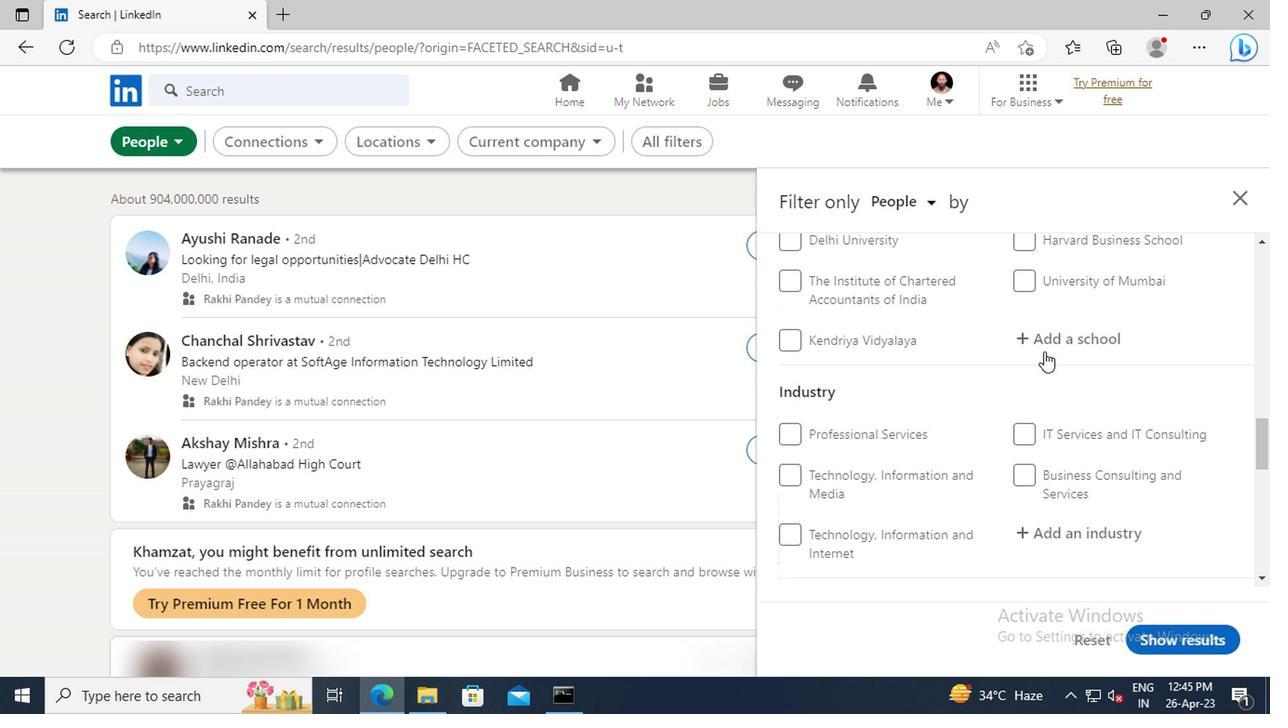 
Action: Mouse pressed left at (1041, 346)
Screenshot: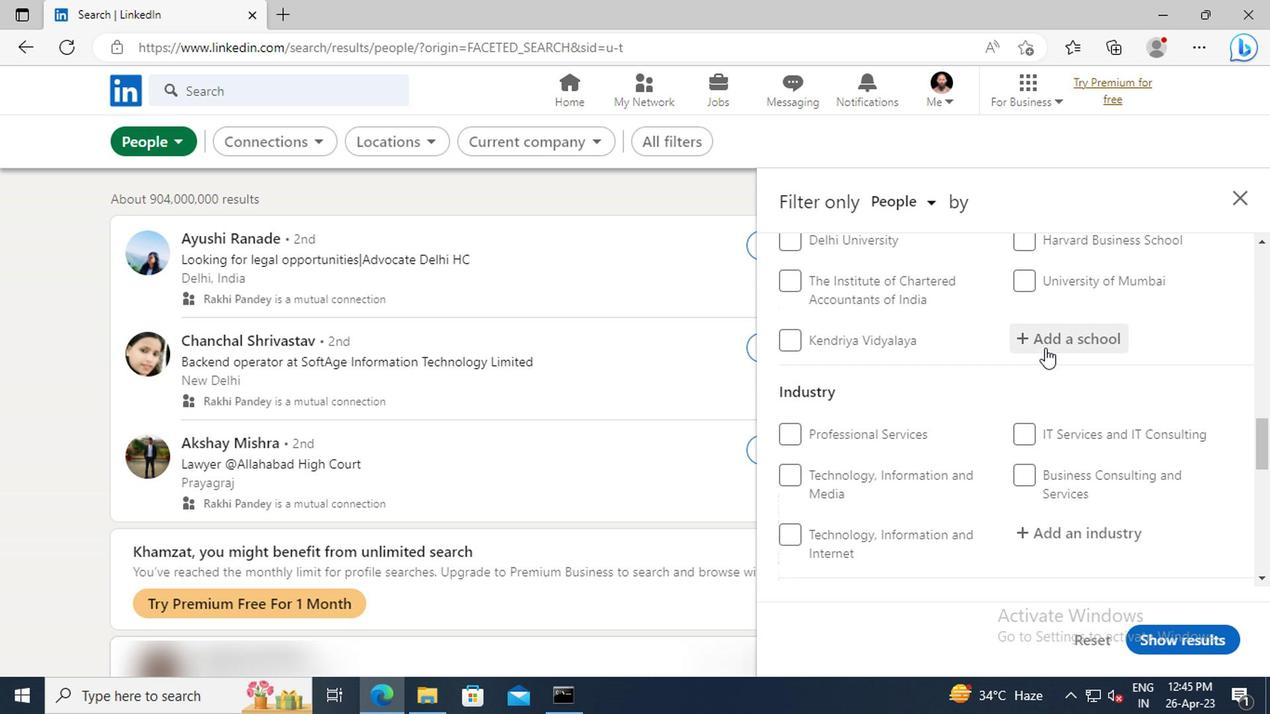 
Action: Key pressed <Key.shift>THIAGARAJAR<Key.space><Key.shift>COLLEGE
Screenshot: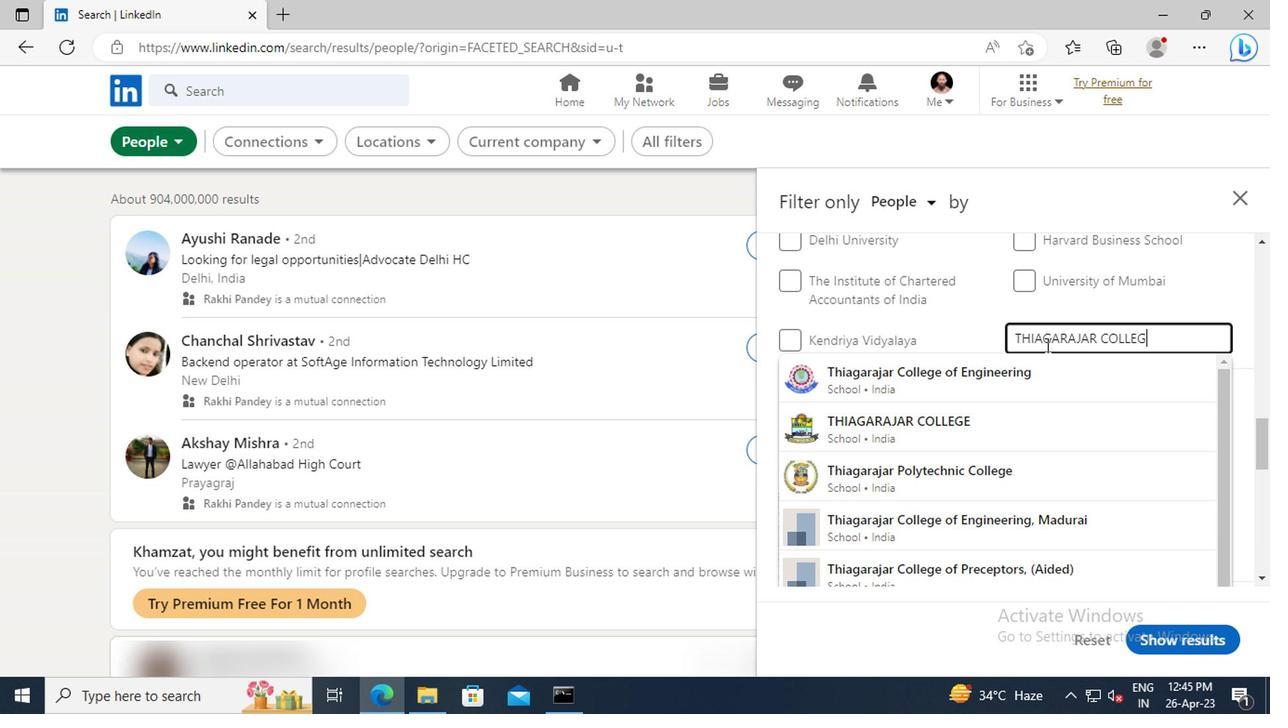 
Action: Mouse moved to (1016, 421)
Screenshot: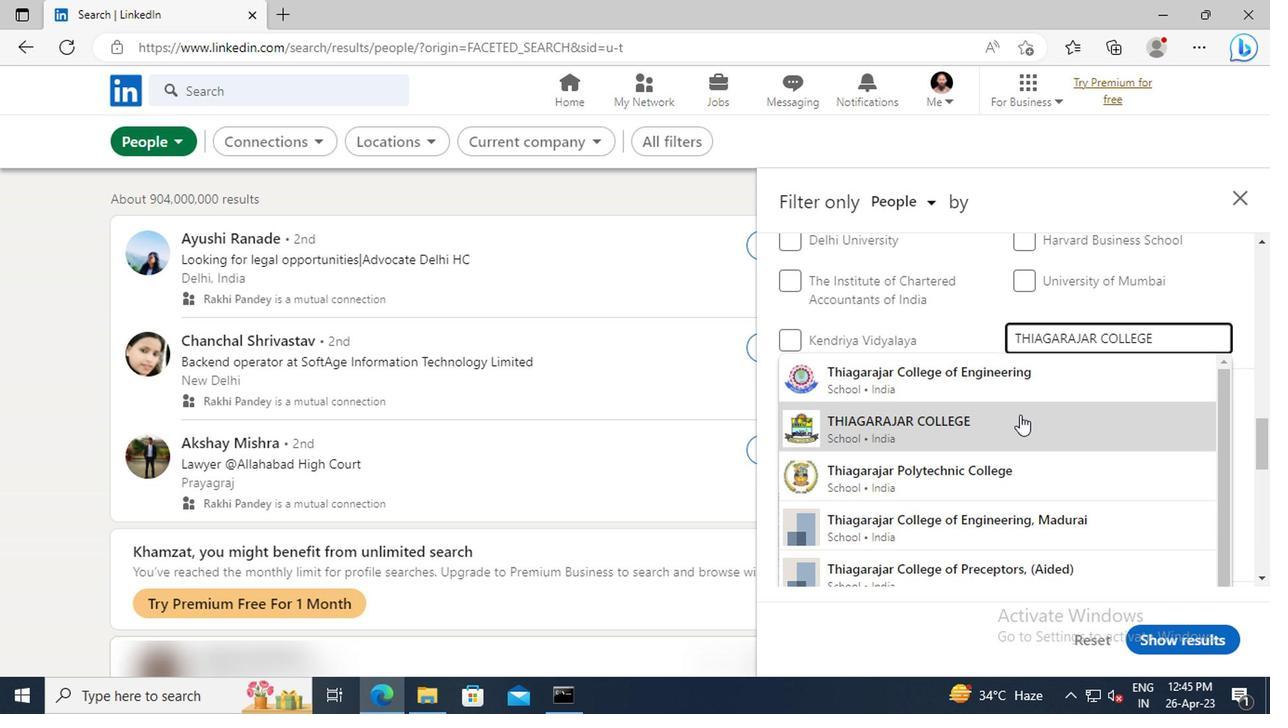 
Action: Mouse pressed left at (1016, 421)
Screenshot: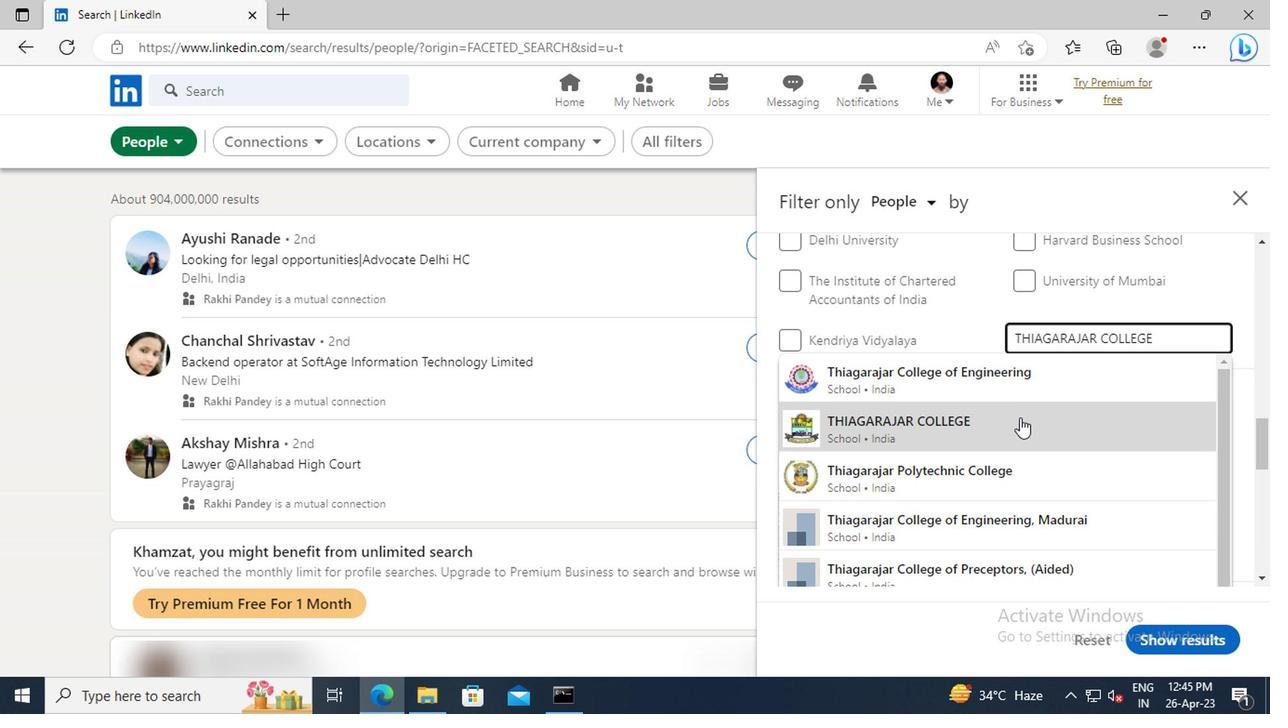 
Action: Mouse moved to (1014, 357)
Screenshot: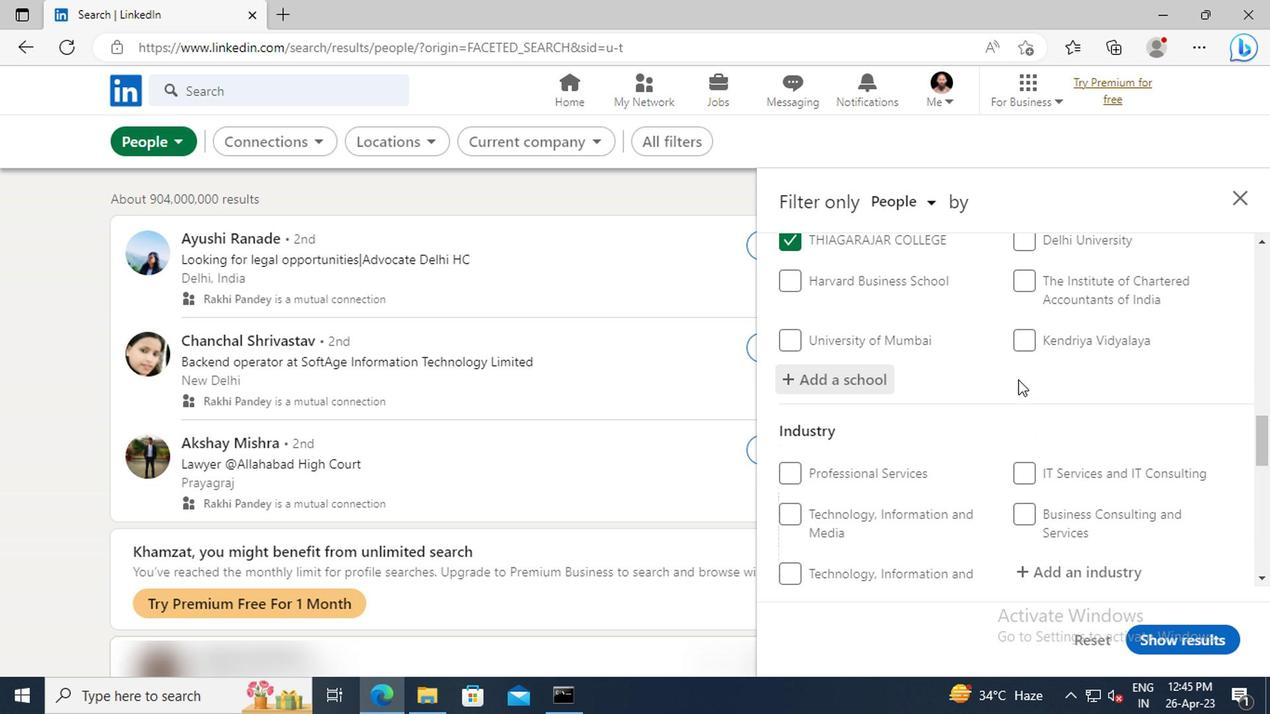 
Action: Mouse scrolled (1014, 355) with delta (0, -1)
Screenshot: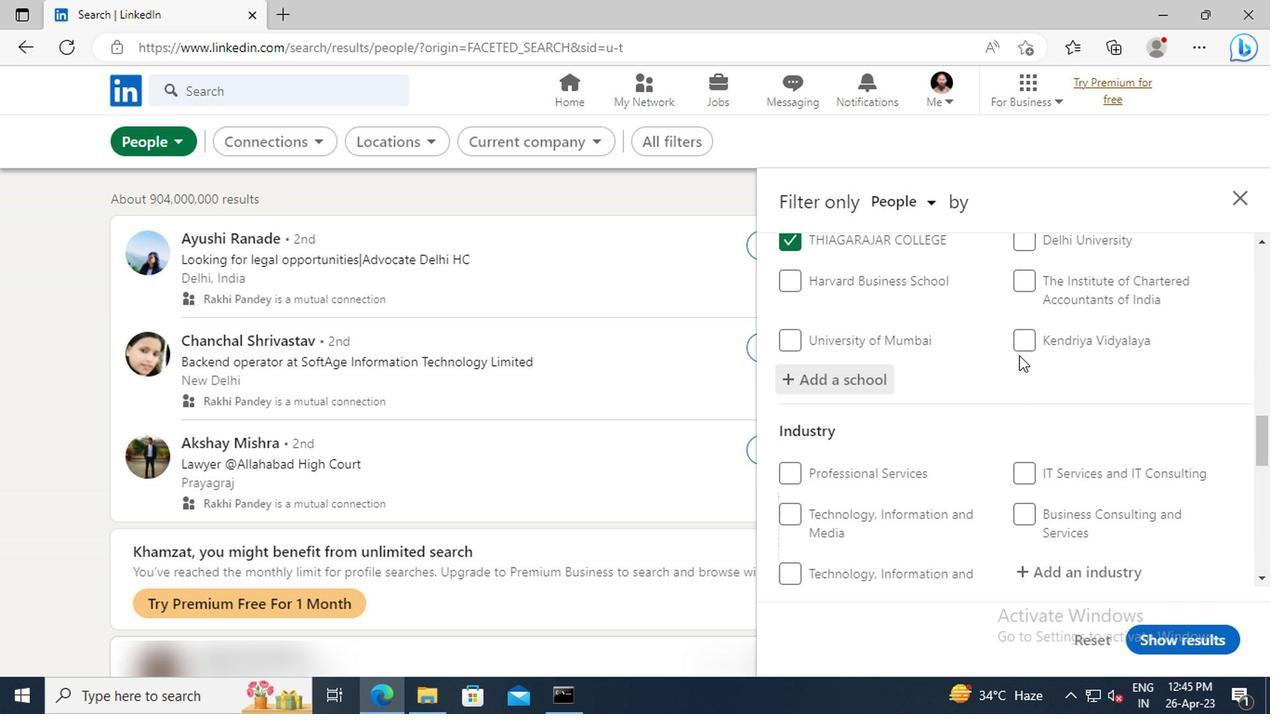 
Action: Mouse scrolled (1014, 355) with delta (0, -1)
Screenshot: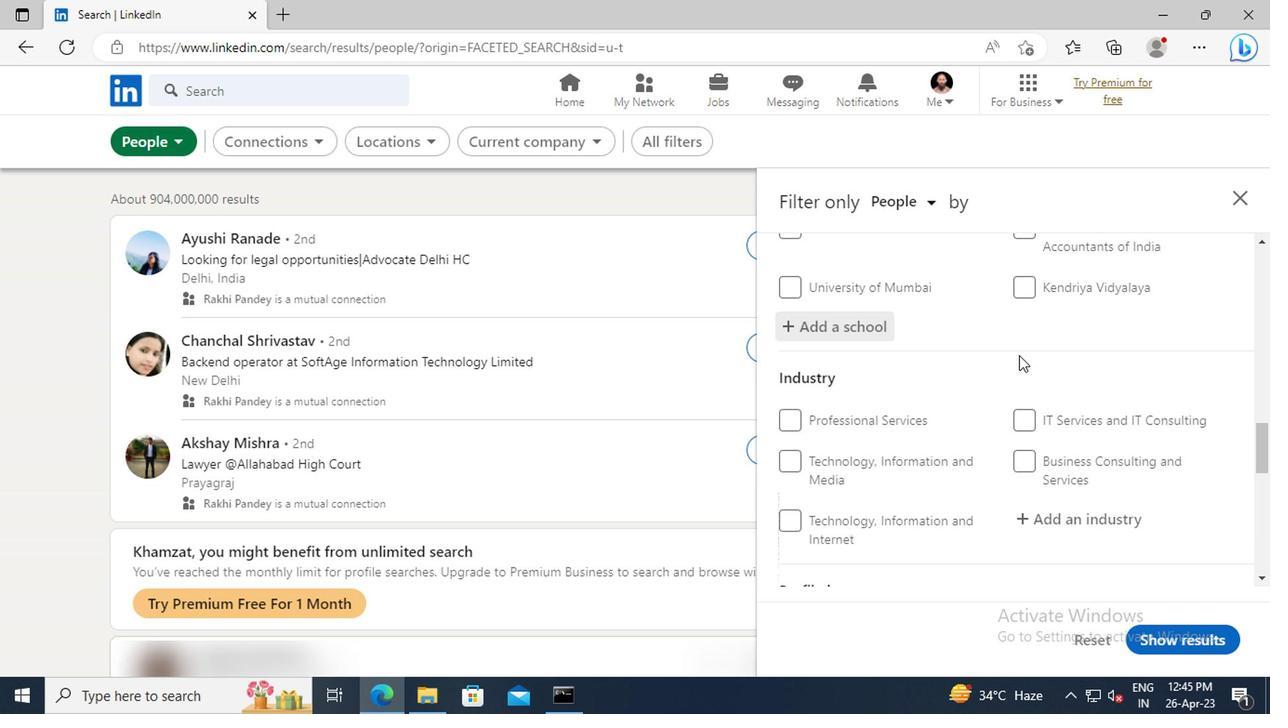 
Action: Mouse scrolled (1014, 355) with delta (0, -1)
Screenshot: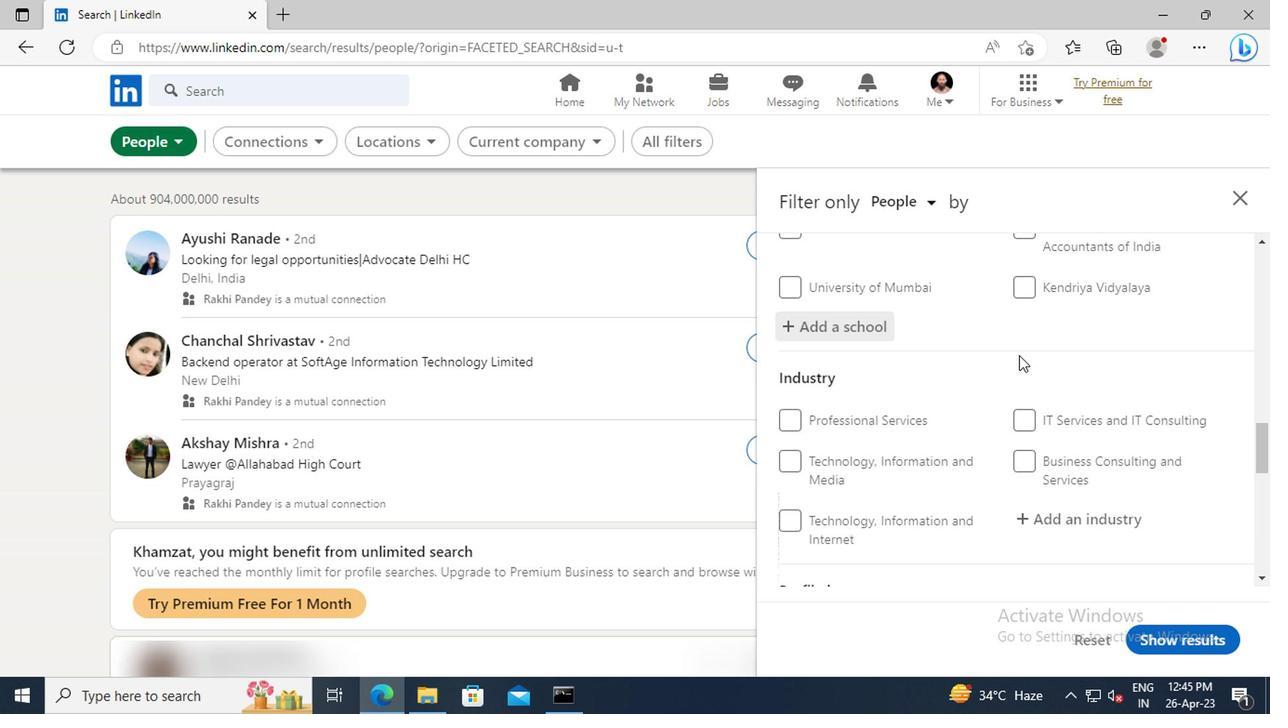 
Action: Mouse moved to (1033, 408)
Screenshot: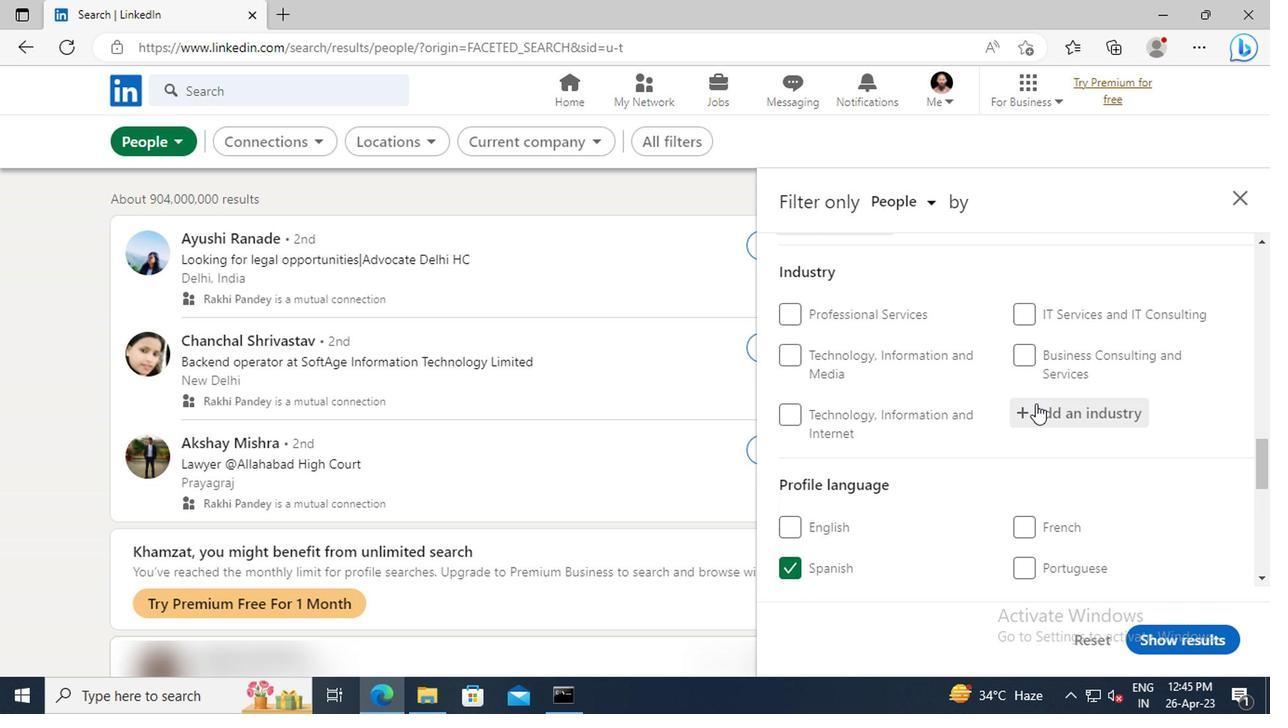 
Action: Mouse pressed left at (1033, 408)
Screenshot: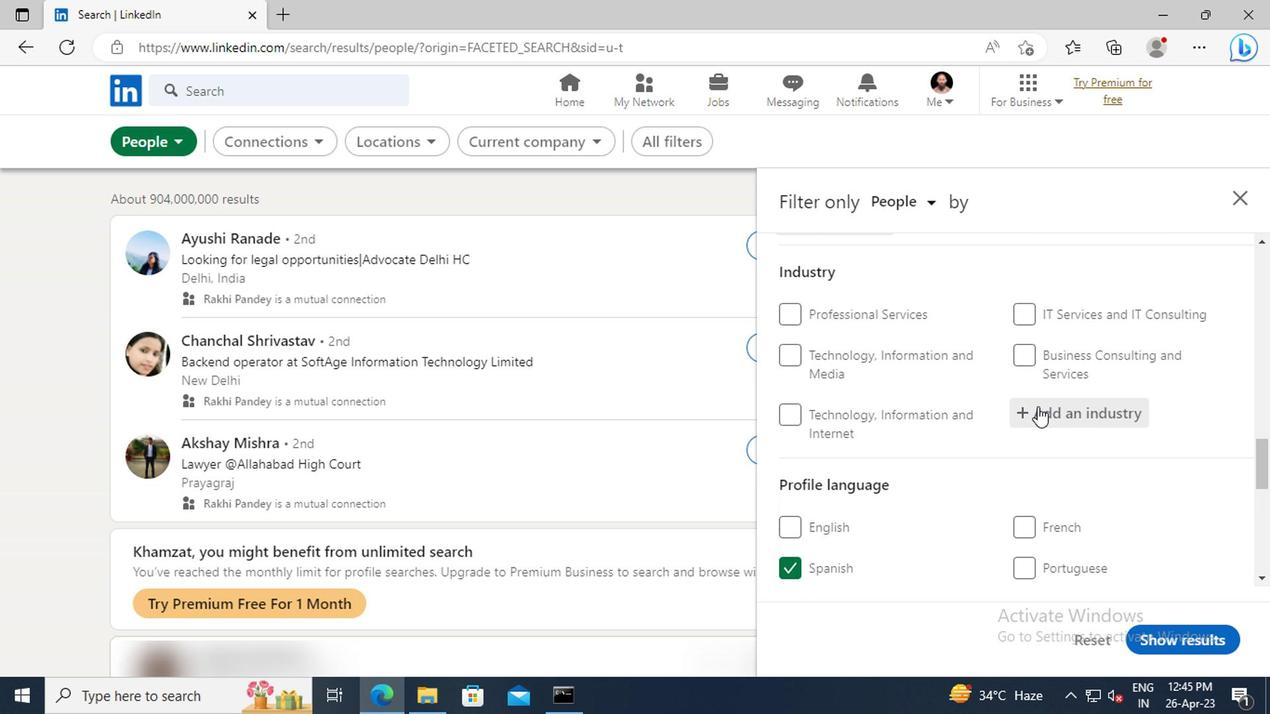 
Action: Key pressed <Key.shift>MENTAL<Key.space><Key.shift>HEALTH<Key.space><Key.shift>CARE
Screenshot: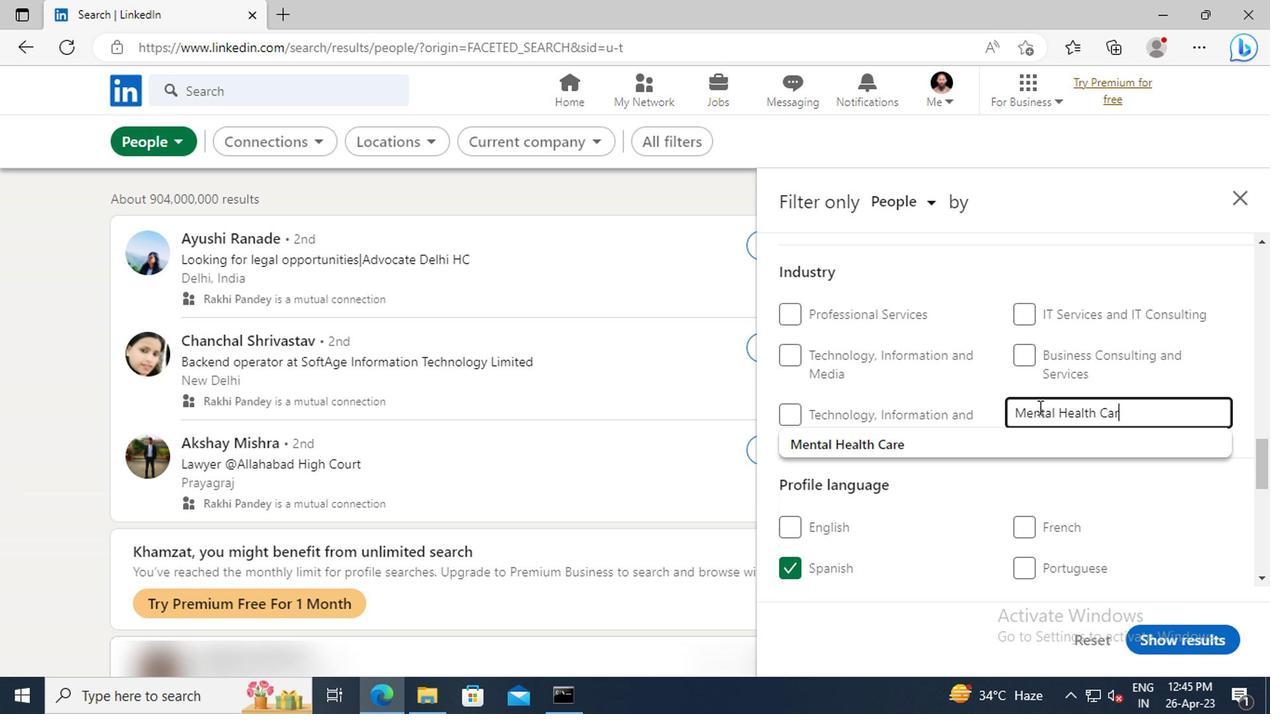 
Action: Mouse moved to (1040, 449)
Screenshot: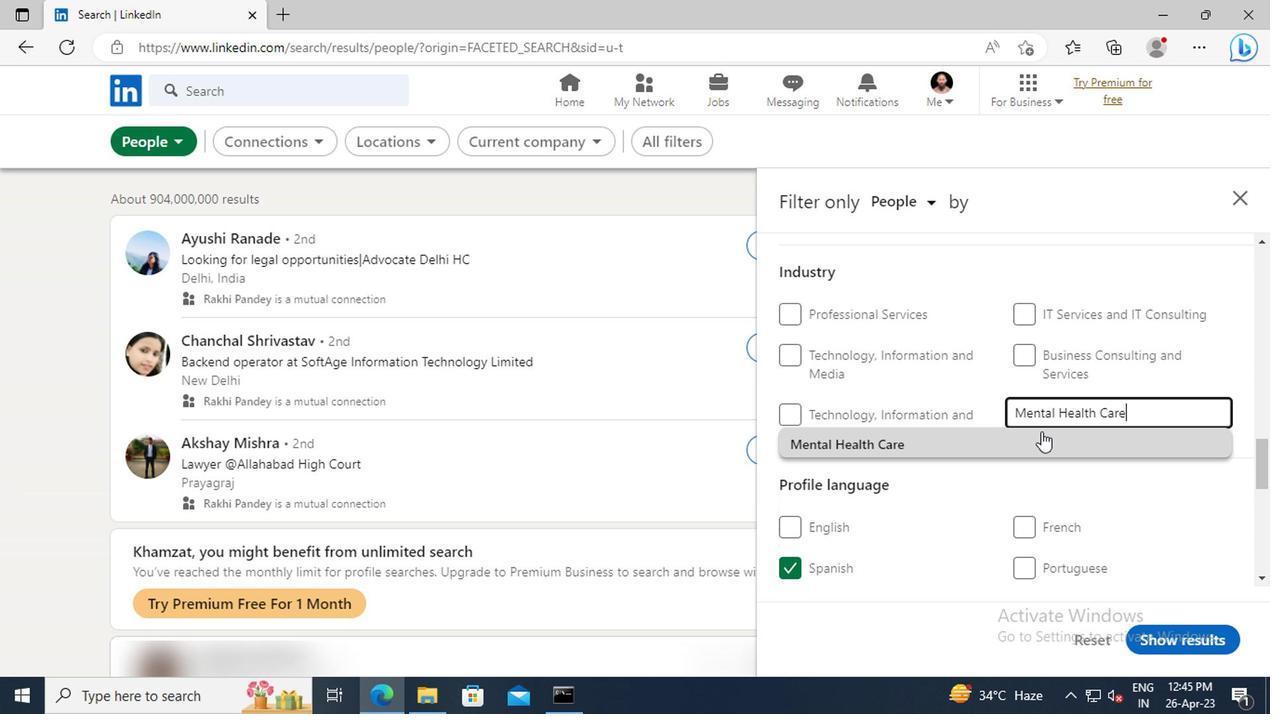 
Action: Mouse pressed left at (1040, 449)
Screenshot: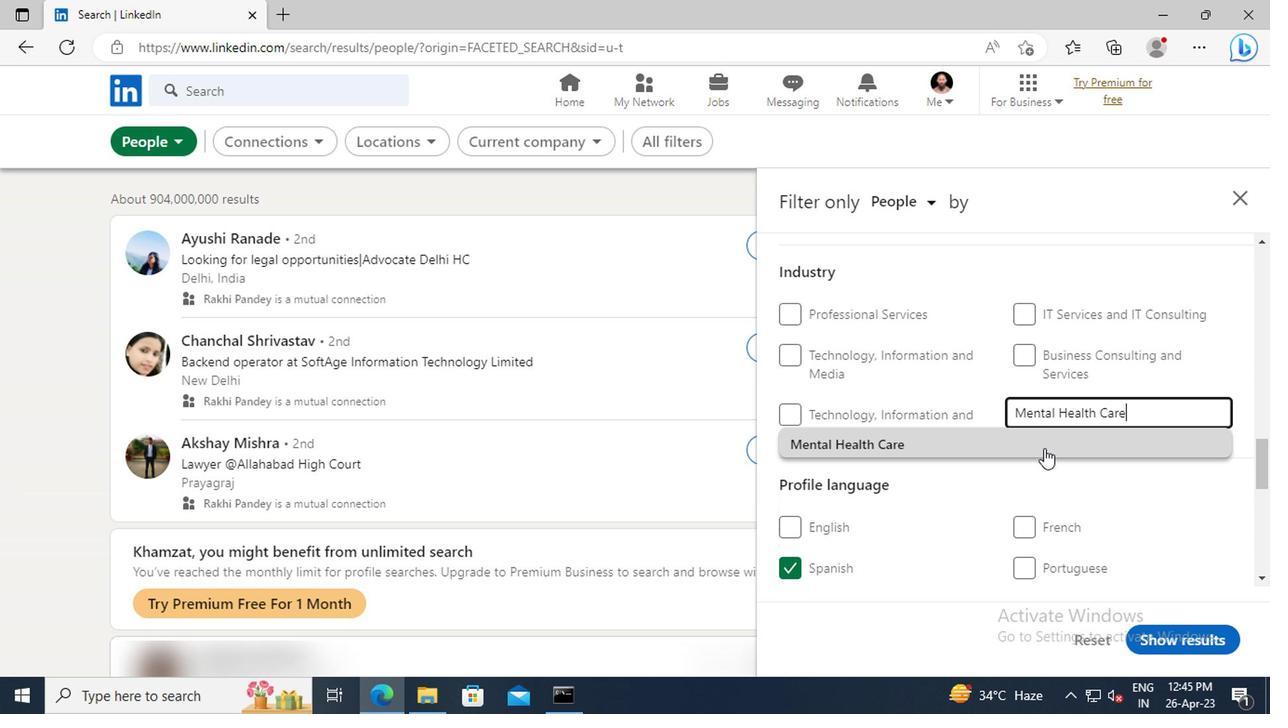 
Action: Mouse moved to (1027, 364)
Screenshot: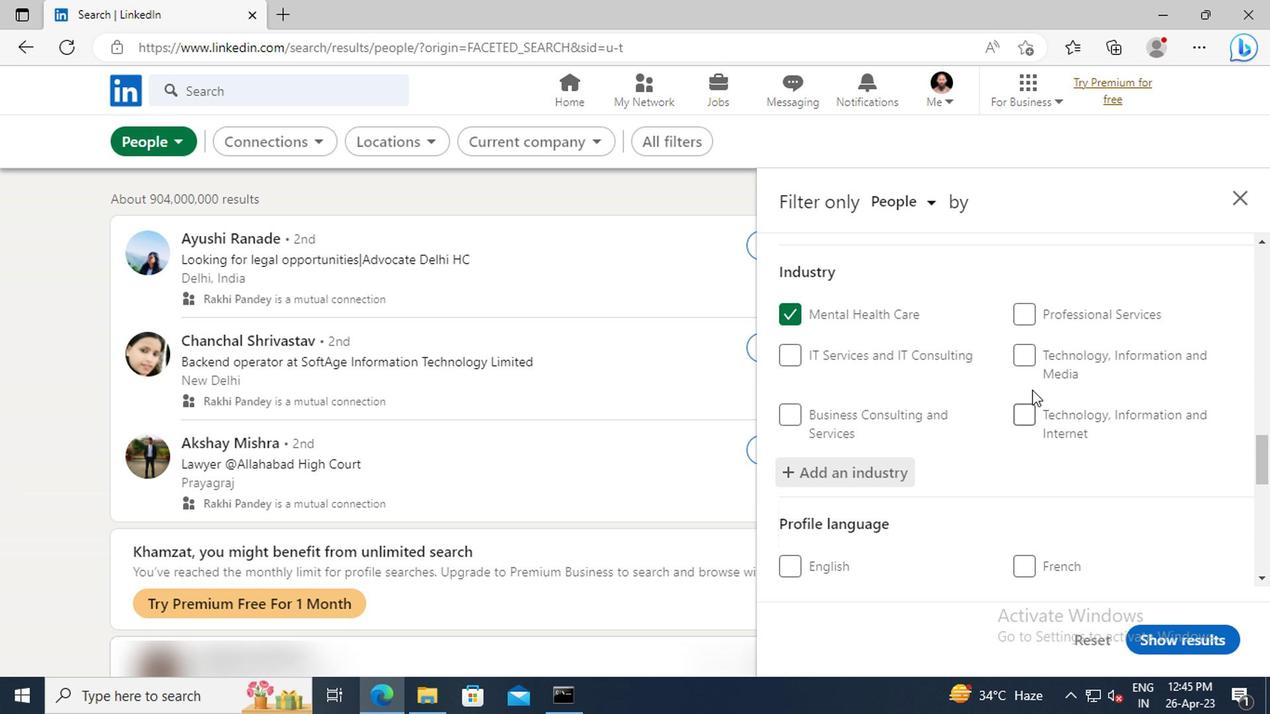 
Action: Mouse scrolled (1027, 363) with delta (0, -1)
Screenshot: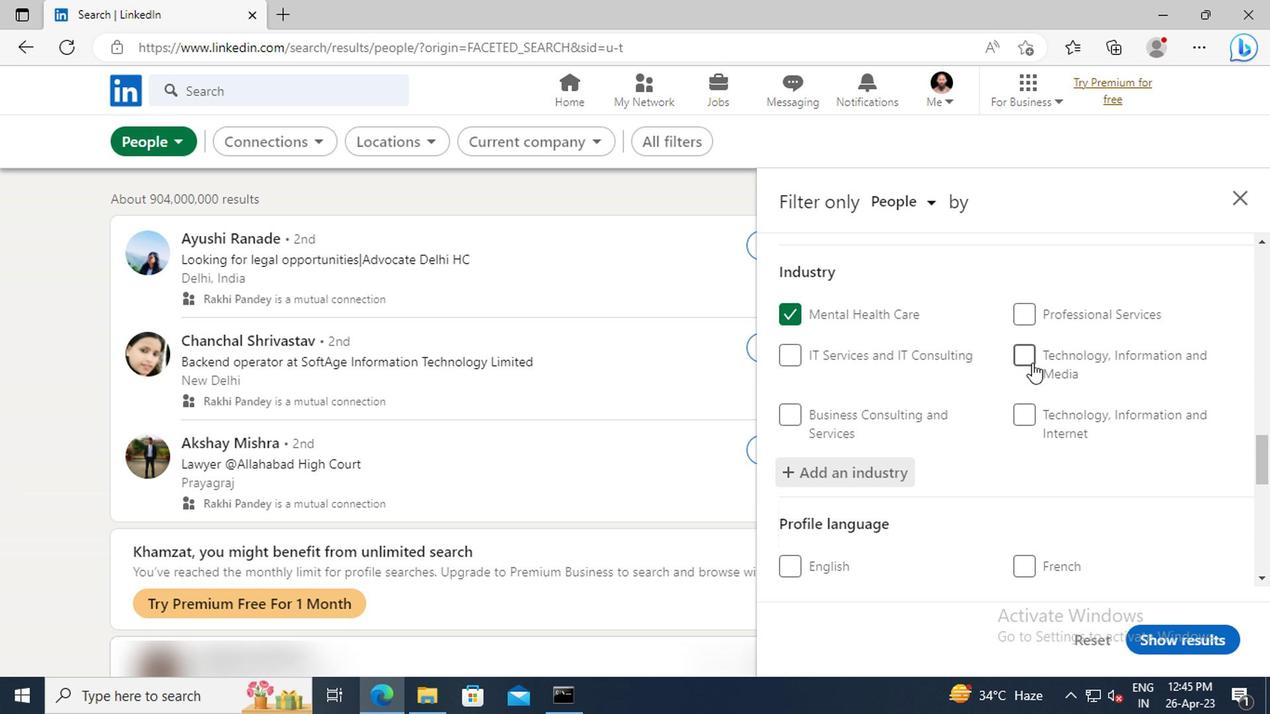 
Action: Mouse scrolled (1027, 363) with delta (0, -1)
Screenshot: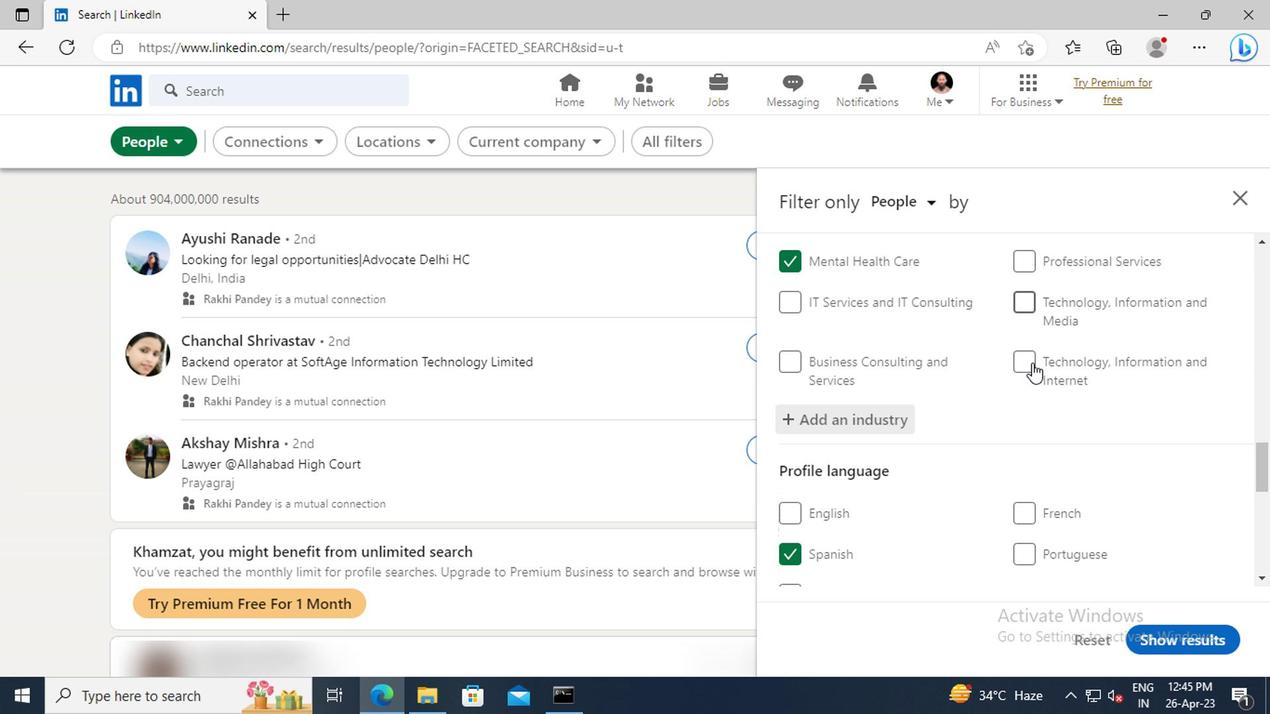 
Action: Mouse scrolled (1027, 363) with delta (0, -1)
Screenshot: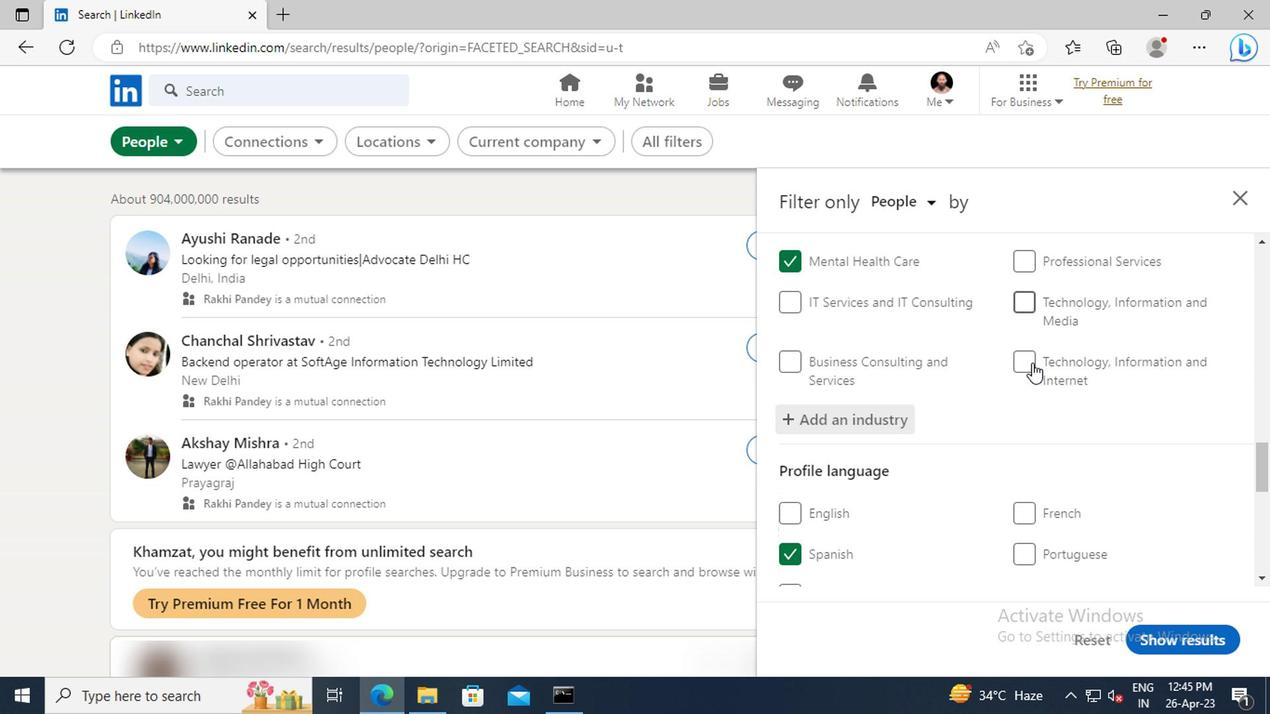
Action: Mouse scrolled (1027, 363) with delta (0, -1)
Screenshot: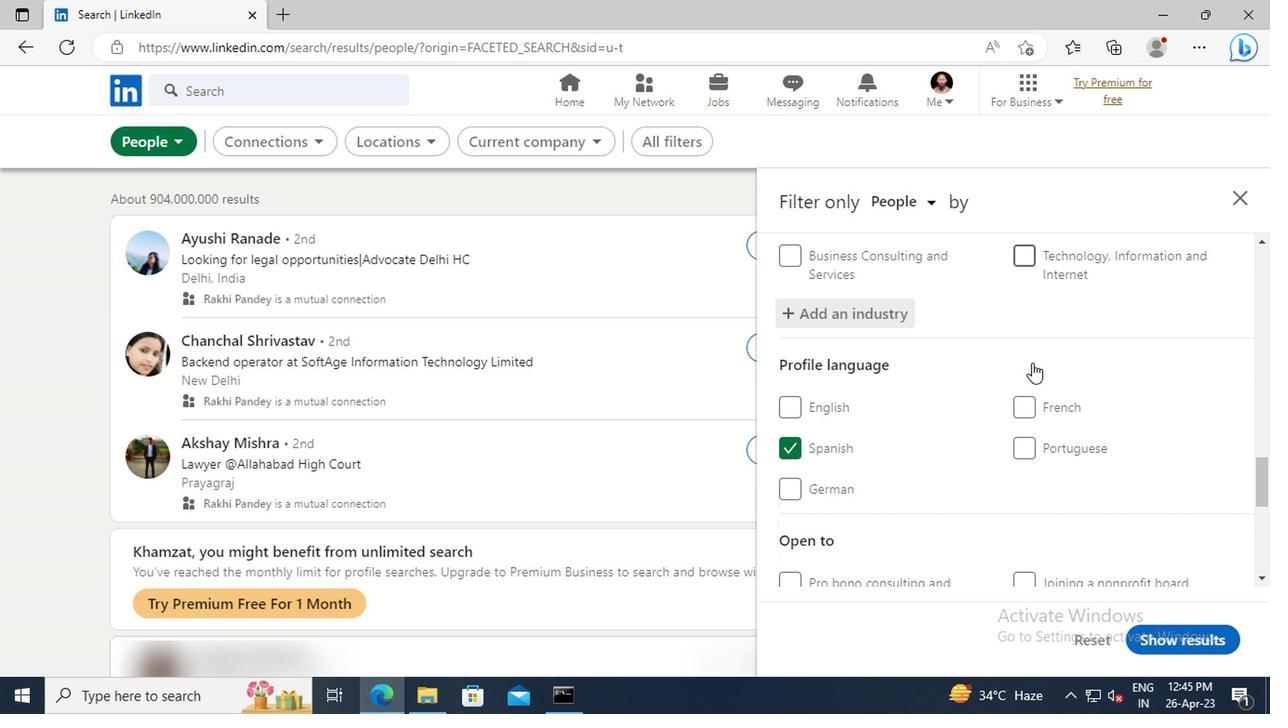 
Action: Mouse scrolled (1027, 363) with delta (0, -1)
Screenshot: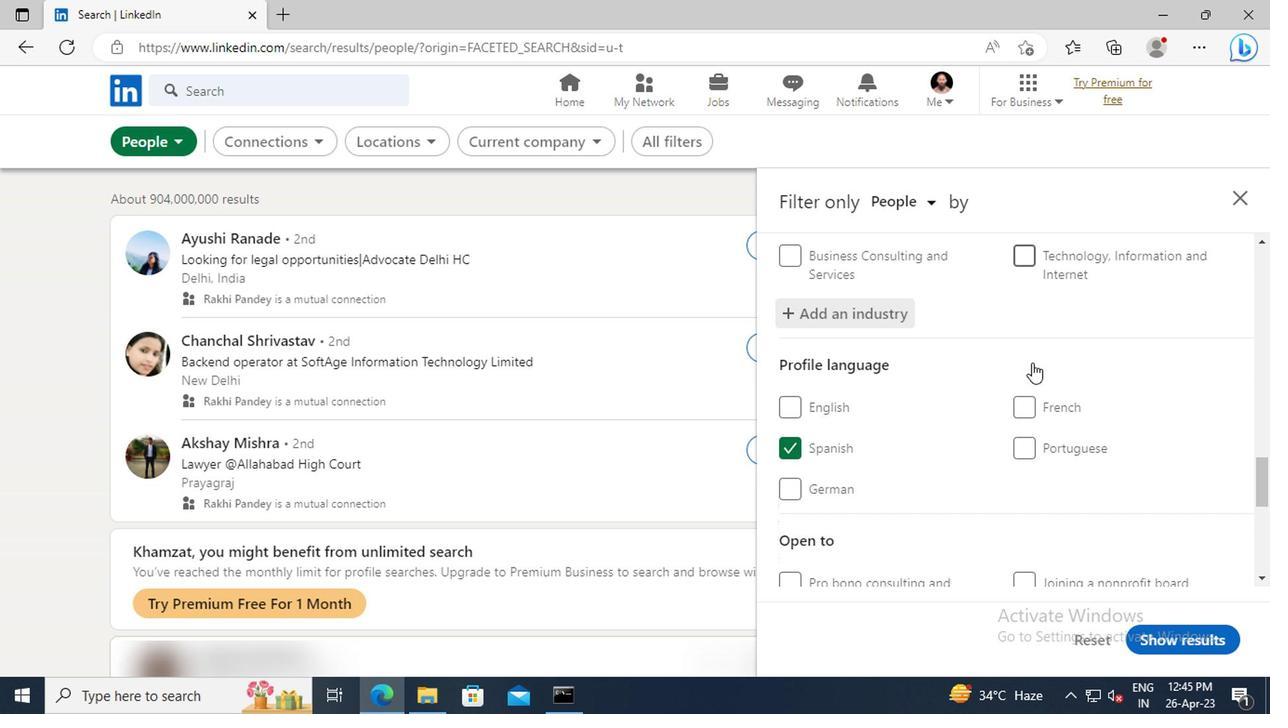 
Action: Mouse scrolled (1027, 363) with delta (0, -1)
Screenshot: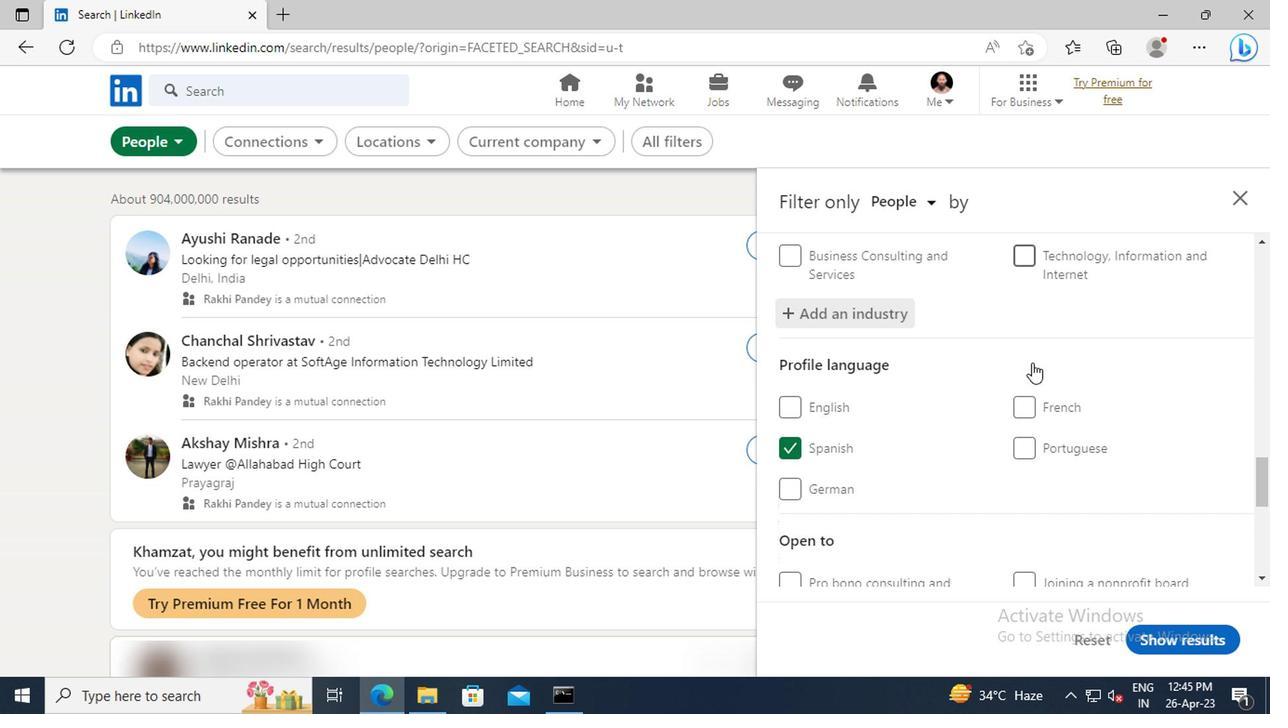 
Action: Mouse scrolled (1027, 363) with delta (0, -1)
Screenshot: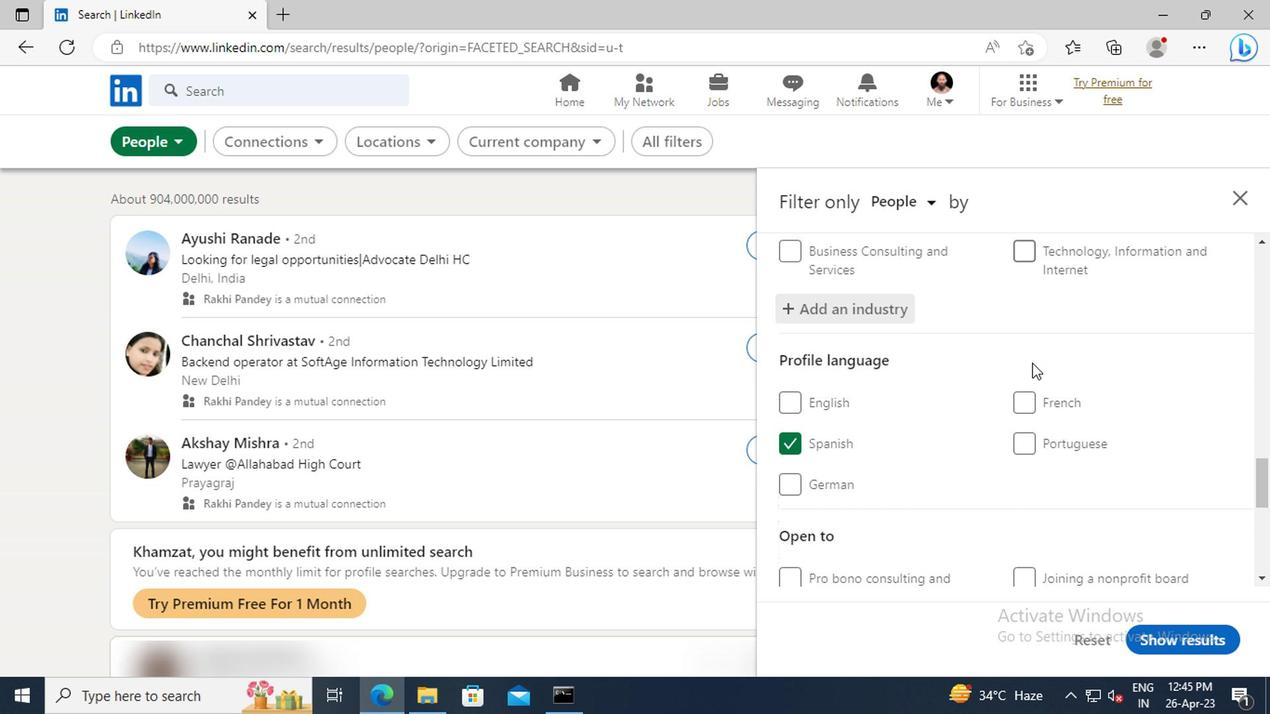 
Action: Mouse scrolled (1027, 363) with delta (0, -1)
Screenshot: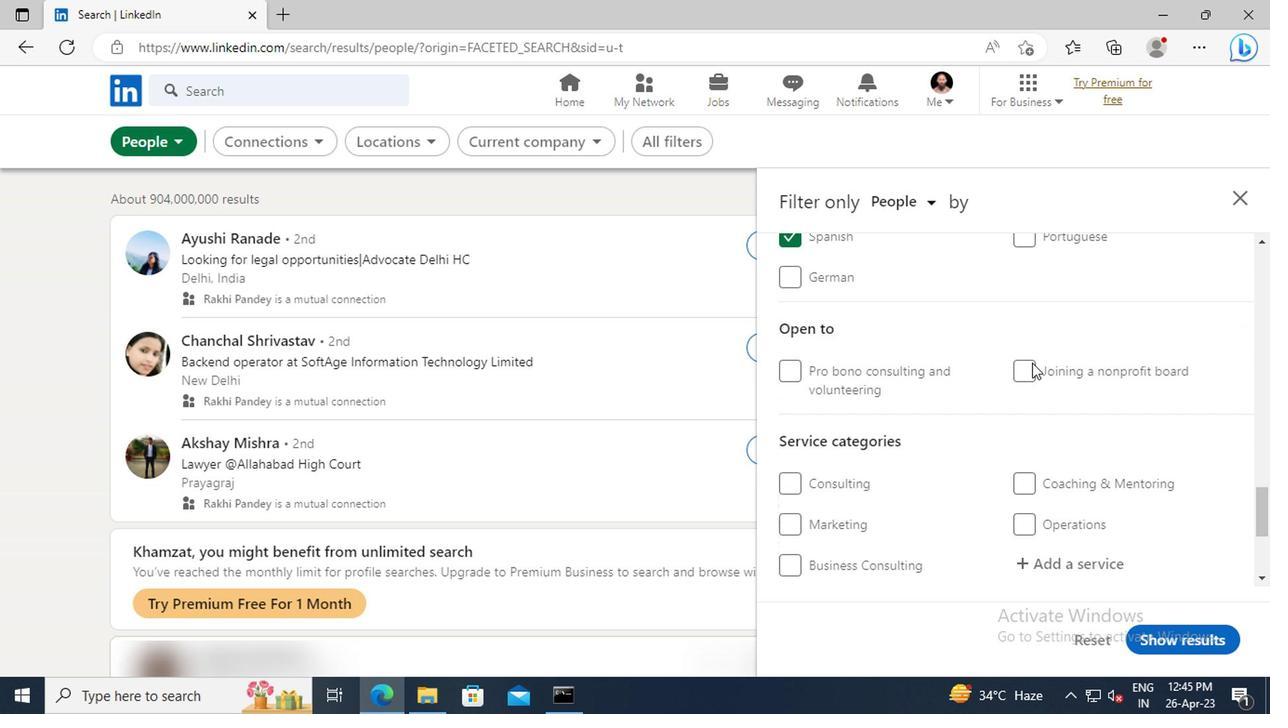 
Action: Mouse scrolled (1027, 363) with delta (0, -1)
Screenshot: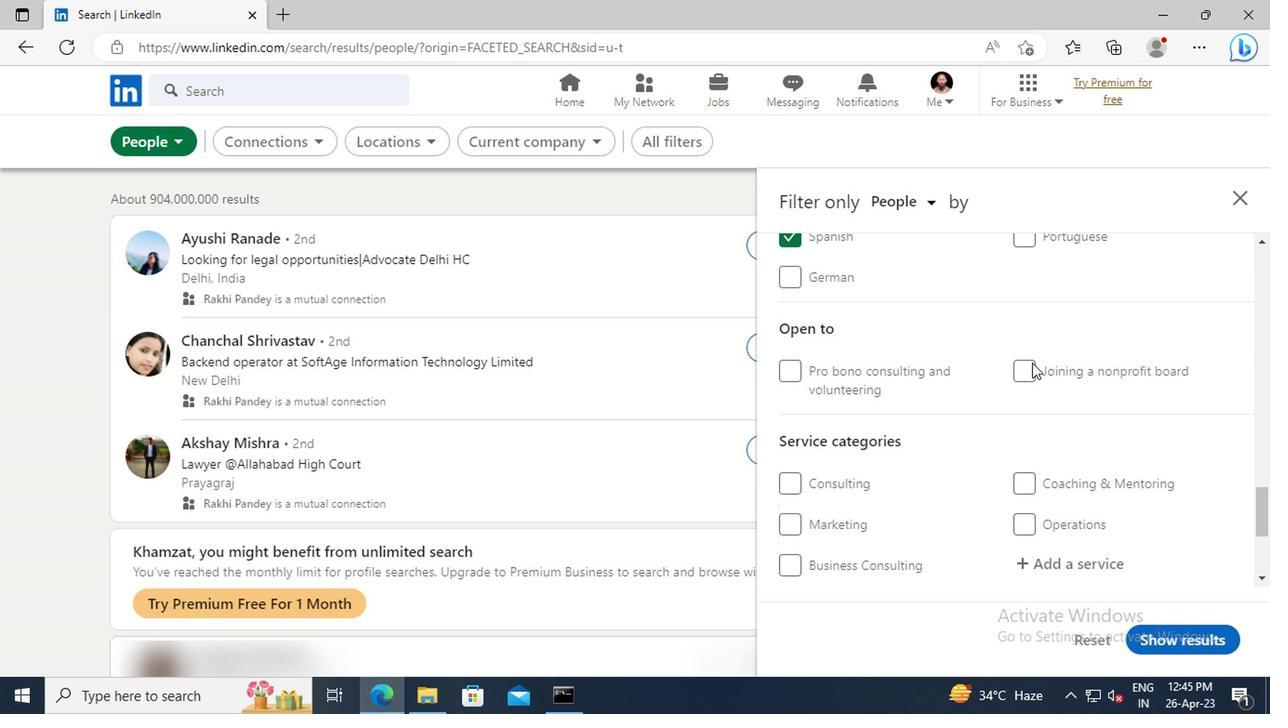 
Action: Mouse scrolled (1027, 363) with delta (0, -1)
Screenshot: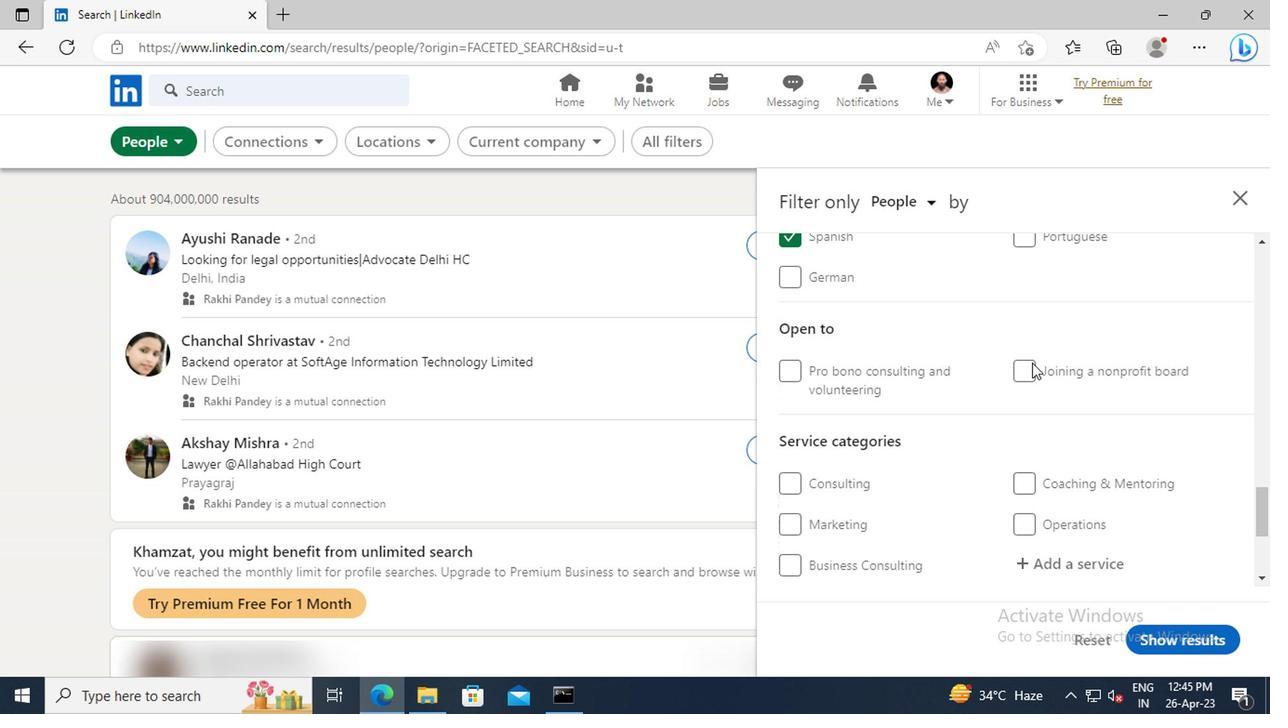 
Action: Mouse moved to (1048, 400)
Screenshot: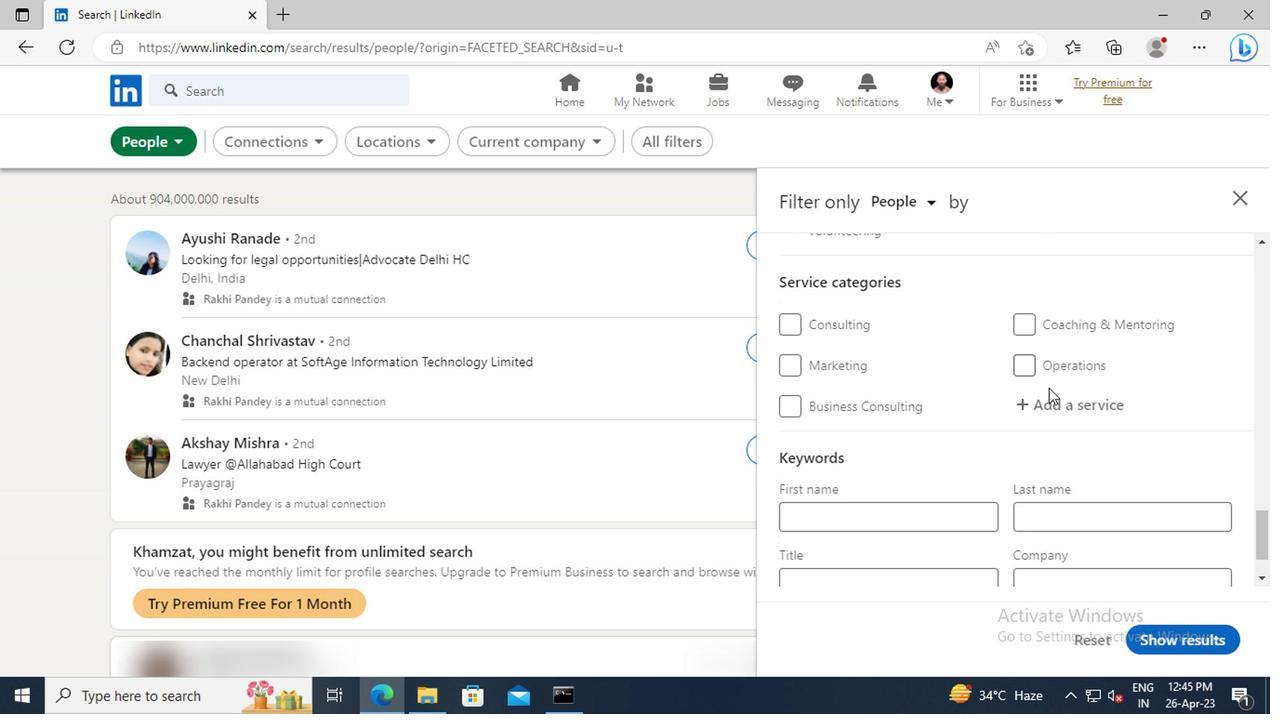 
Action: Mouse pressed left at (1048, 400)
Screenshot: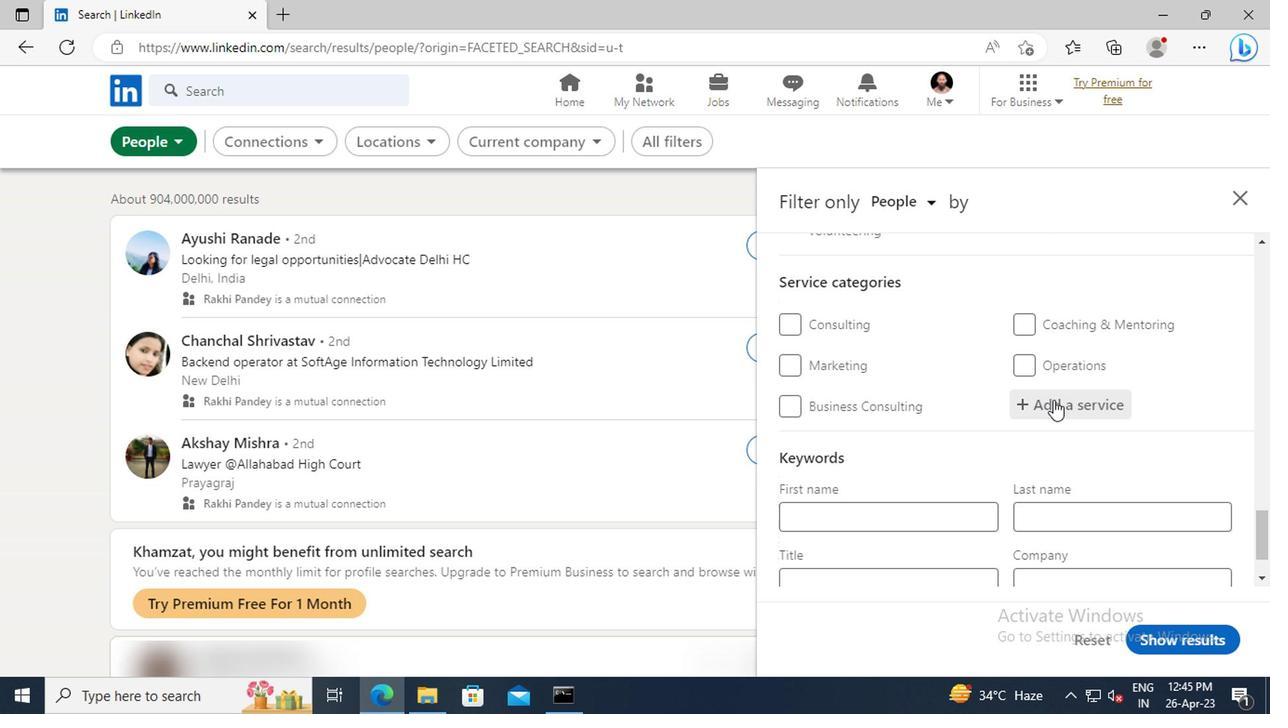 
Action: Key pressed <Key.shift>PROGRAM<Key.space><Key.shift>MANAGEMENT
Screenshot: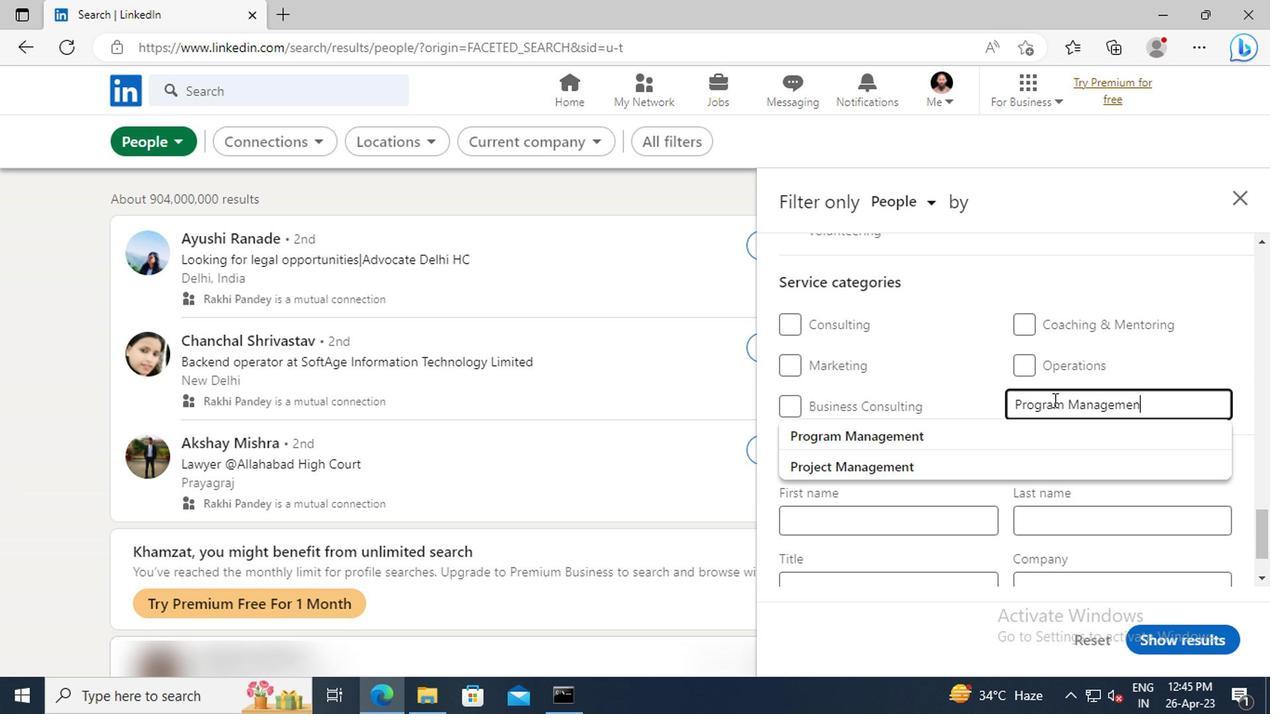 
Action: Mouse moved to (1048, 431)
Screenshot: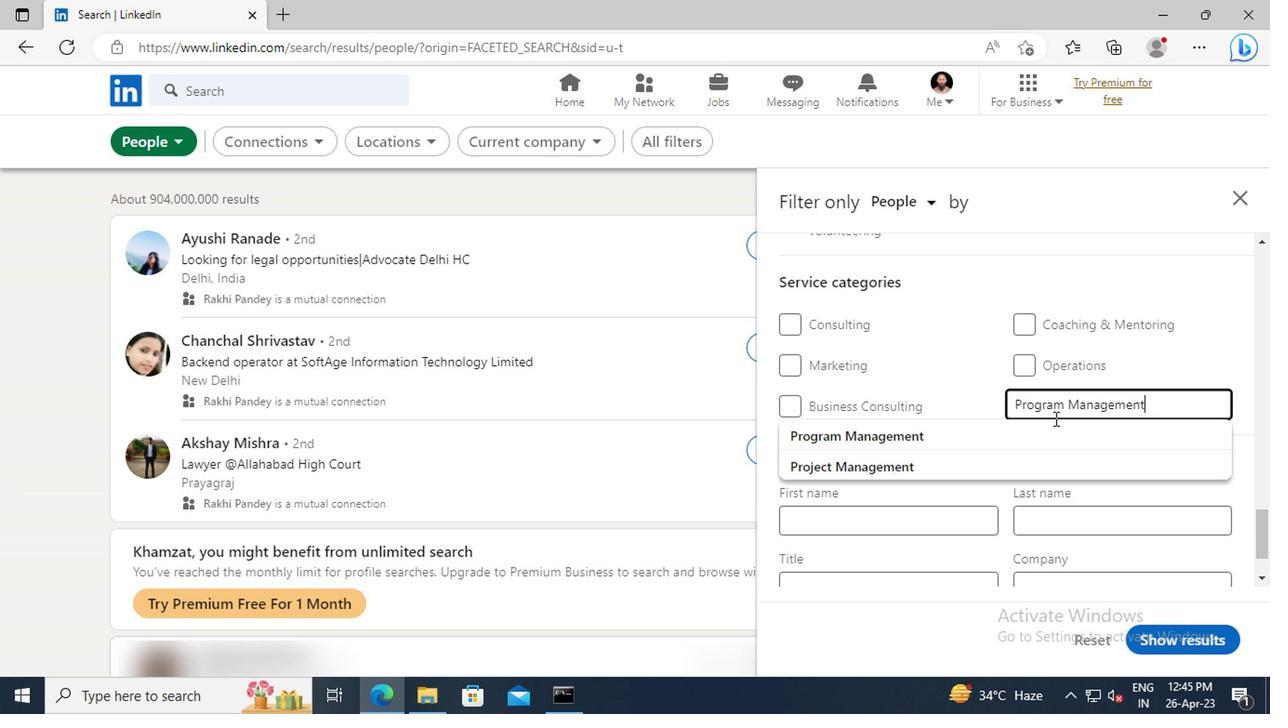 
Action: Mouse pressed left at (1048, 431)
Screenshot: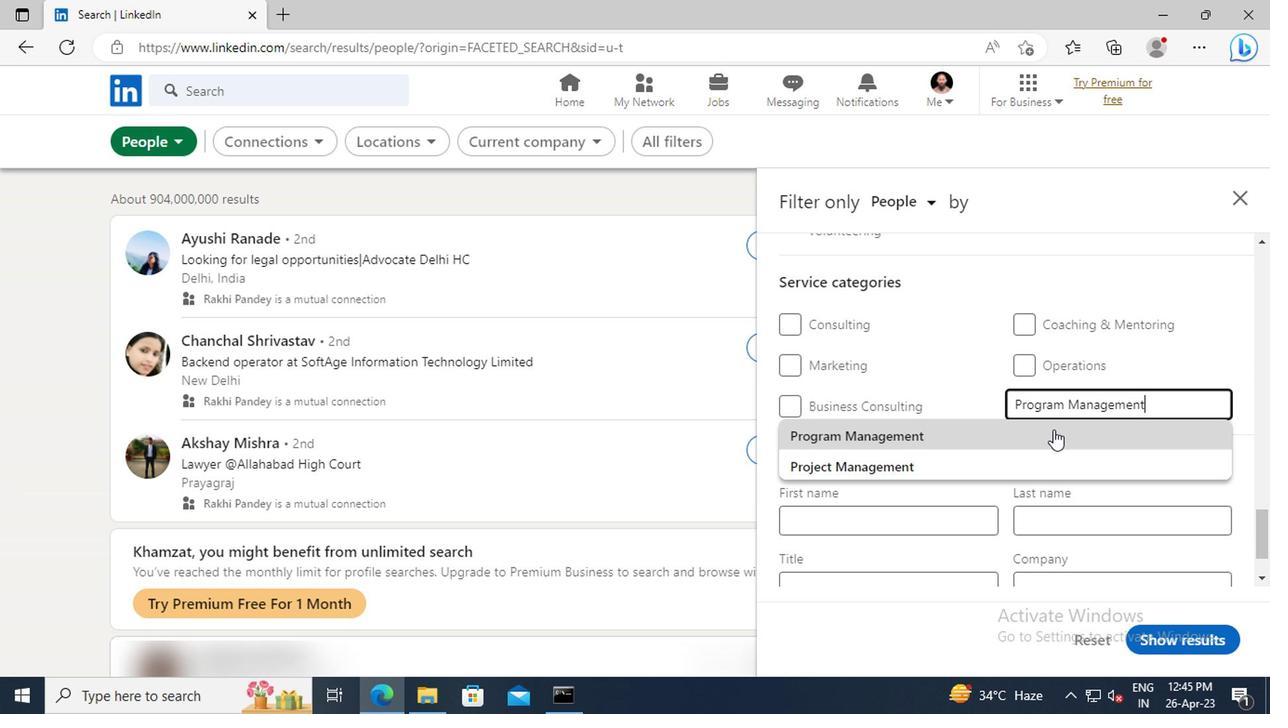 
Action: Mouse moved to (952, 374)
Screenshot: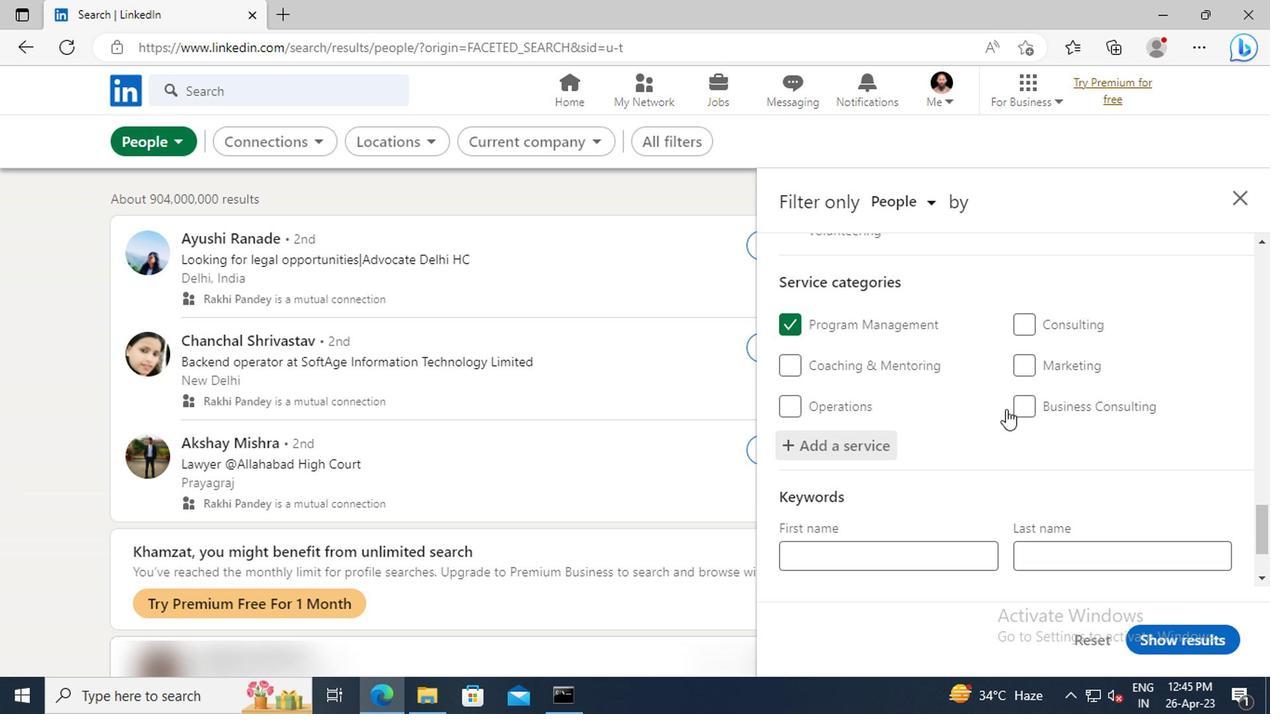 
Action: Mouse scrolled (952, 373) with delta (0, -1)
Screenshot: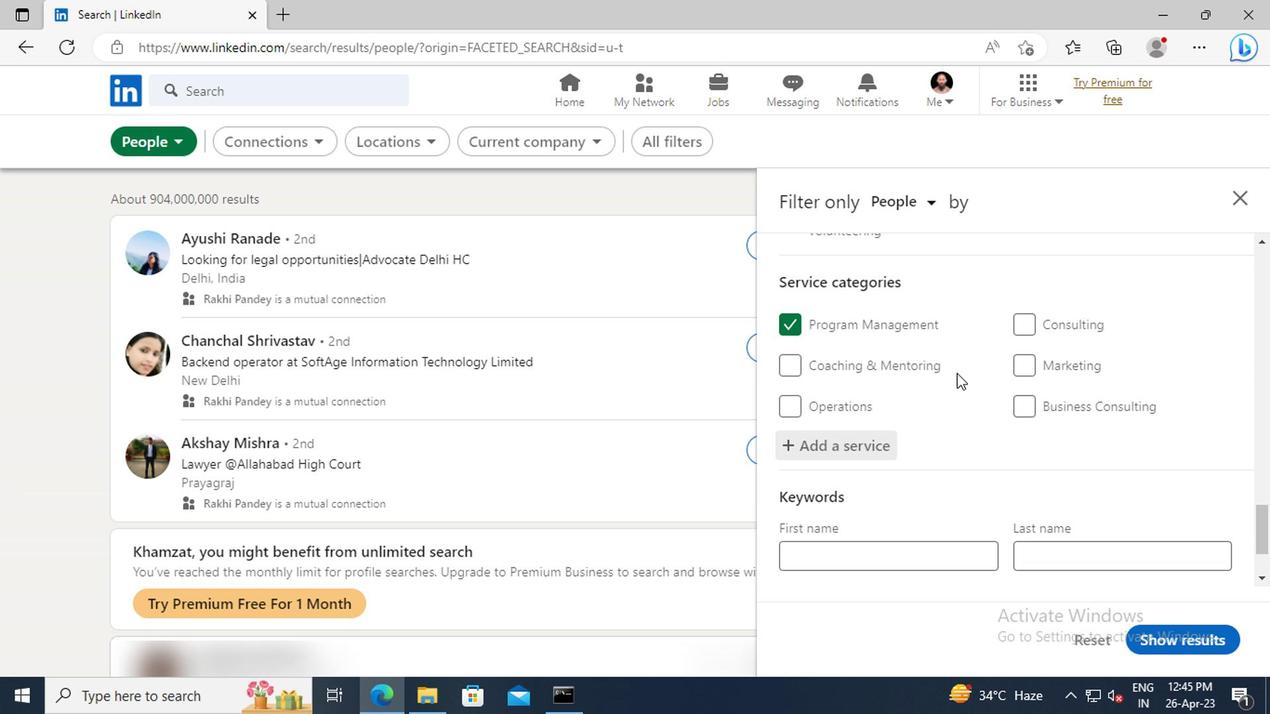 
Action: Mouse scrolled (952, 373) with delta (0, -1)
Screenshot: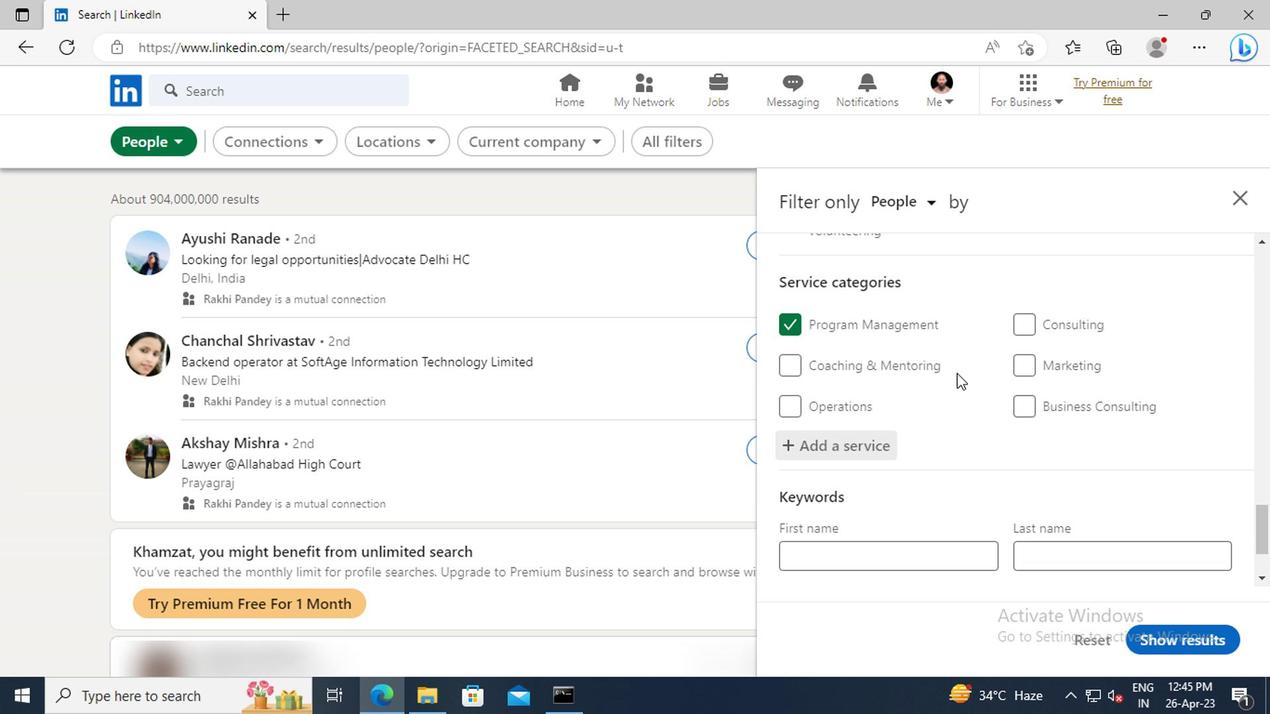 
Action: Mouse scrolled (952, 373) with delta (0, -1)
Screenshot: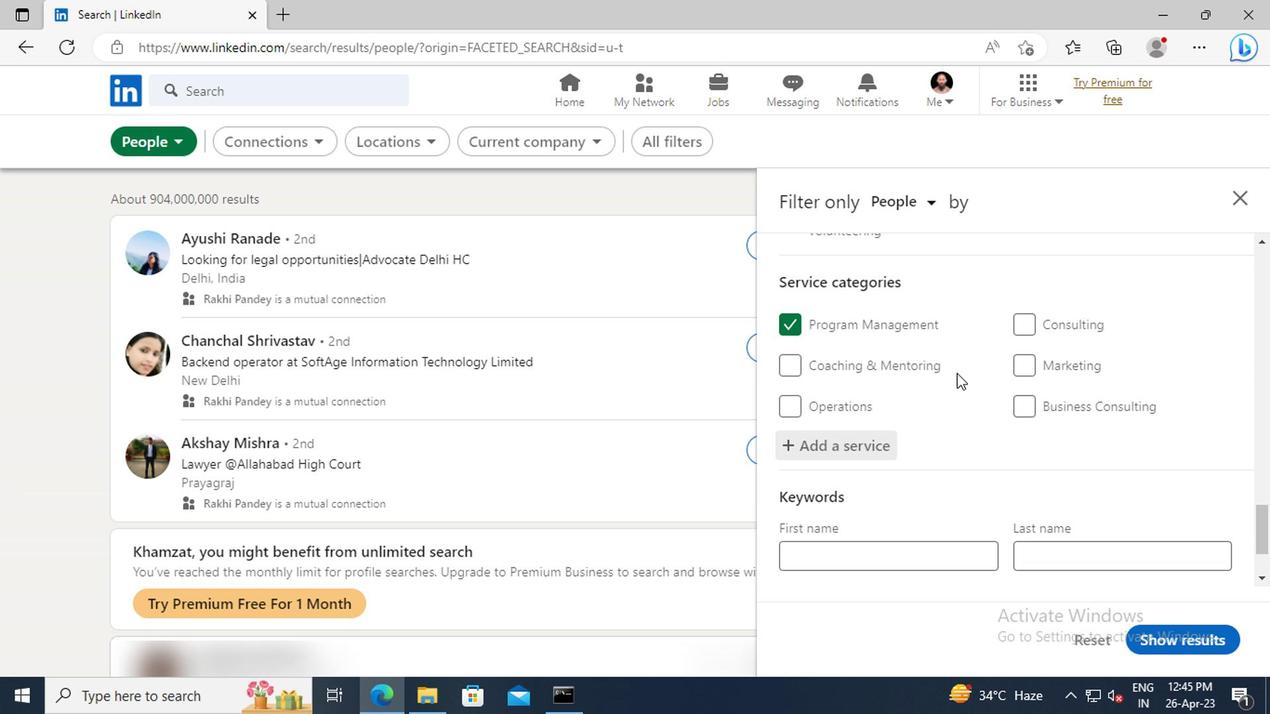 
Action: Mouse scrolled (952, 373) with delta (0, -1)
Screenshot: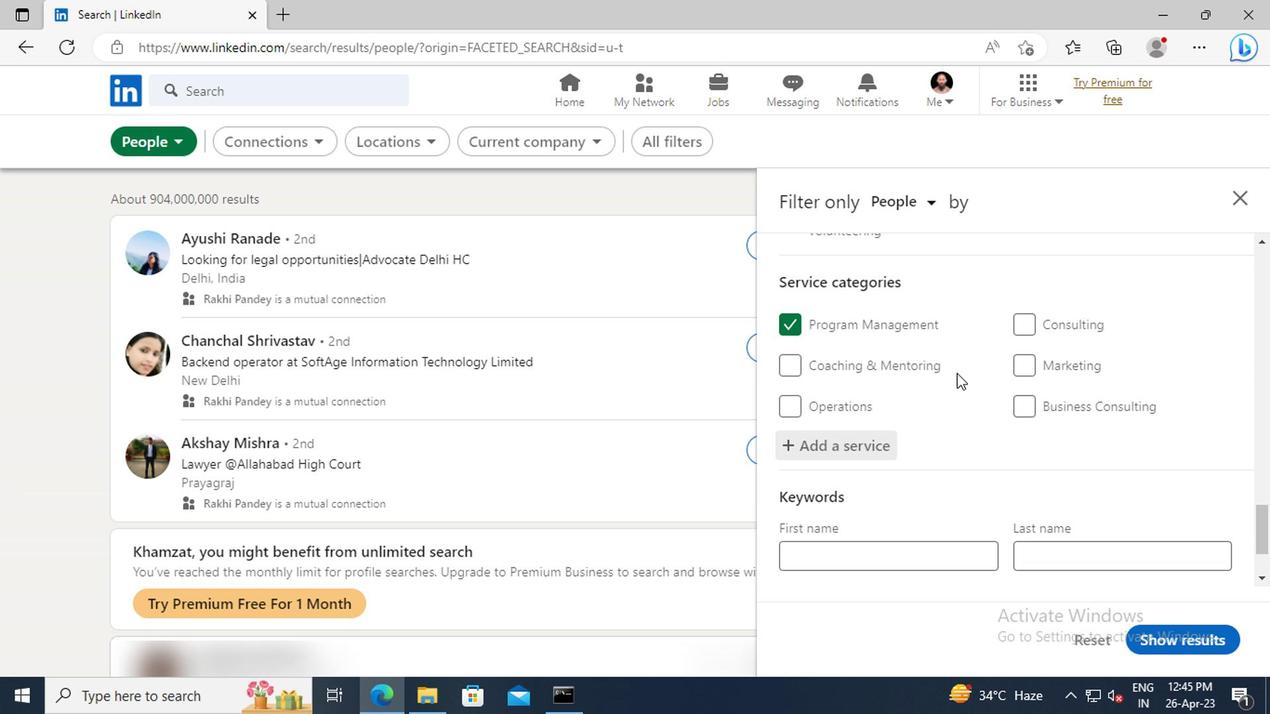 
Action: Mouse moved to (856, 504)
Screenshot: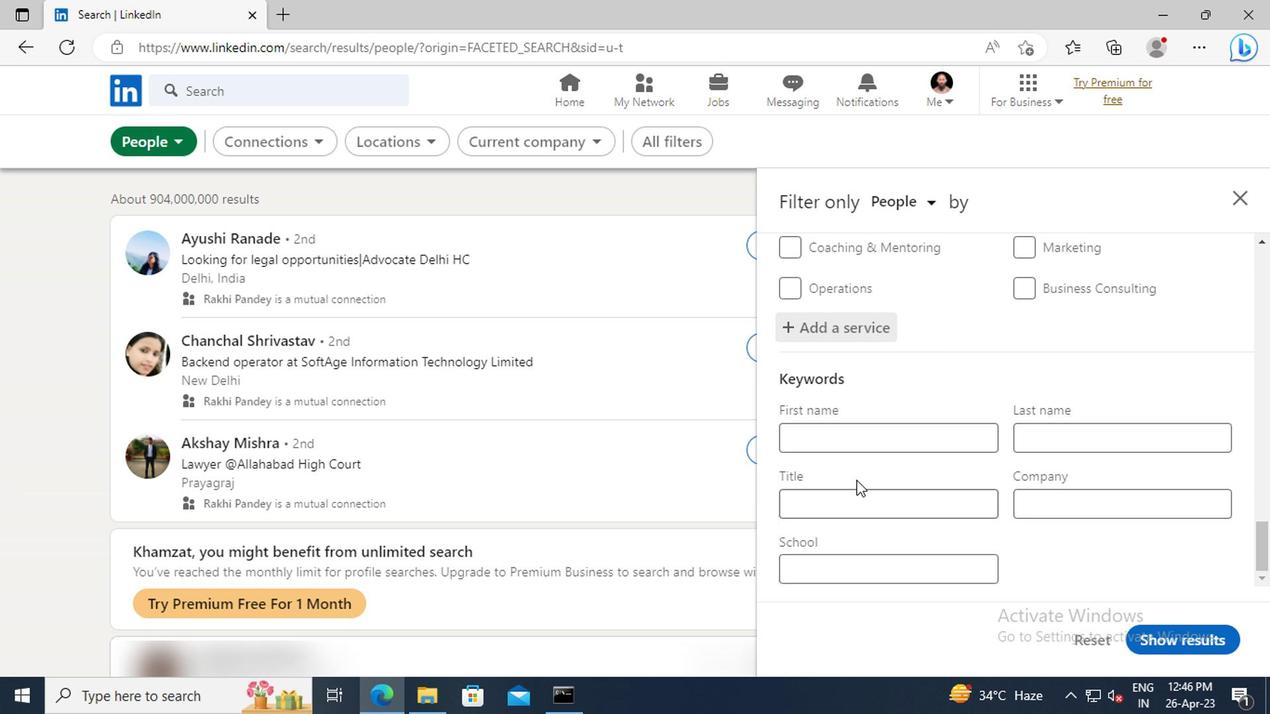 
Action: Mouse pressed left at (856, 504)
Screenshot: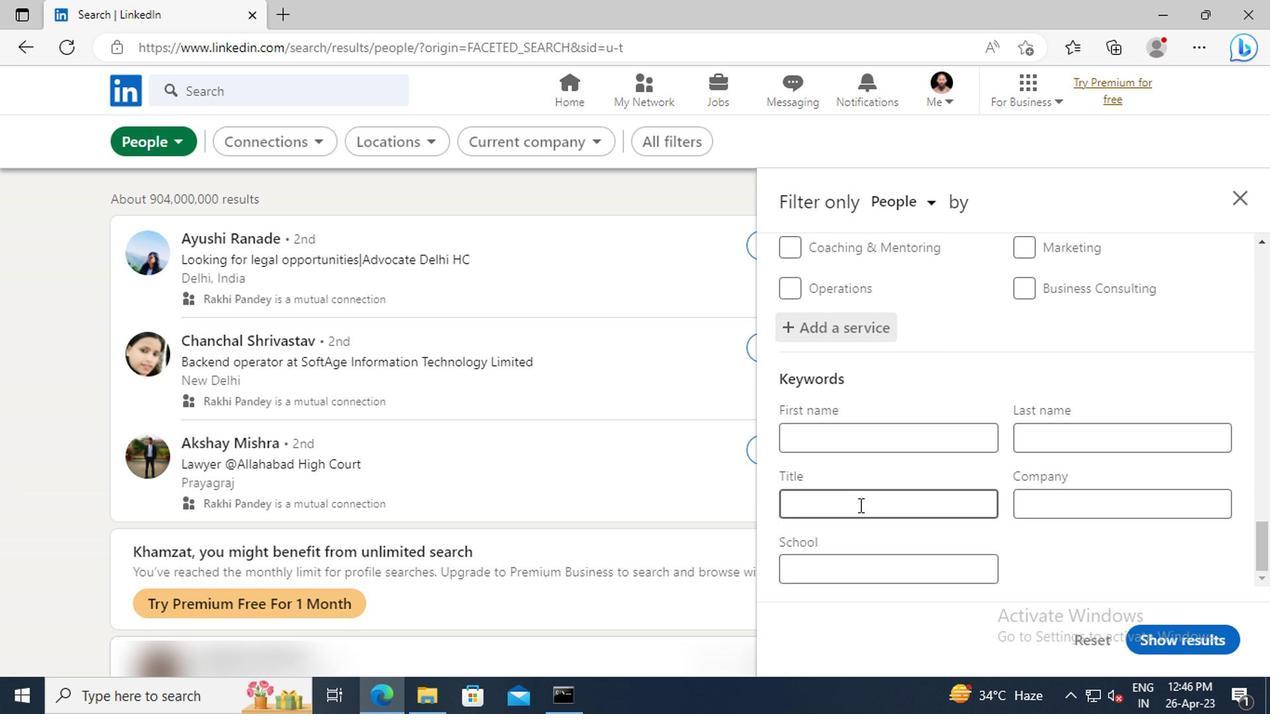 
Action: Key pressed <Key.shift>PIPEFITTER<Key.enter>
Screenshot: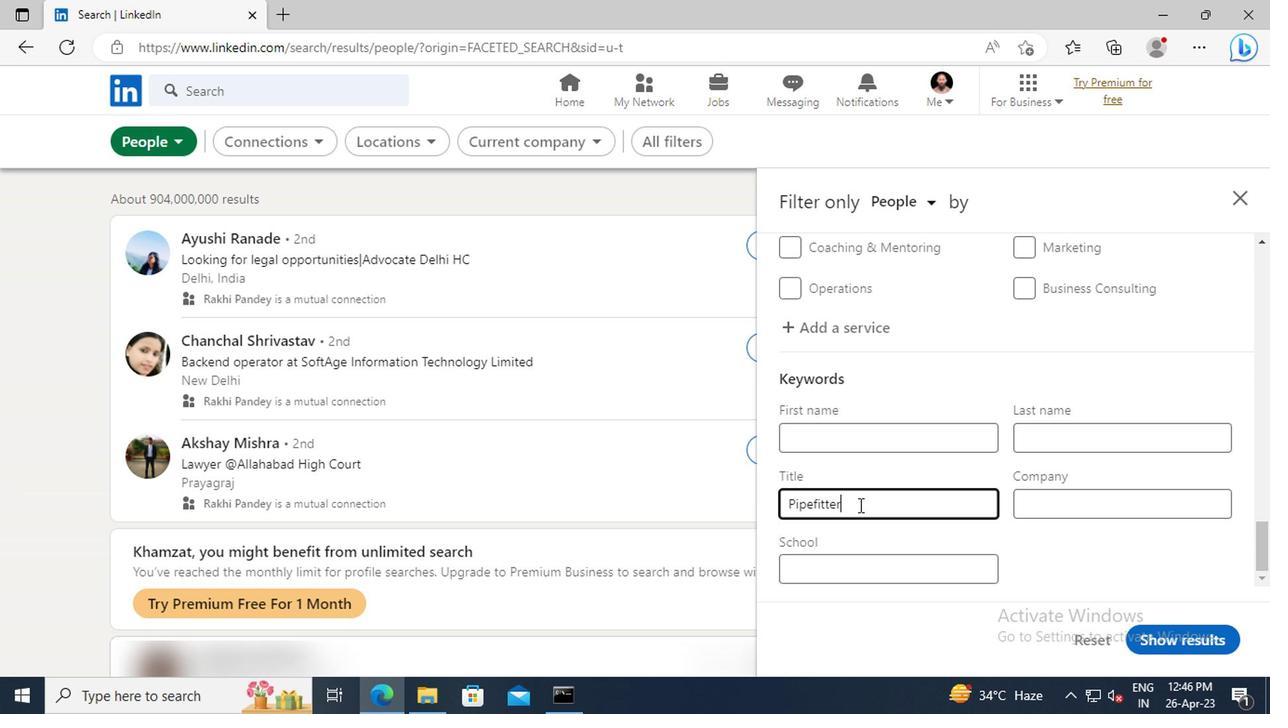 
Action: Mouse moved to (1159, 629)
Screenshot: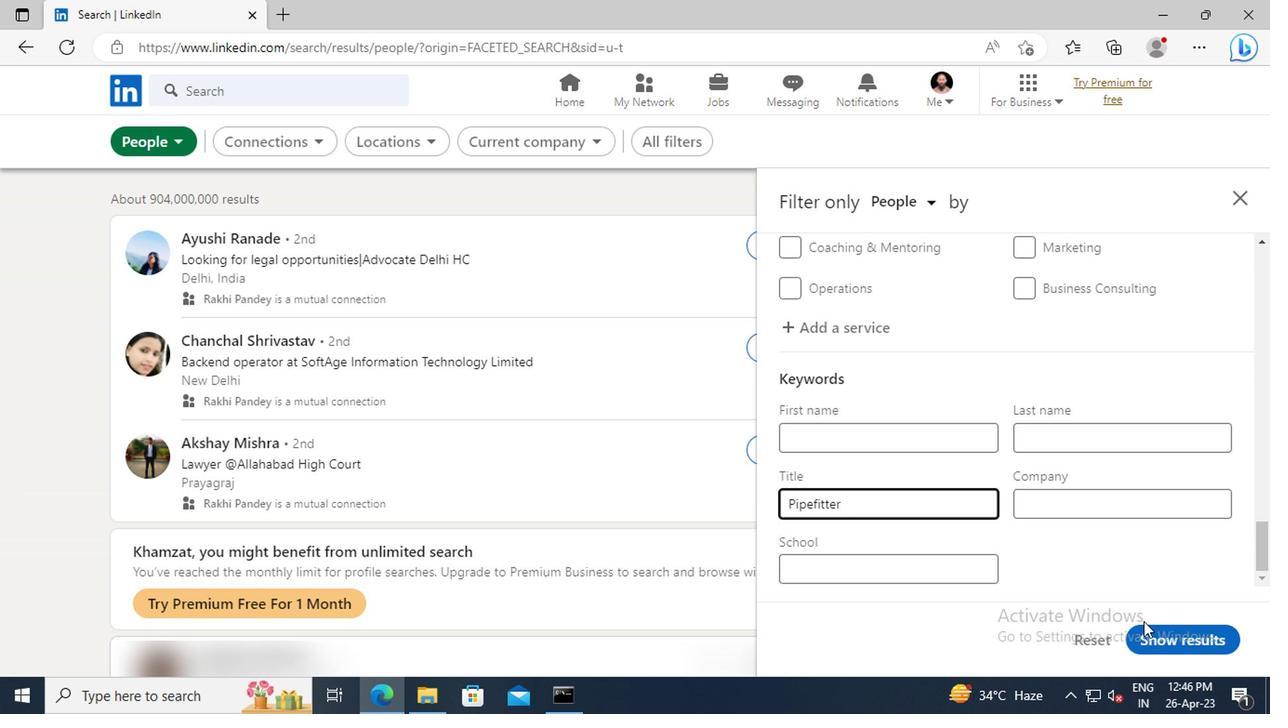
Action: Mouse pressed left at (1159, 629)
Screenshot: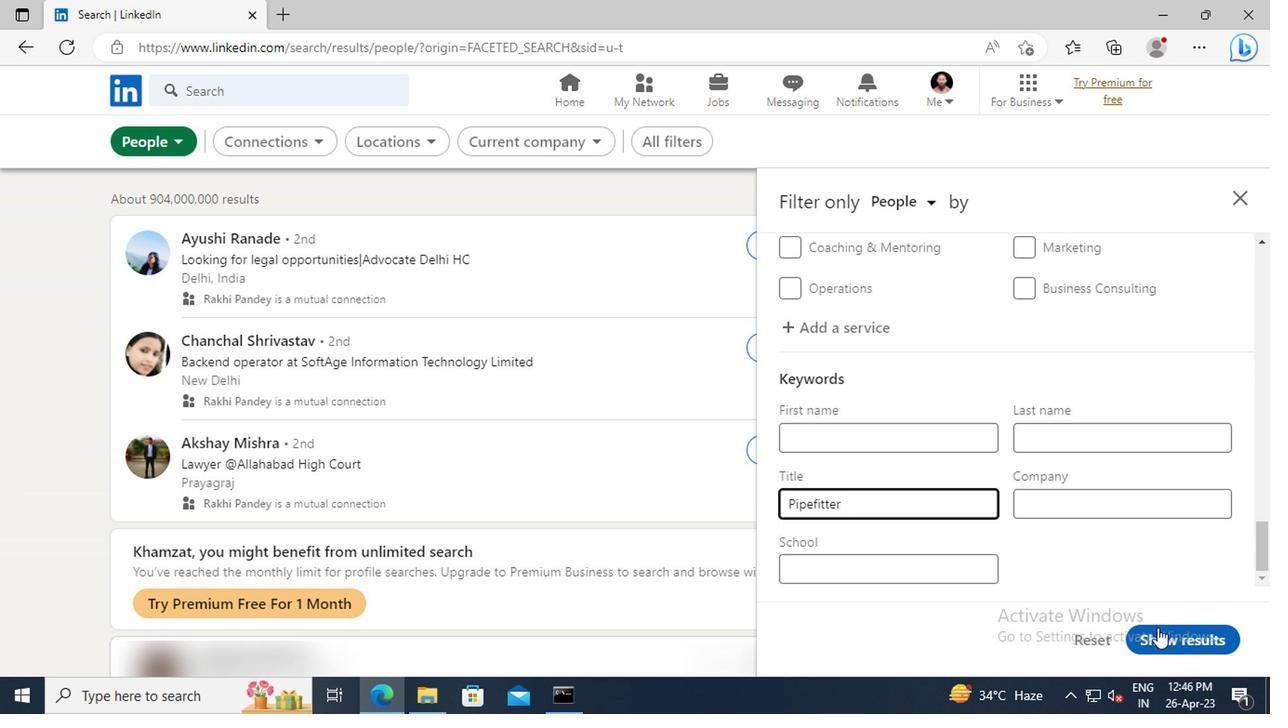 
